 Task: Add Sprouts Hatch Chile & Cheddar Veggie Straws to the cart.
Action: Mouse moved to (19, 73)
Screenshot: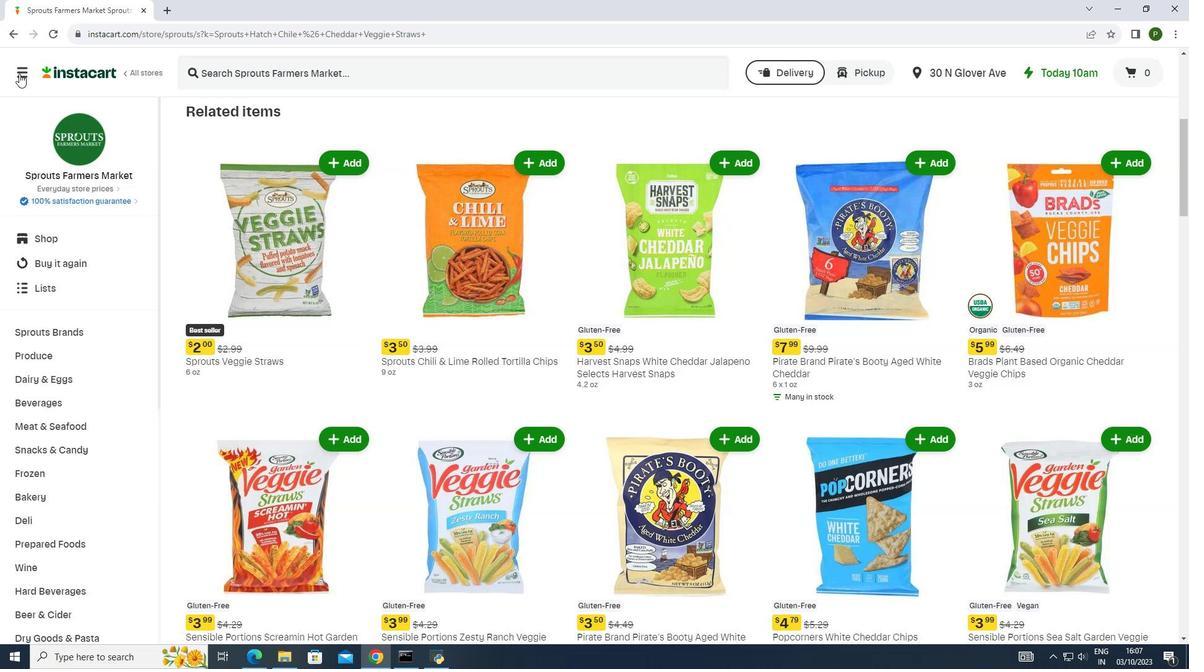 
Action: Mouse pressed left at (19, 73)
Screenshot: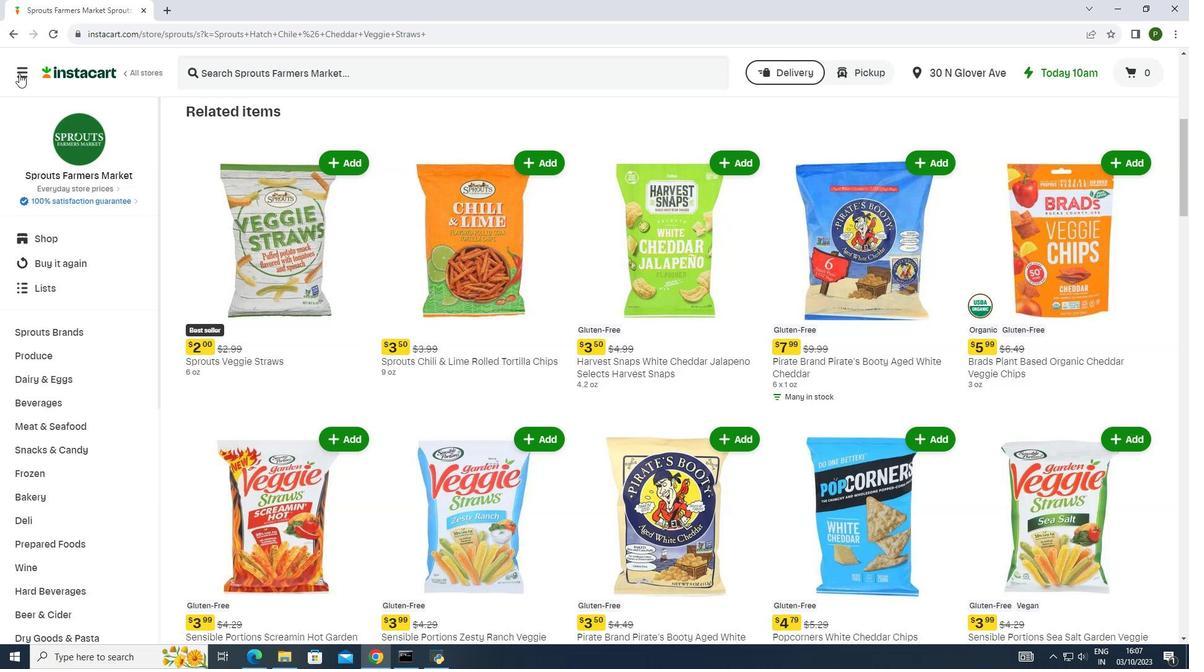
Action: Mouse moved to (54, 320)
Screenshot: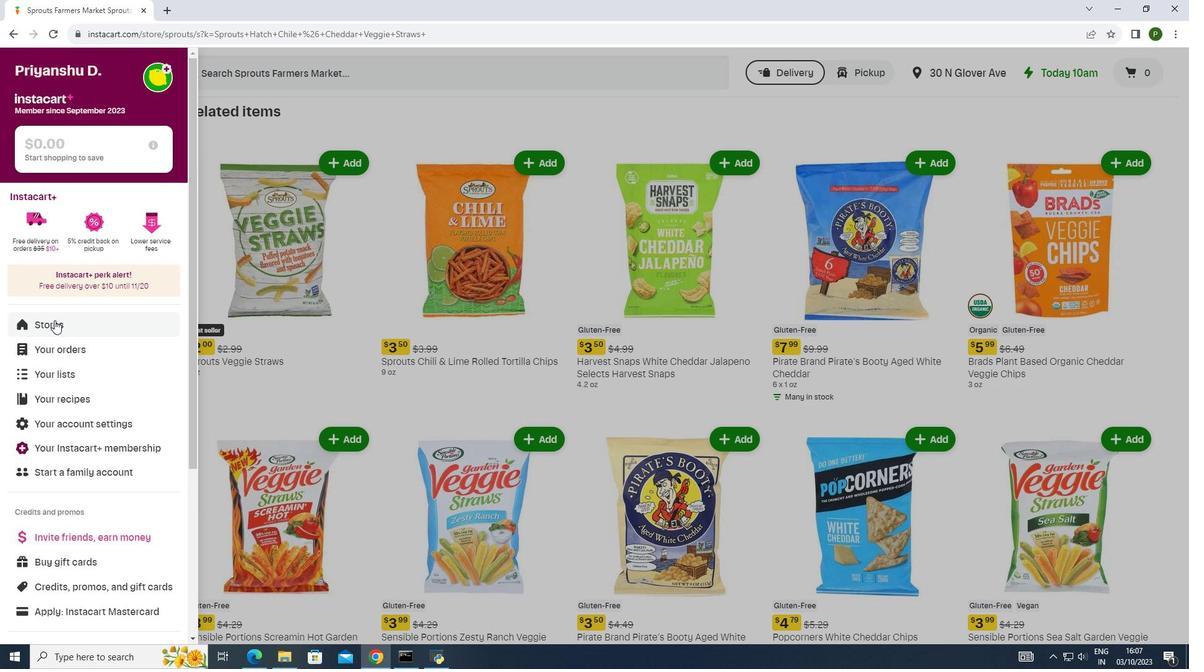 
Action: Mouse pressed left at (54, 320)
Screenshot: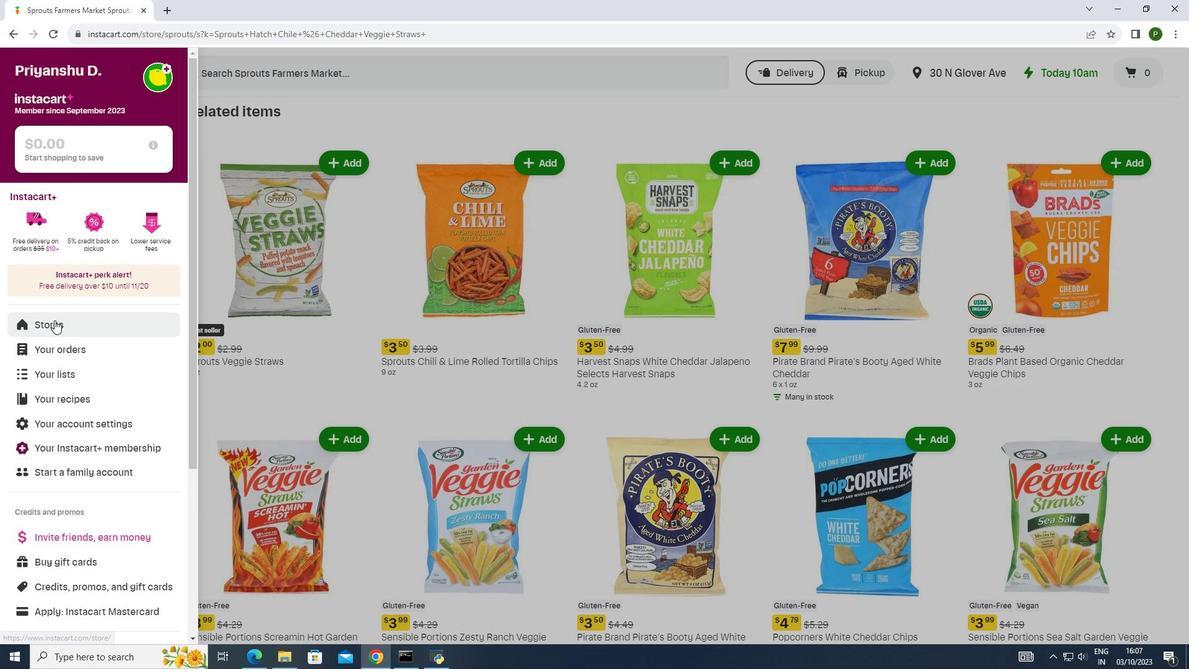 
Action: Mouse moved to (280, 134)
Screenshot: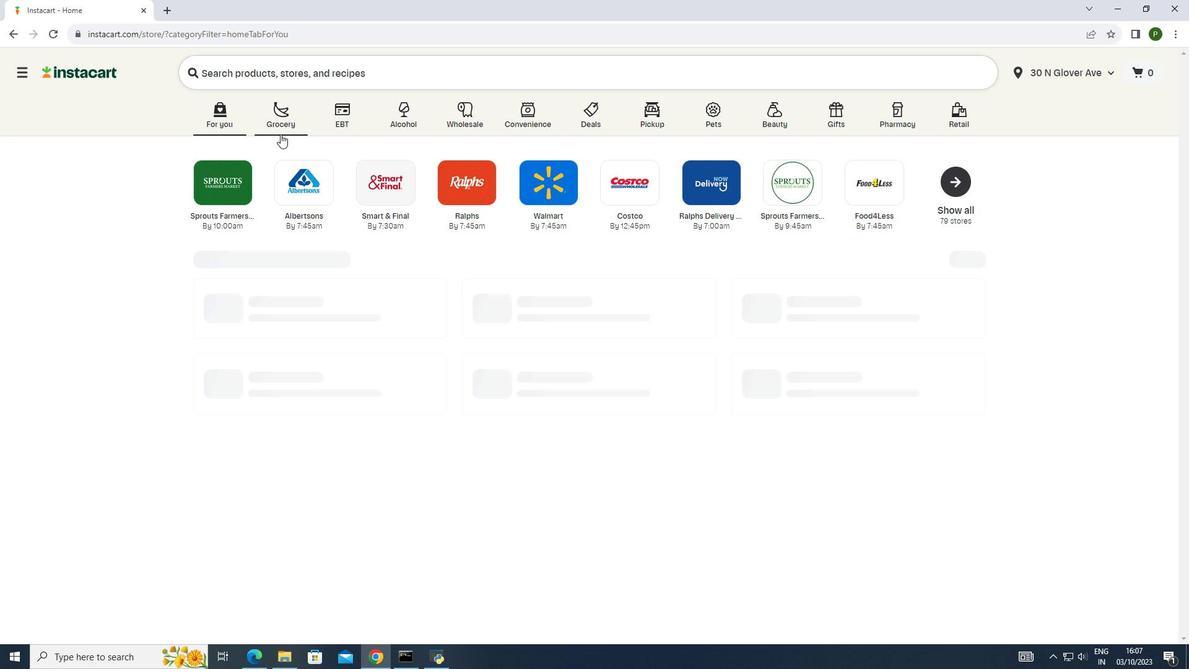 
Action: Mouse pressed left at (280, 134)
Screenshot: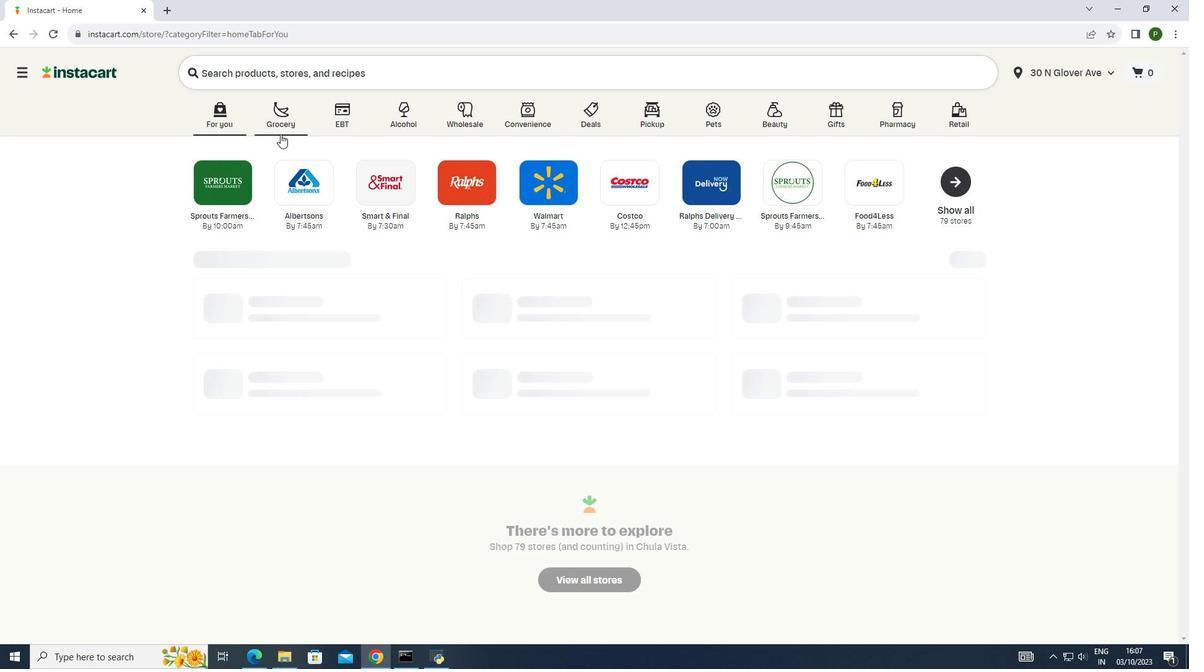 
Action: Mouse moved to (618, 180)
Screenshot: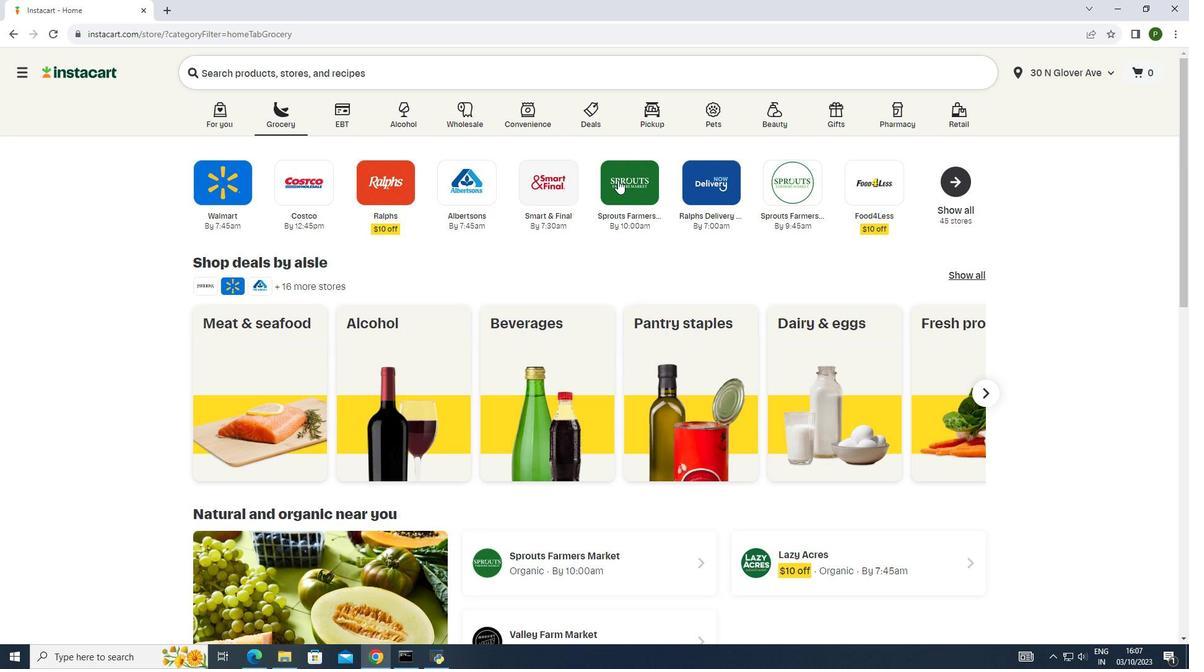 
Action: Mouse pressed left at (618, 180)
Screenshot: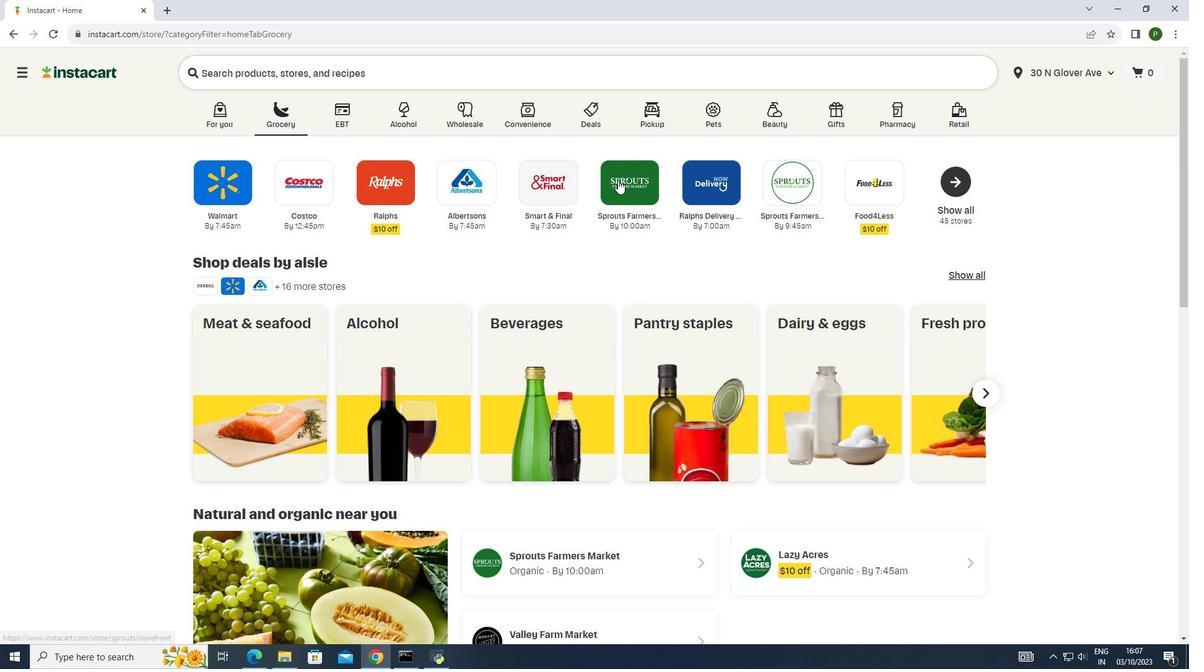 
Action: Mouse moved to (110, 333)
Screenshot: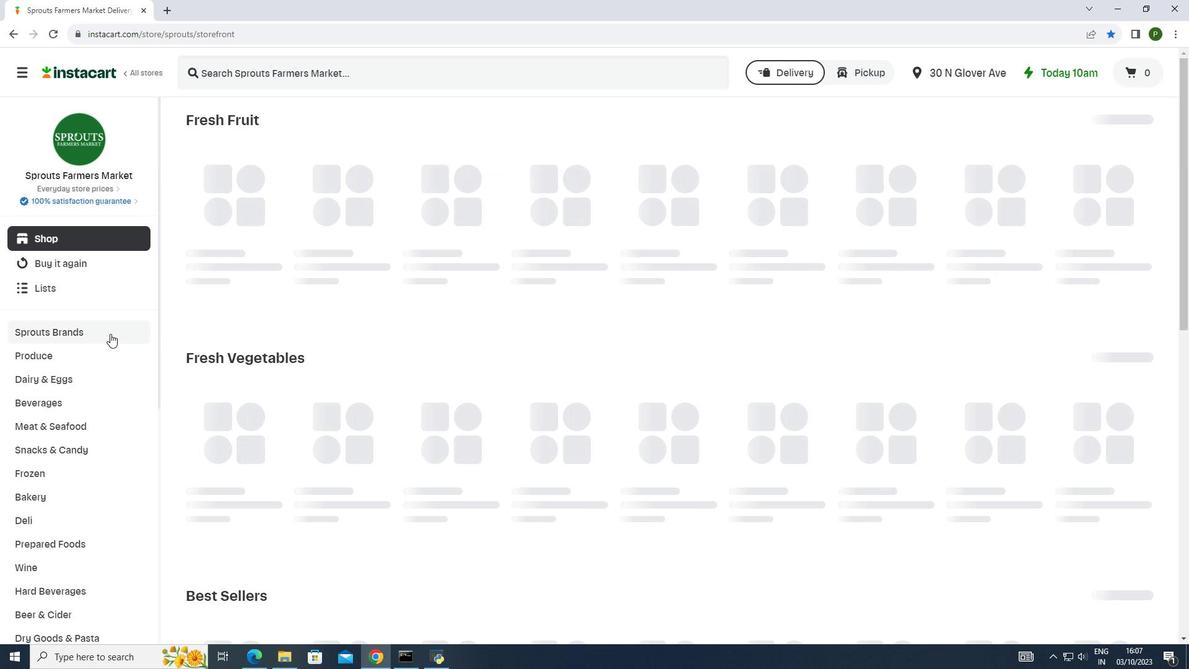 
Action: Mouse pressed left at (110, 333)
Screenshot: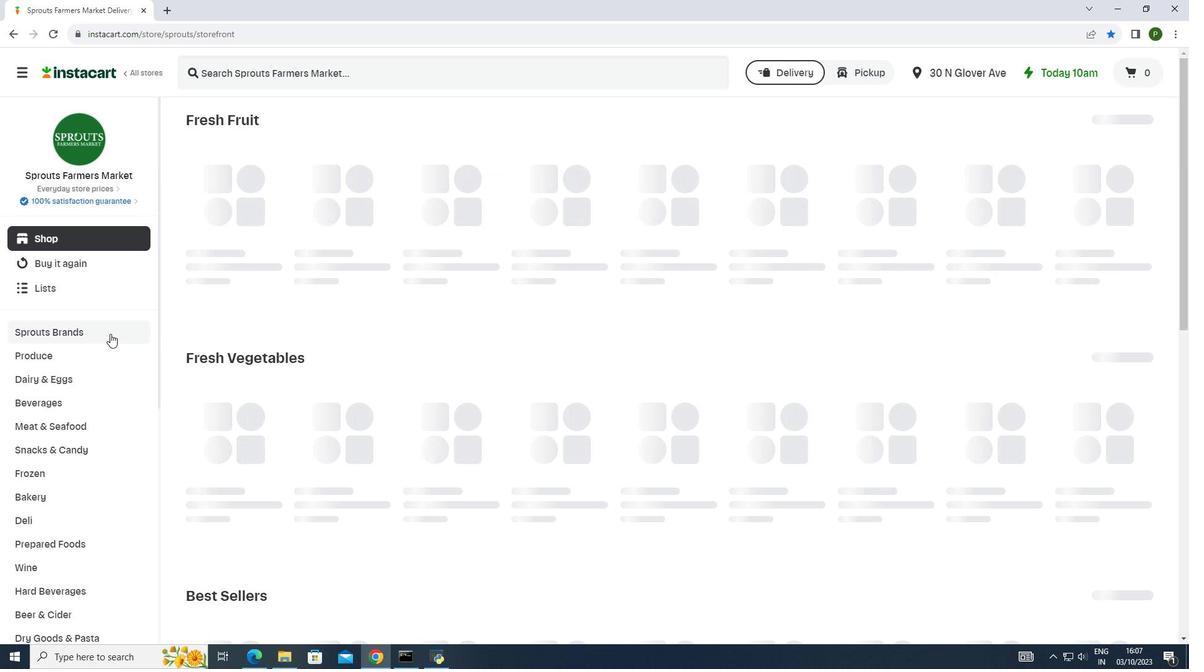 
Action: Mouse moved to (87, 424)
Screenshot: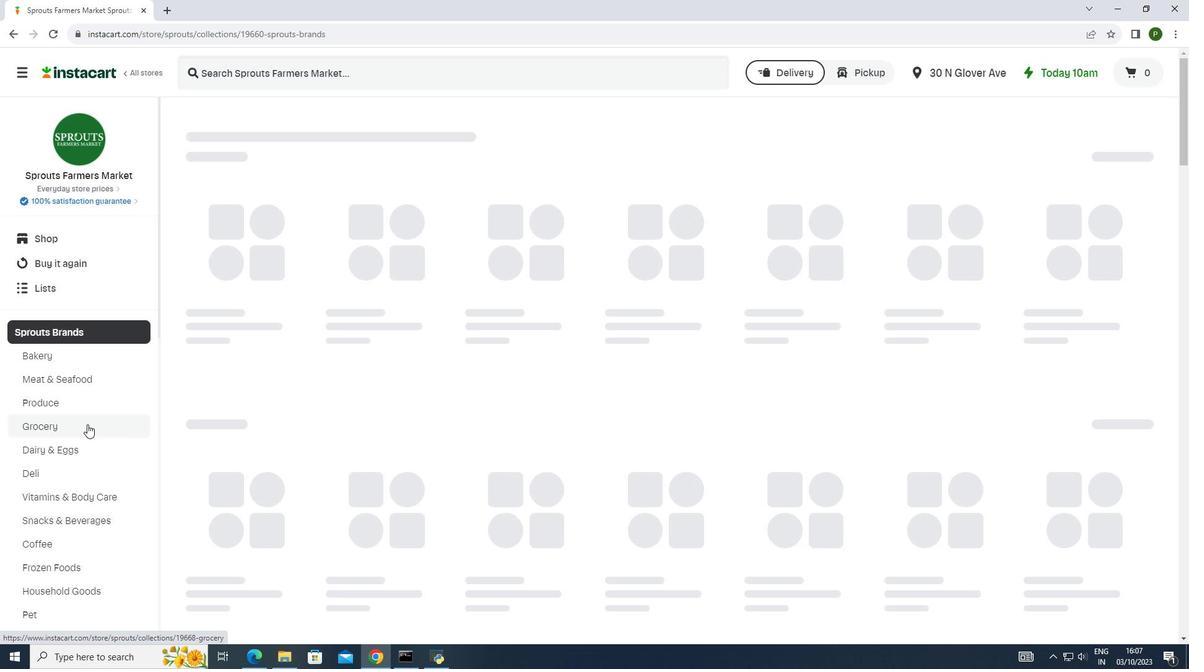 
Action: Mouse pressed left at (87, 424)
Screenshot: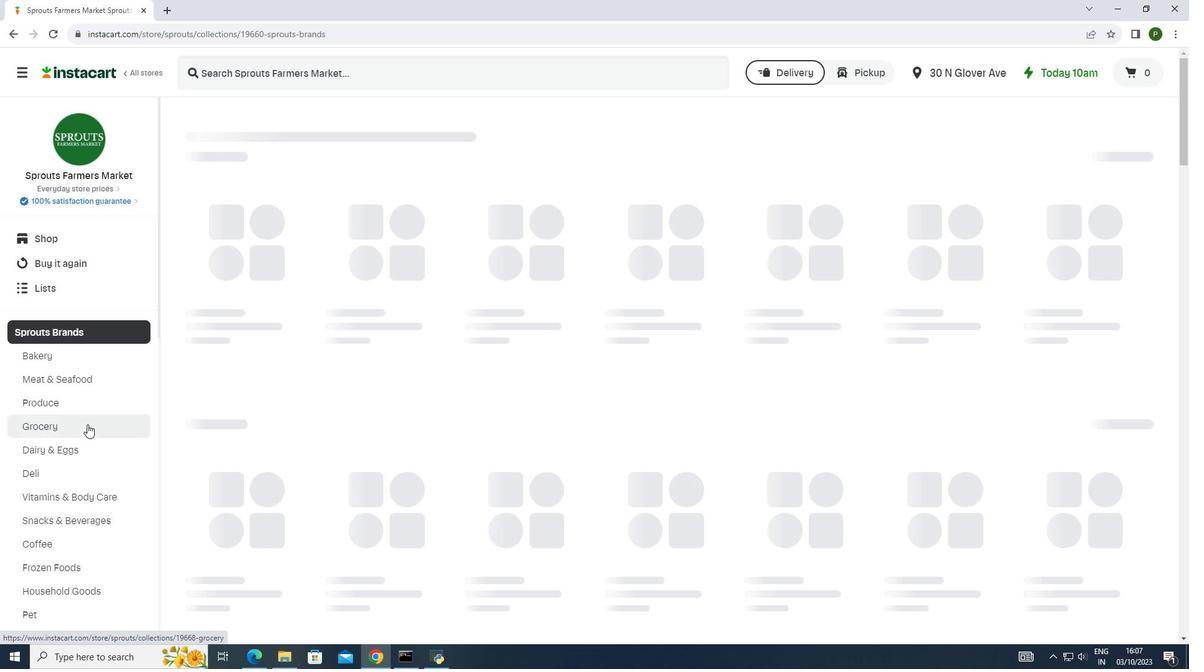 
Action: Mouse moved to (333, 283)
Screenshot: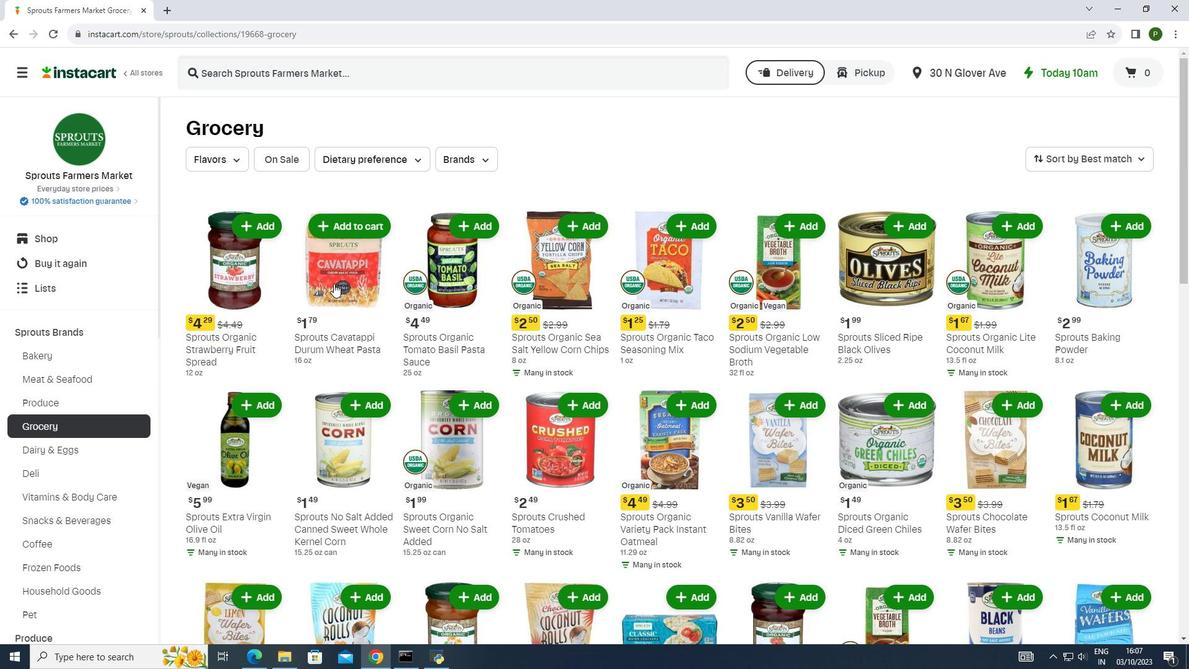 
Action: Mouse scrolled (333, 283) with delta (0, 0)
Screenshot: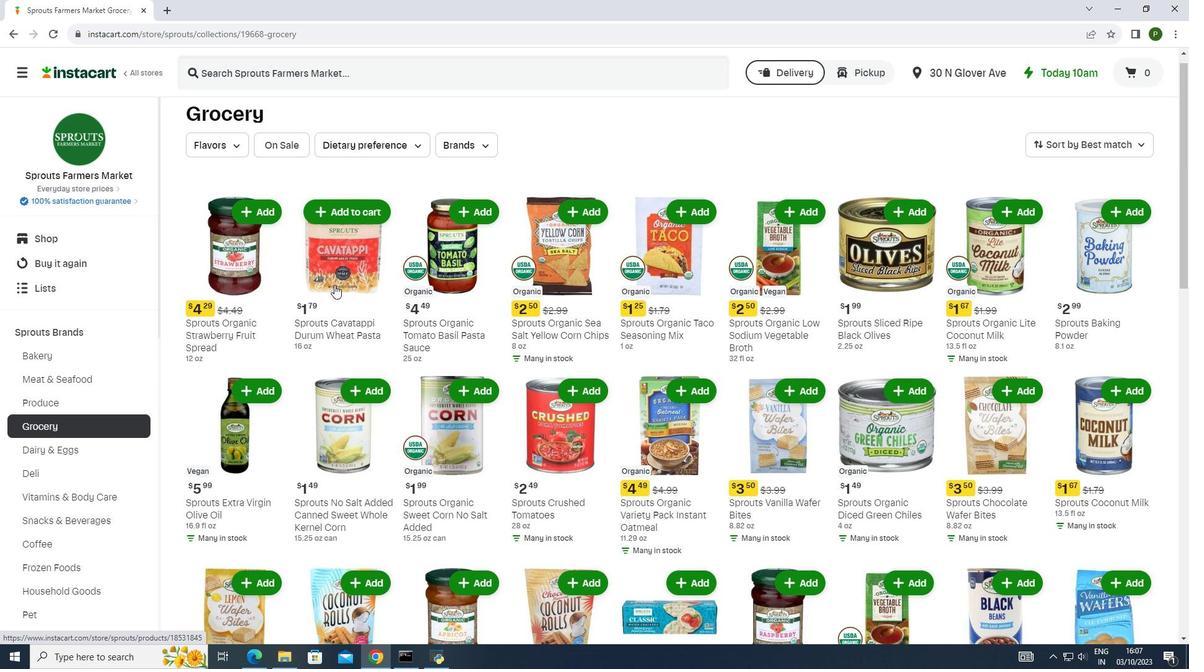 
Action: Mouse moved to (334, 284)
Screenshot: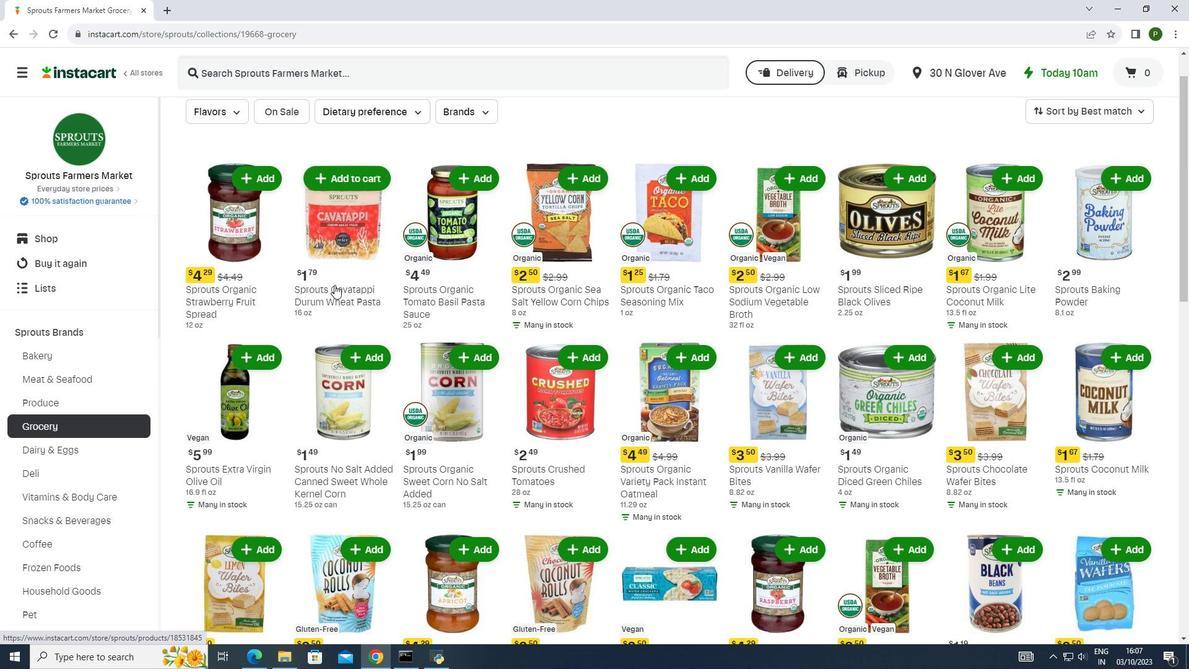 
Action: Mouse scrolled (334, 284) with delta (0, 0)
Screenshot: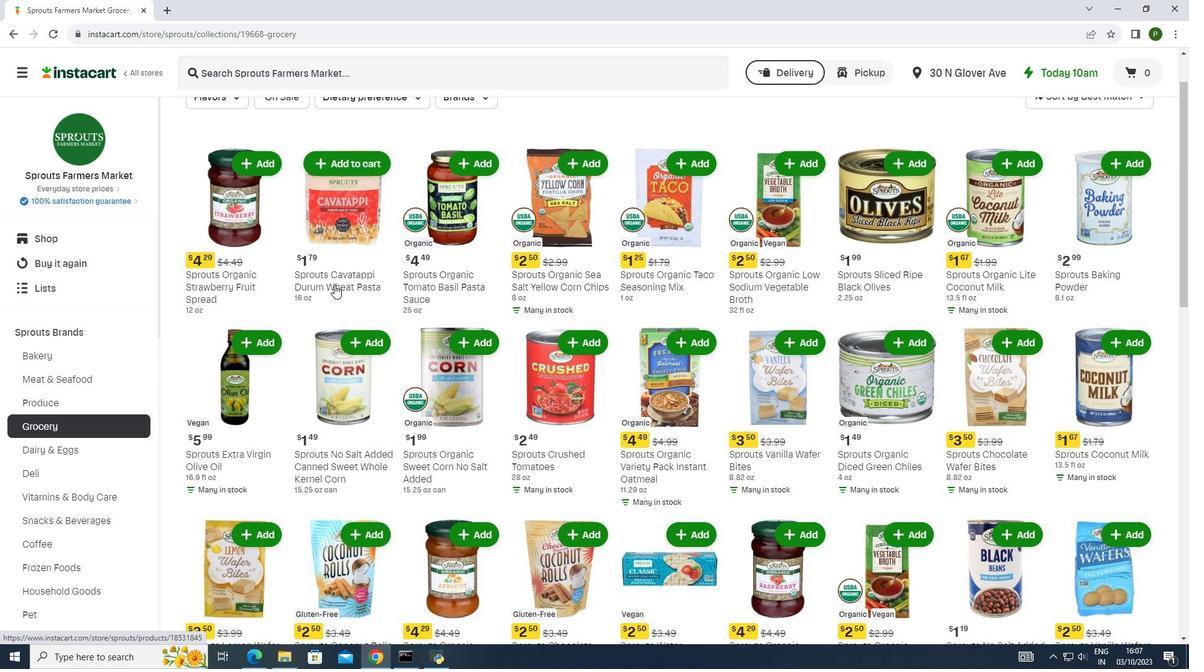 
Action: Mouse scrolled (334, 284) with delta (0, 0)
Screenshot: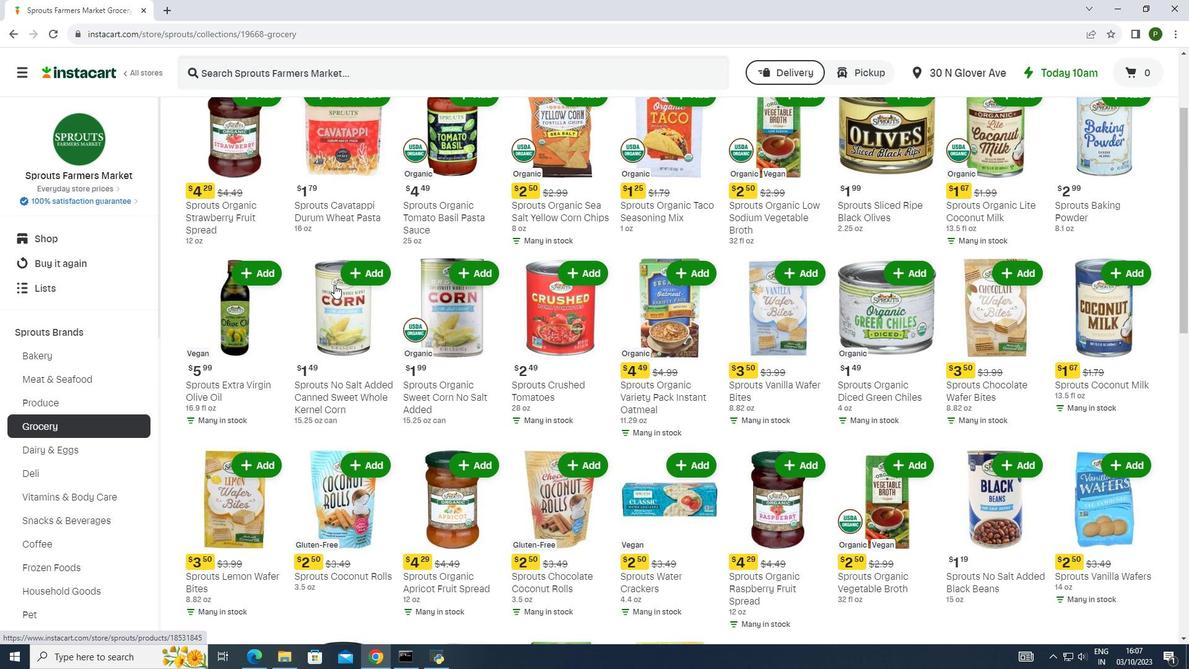 
Action: Mouse scrolled (334, 284) with delta (0, 0)
Screenshot: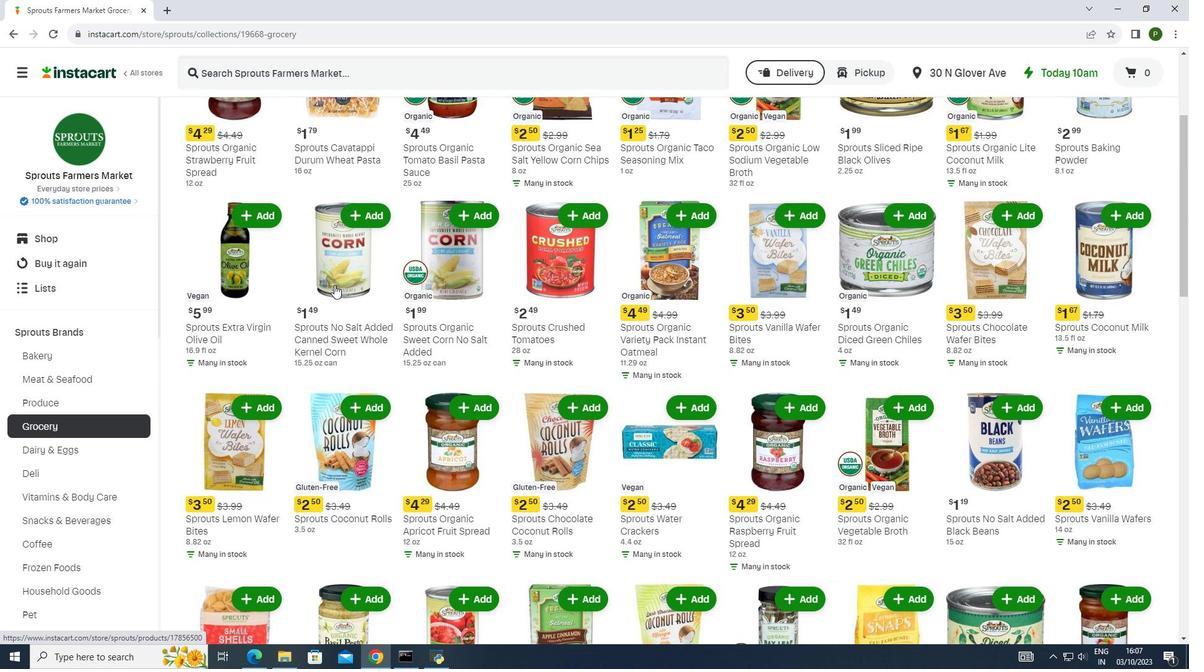 
Action: Mouse moved to (335, 285)
Screenshot: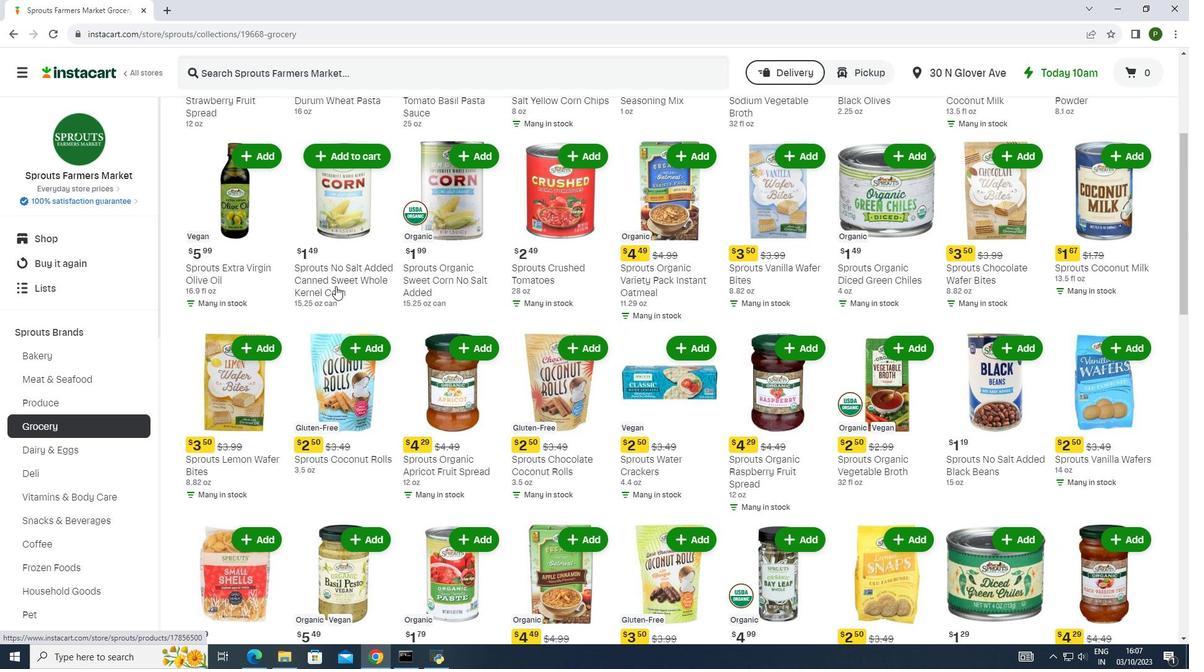 
Action: Mouse scrolled (335, 284) with delta (0, 0)
Screenshot: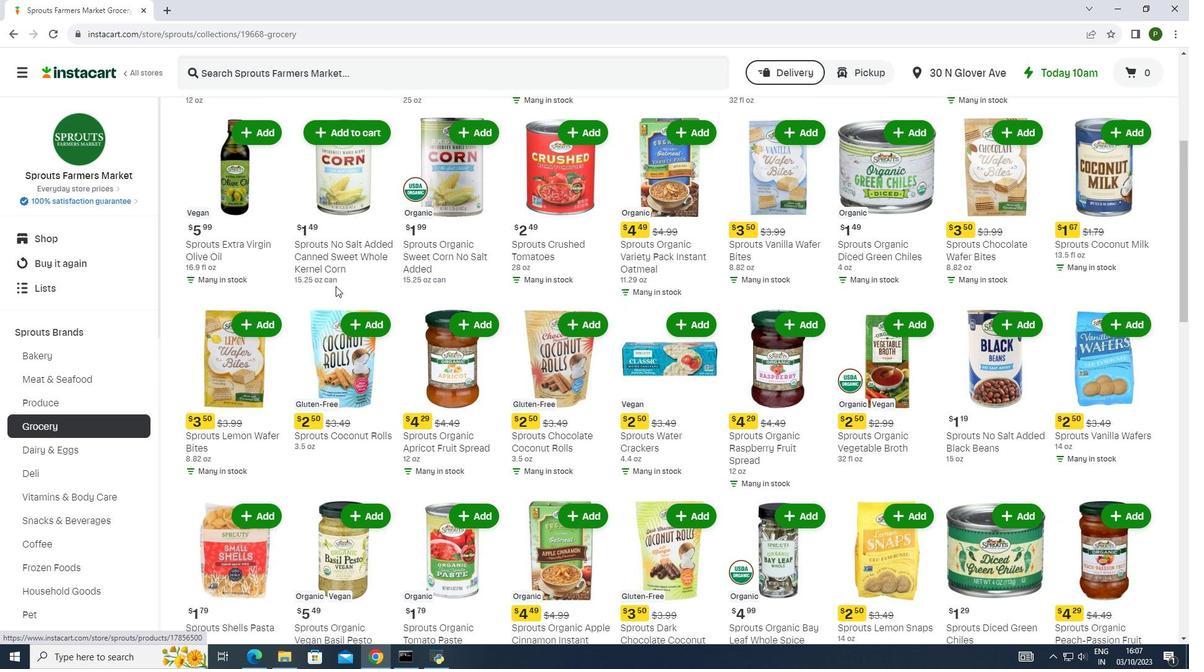 
Action: Mouse moved to (332, 298)
Screenshot: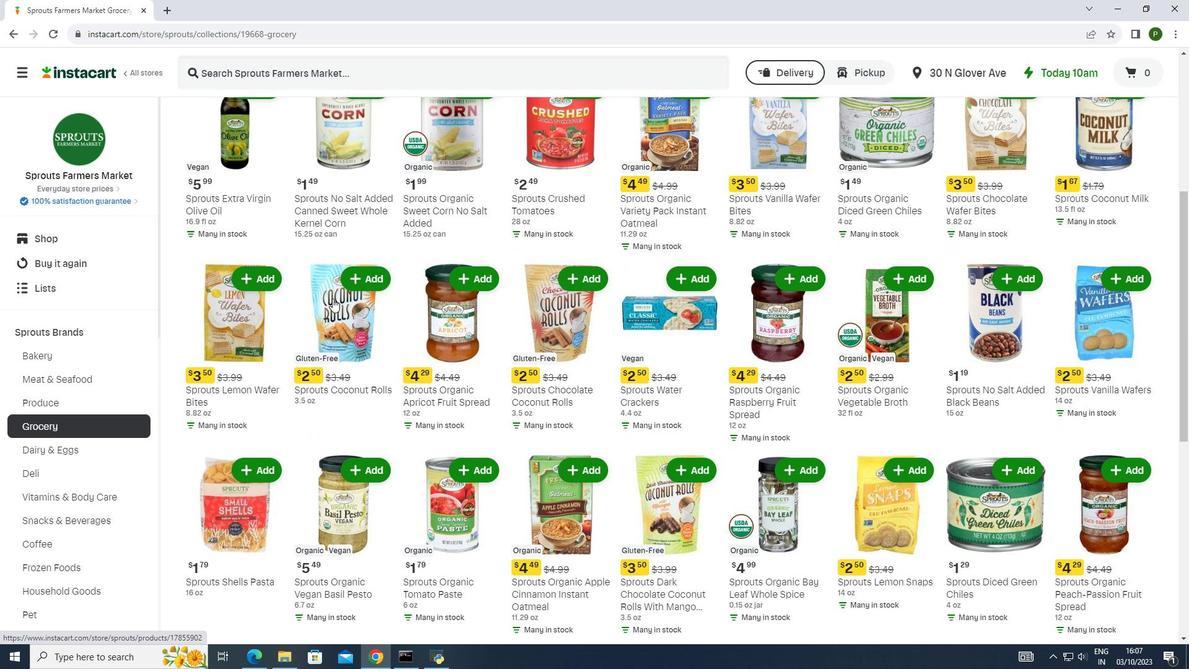 
Action: Mouse scrolled (332, 298) with delta (0, 0)
Screenshot: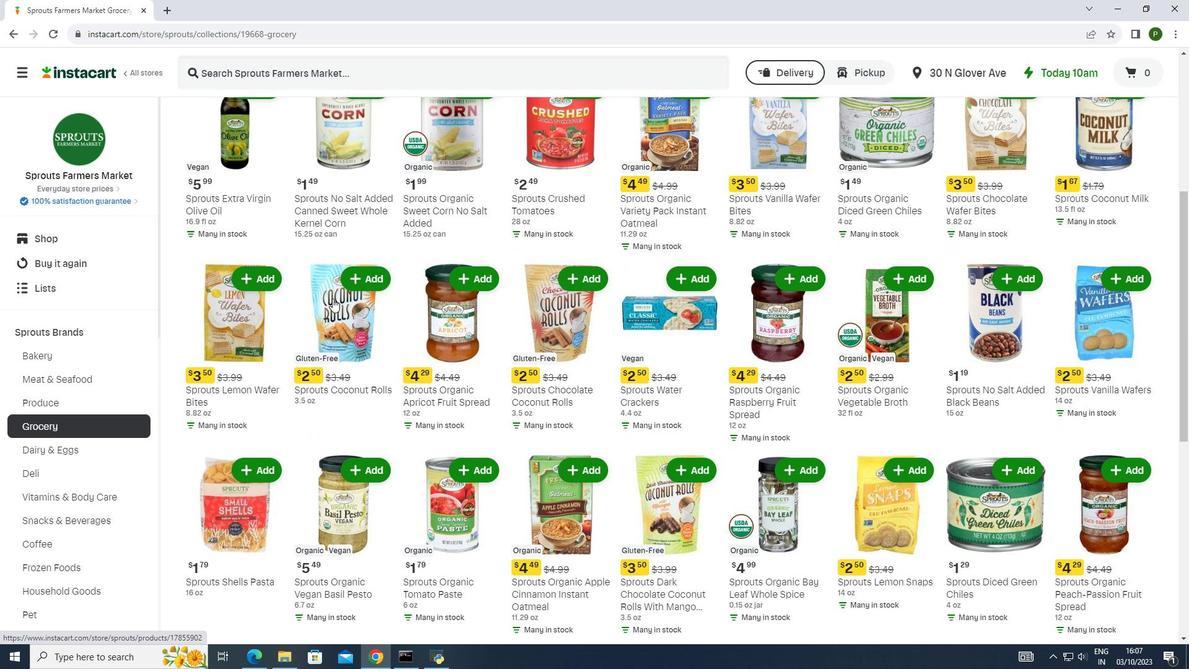 
Action: Mouse moved to (330, 301)
Screenshot: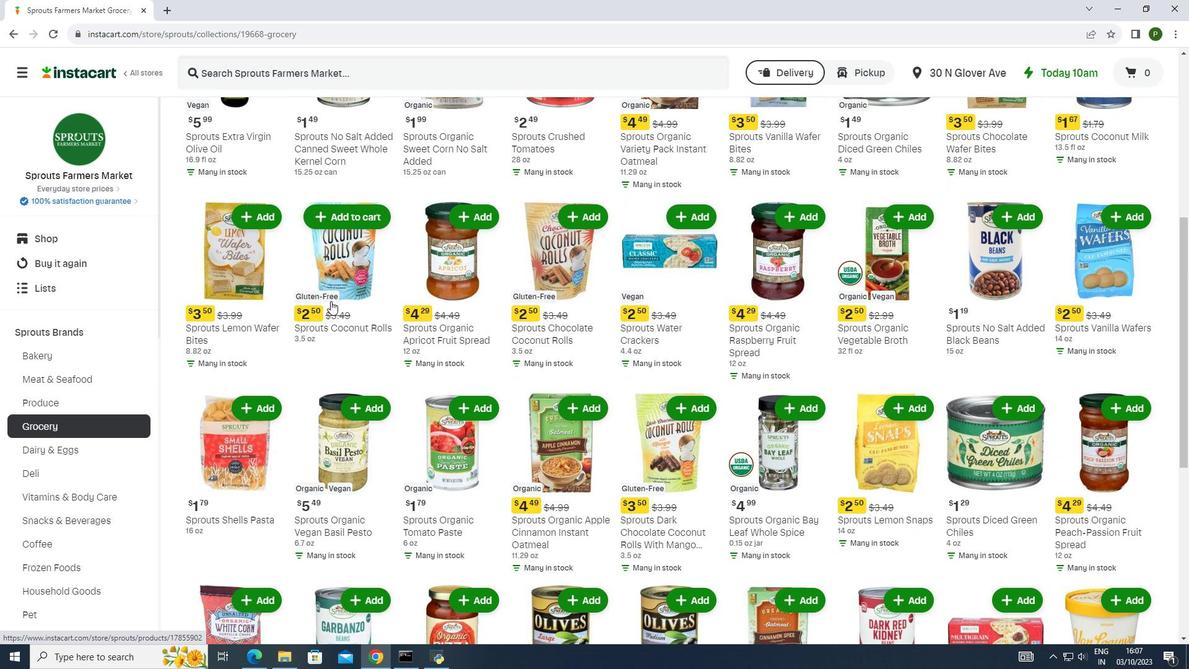 
Action: Mouse scrolled (330, 300) with delta (0, 0)
Screenshot: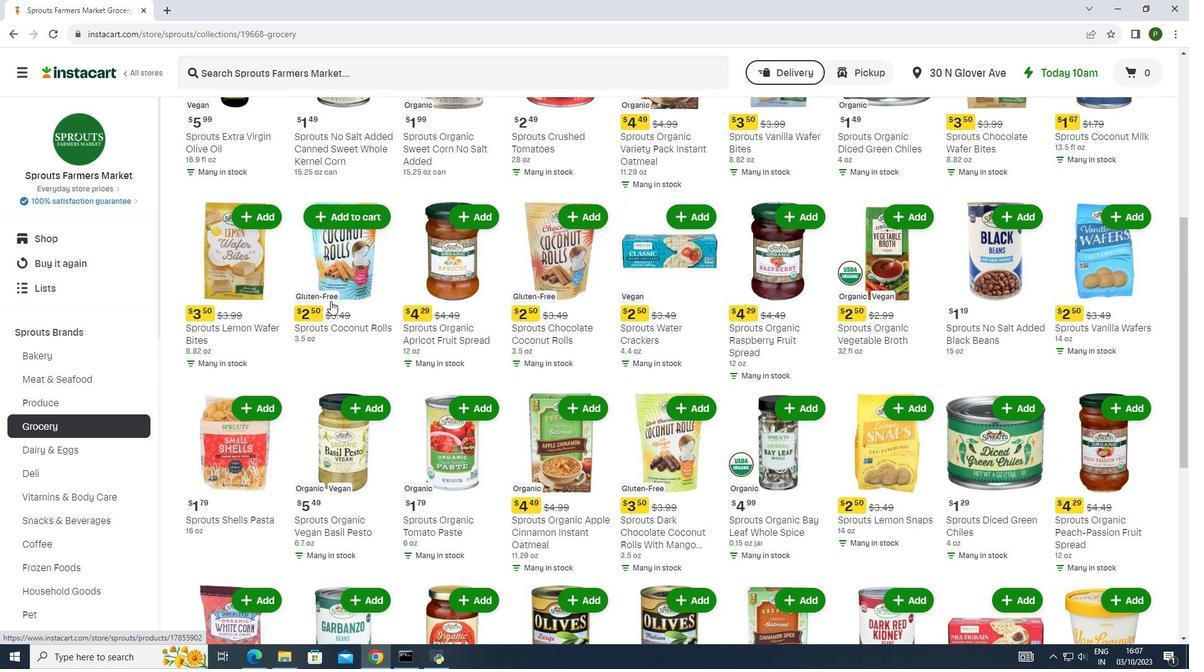 
Action: Mouse moved to (330, 301)
Screenshot: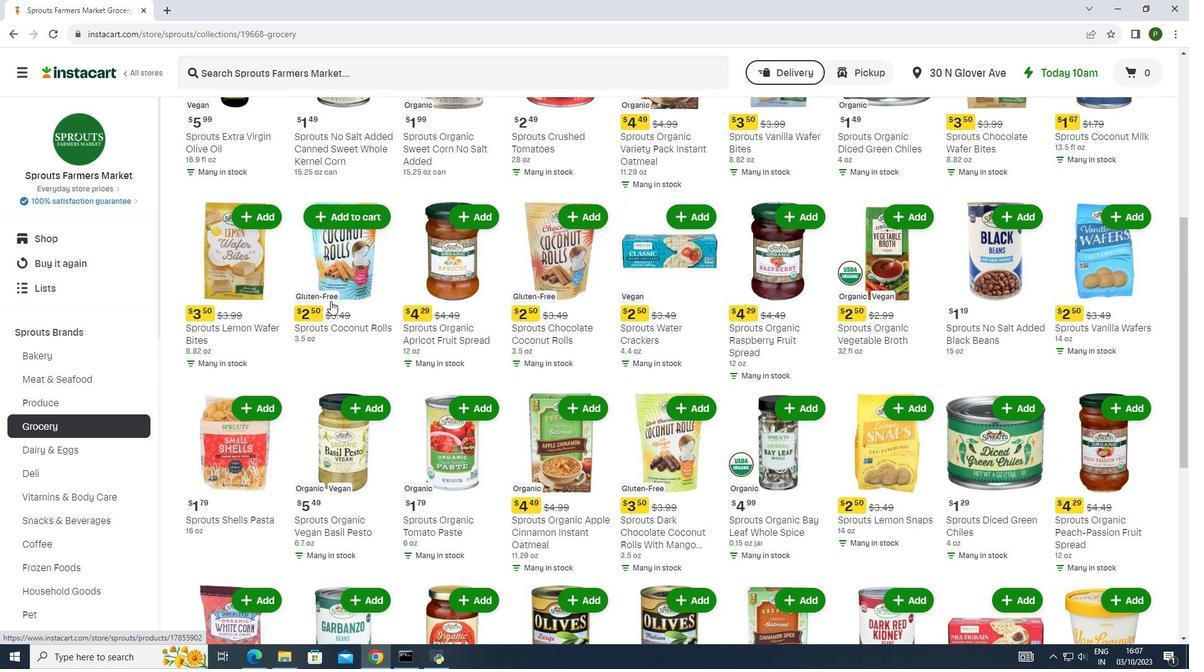 
Action: Mouse scrolled (330, 300) with delta (0, 0)
Screenshot: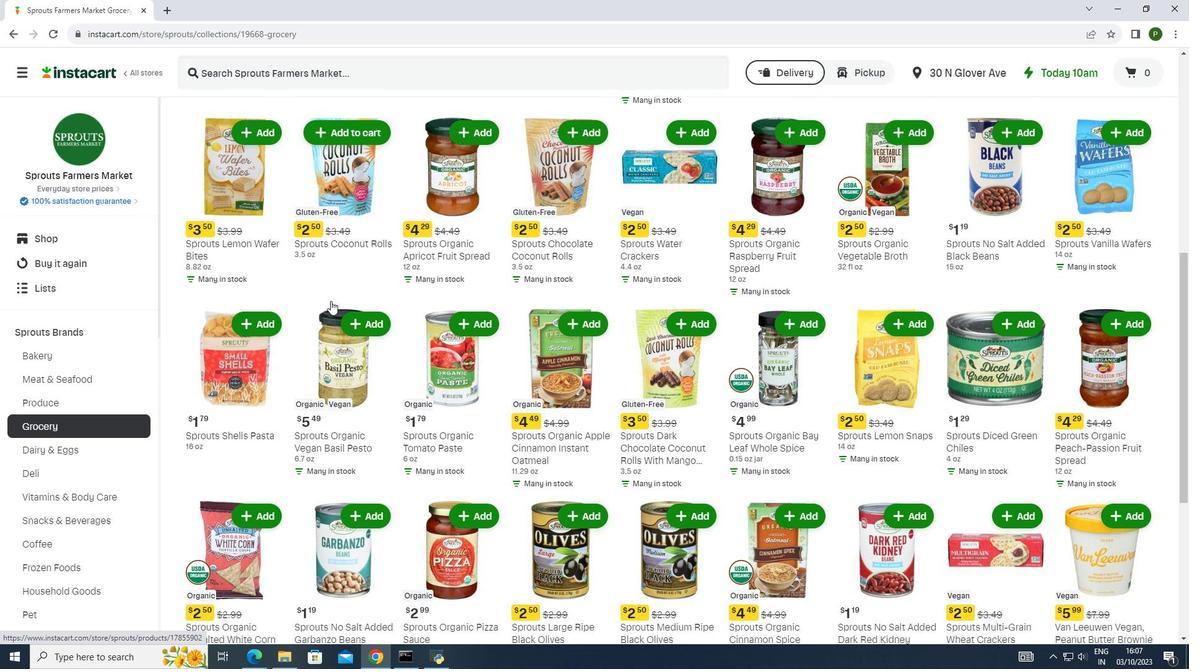 
Action: Mouse scrolled (330, 300) with delta (0, 0)
Screenshot: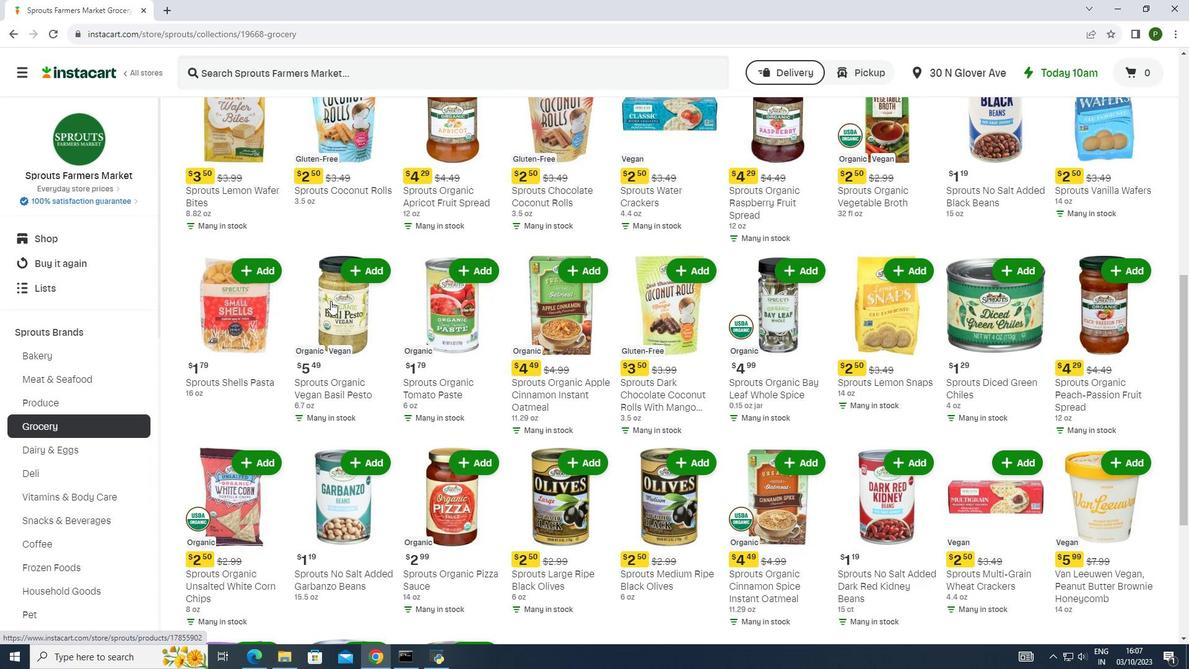 
Action: Mouse scrolled (330, 300) with delta (0, 0)
Screenshot: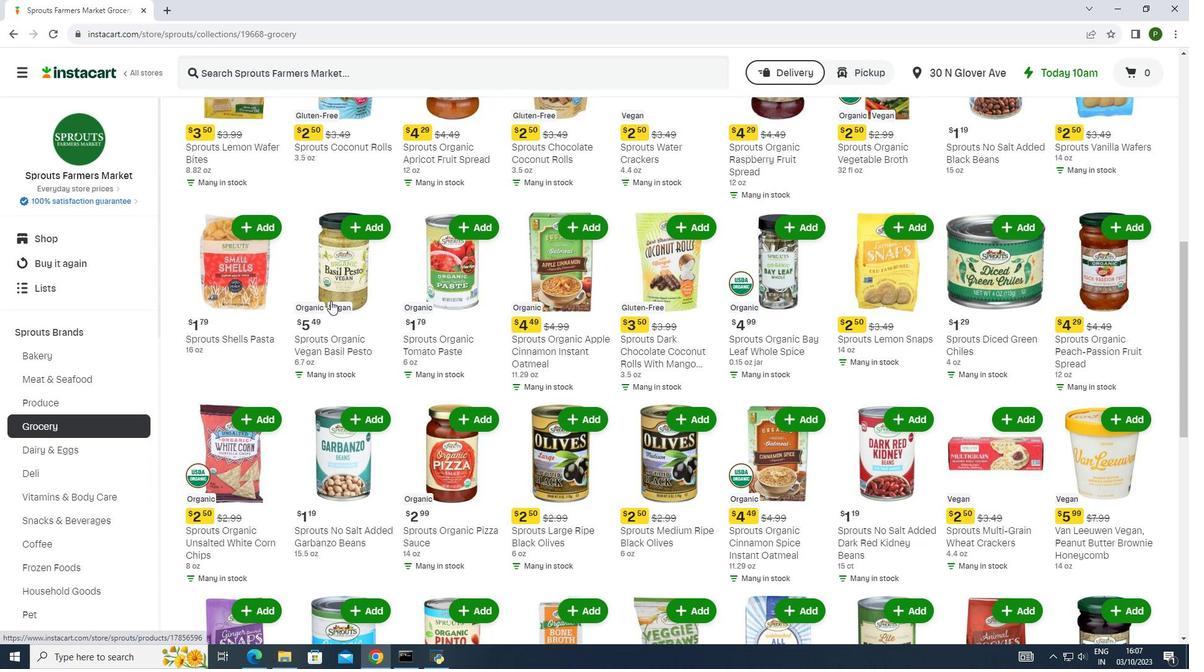 
Action: Mouse scrolled (330, 300) with delta (0, 0)
Screenshot: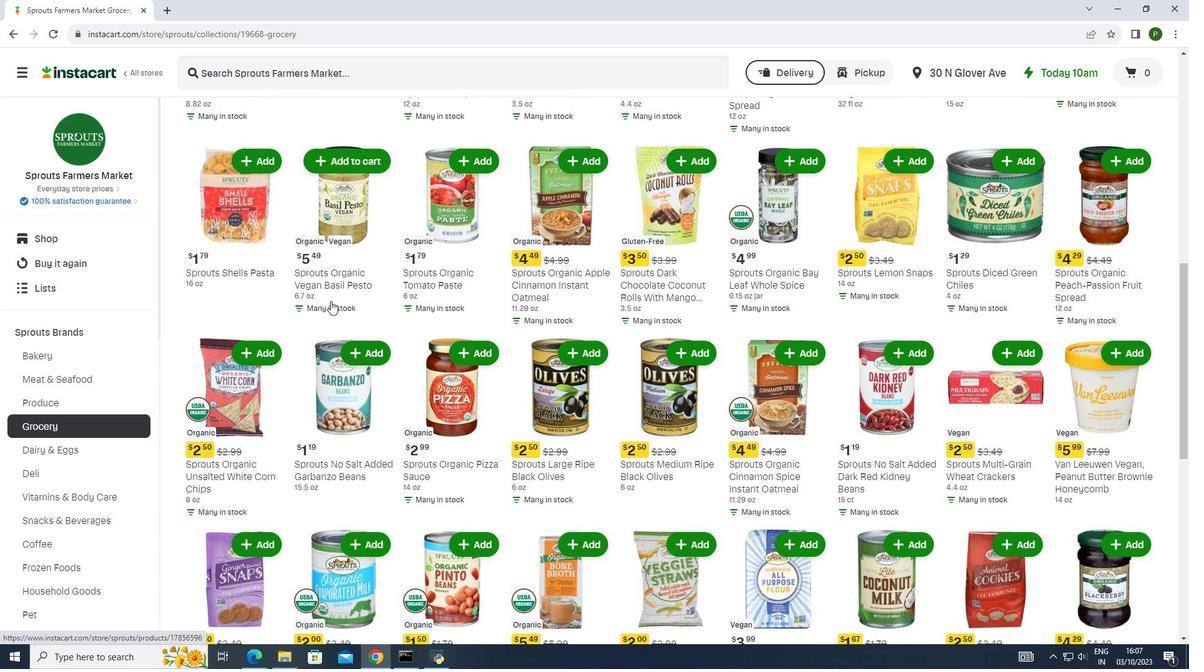 
Action: Mouse scrolled (330, 300) with delta (0, 0)
Screenshot: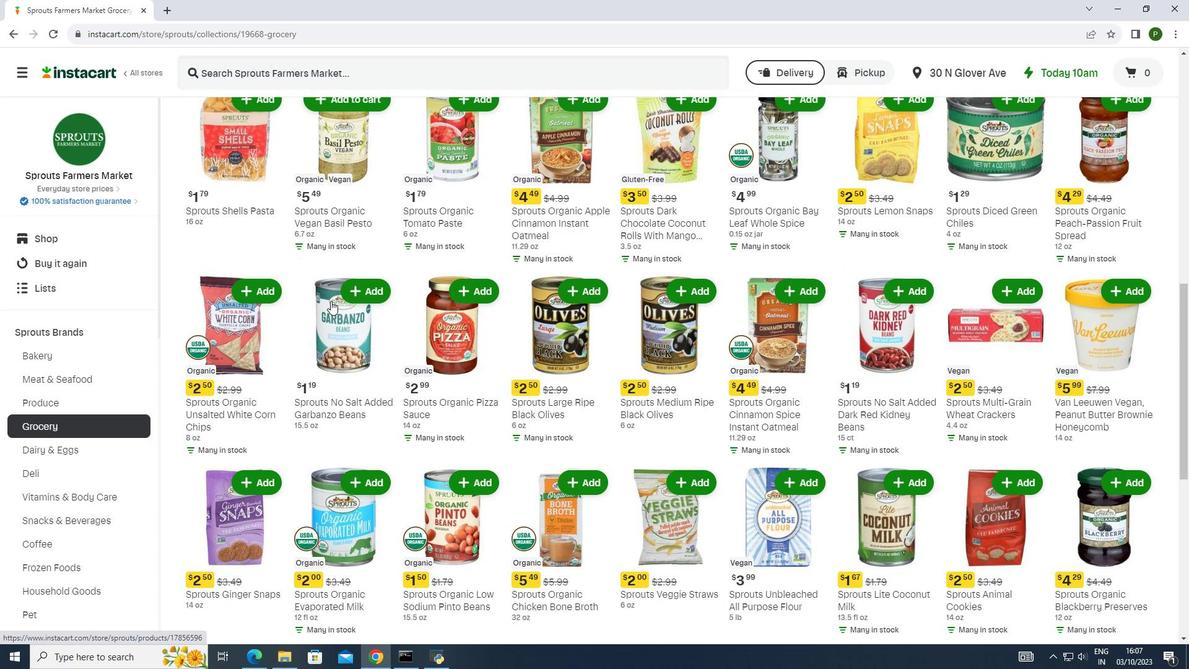 
Action: Mouse scrolled (330, 300) with delta (0, 0)
Screenshot: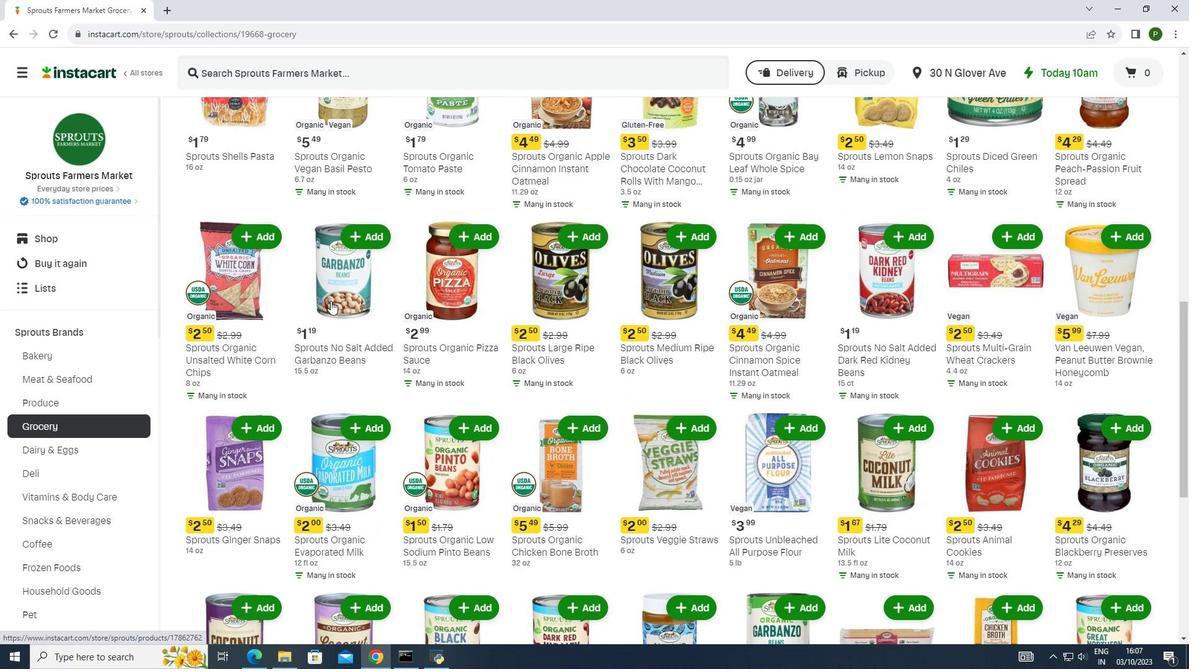 
Action: Mouse moved to (330, 305)
Screenshot: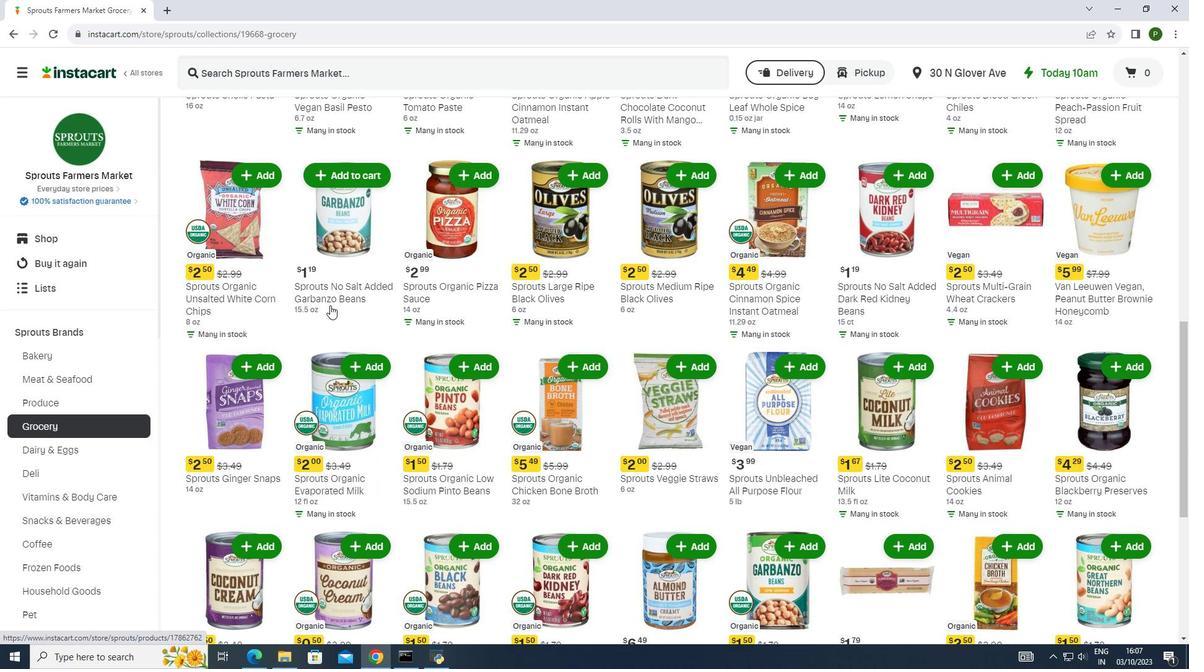 
Action: Mouse scrolled (330, 304) with delta (0, 0)
Screenshot: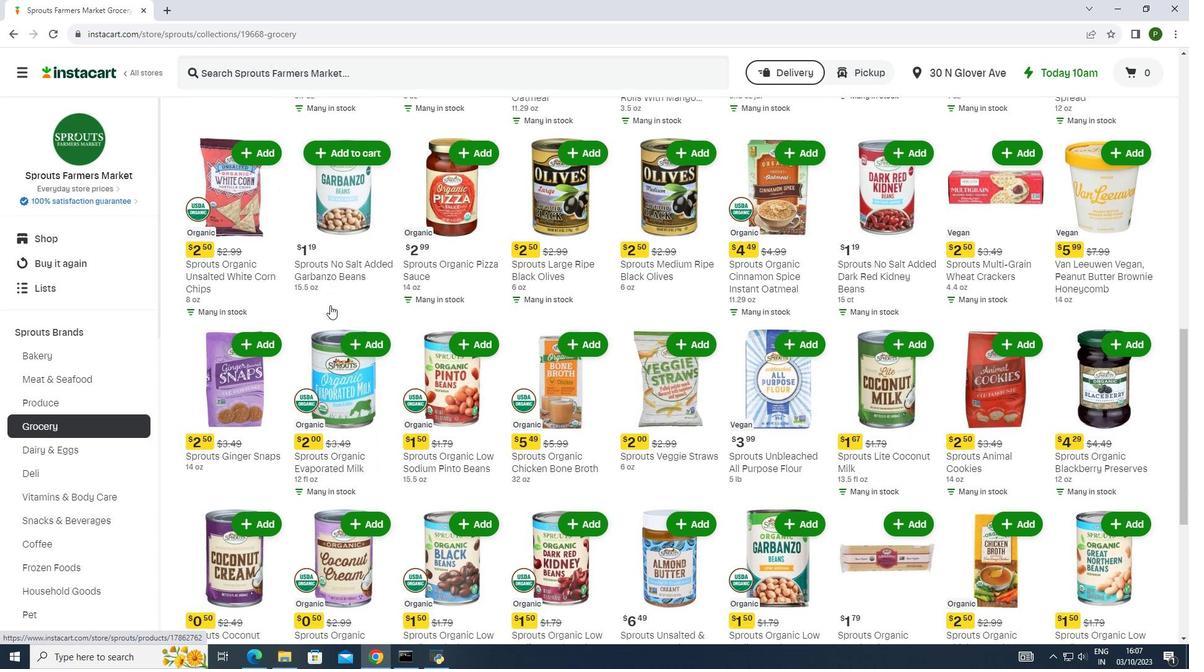 
Action: Mouse scrolled (330, 304) with delta (0, 0)
Screenshot: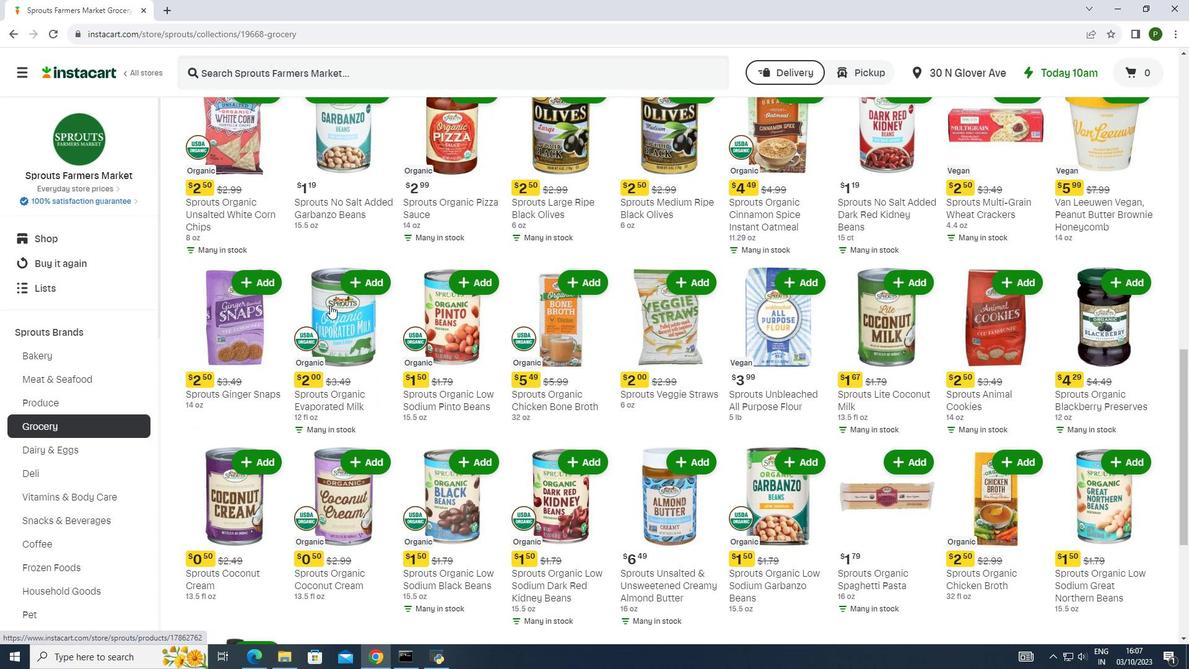 
Action: Mouse scrolled (330, 304) with delta (0, 0)
Screenshot: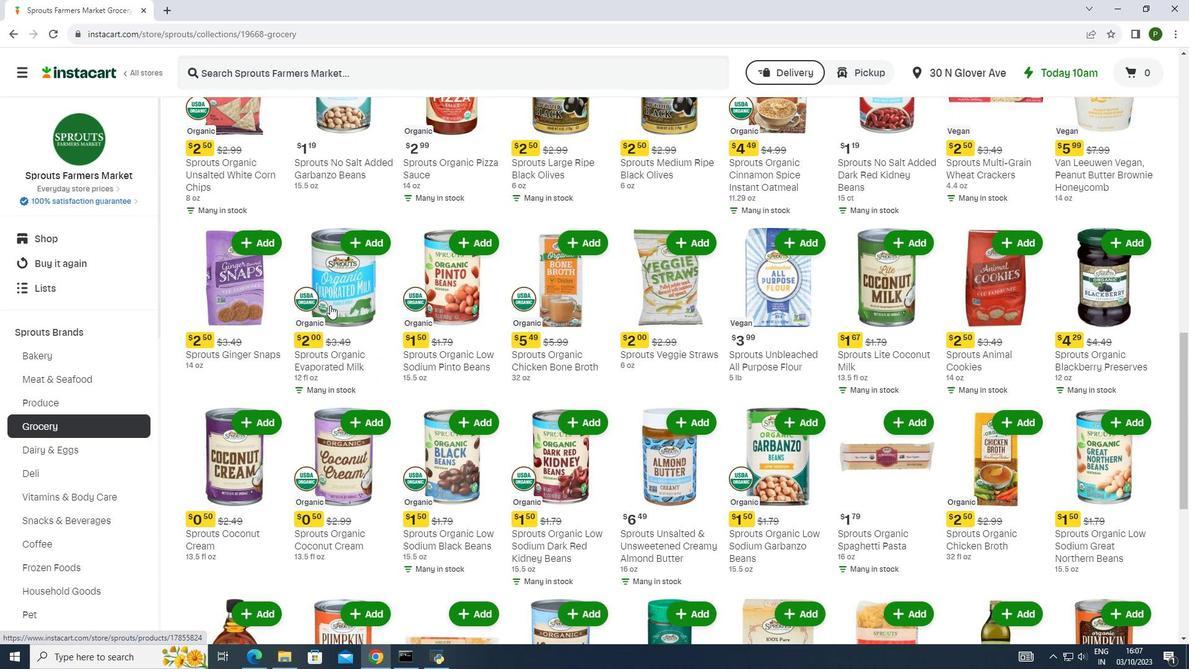 
Action: Mouse scrolled (330, 304) with delta (0, 0)
Screenshot: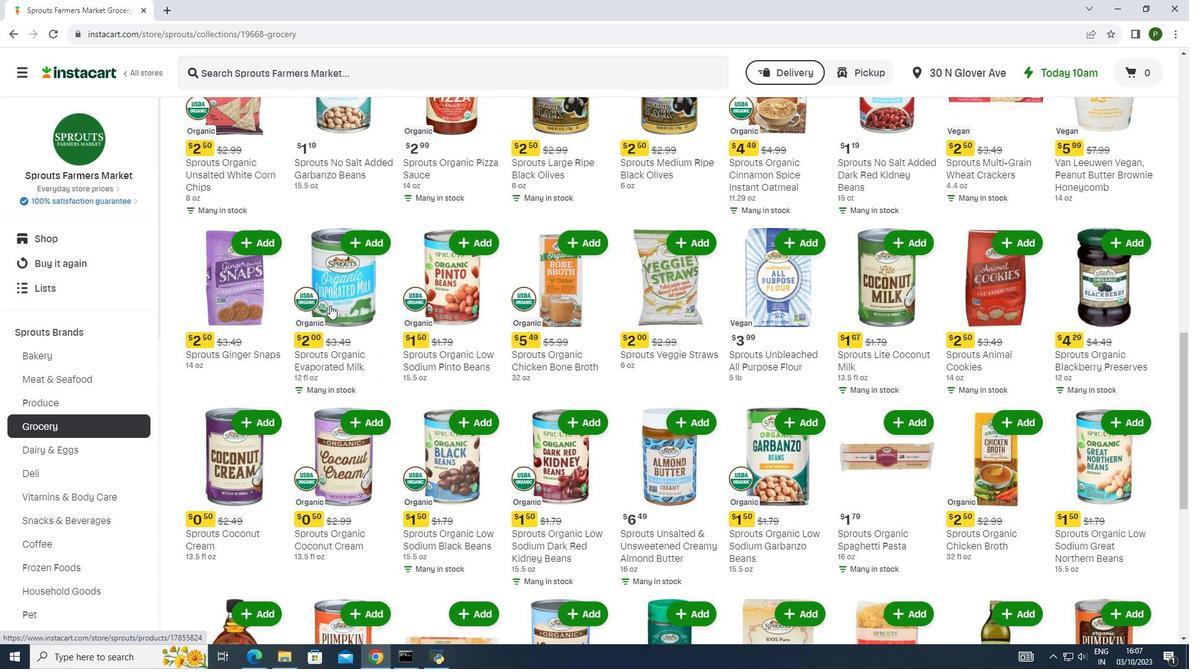 
Action: Mouse scrolled (330, 304) with delta (0, 0)
Screenshot: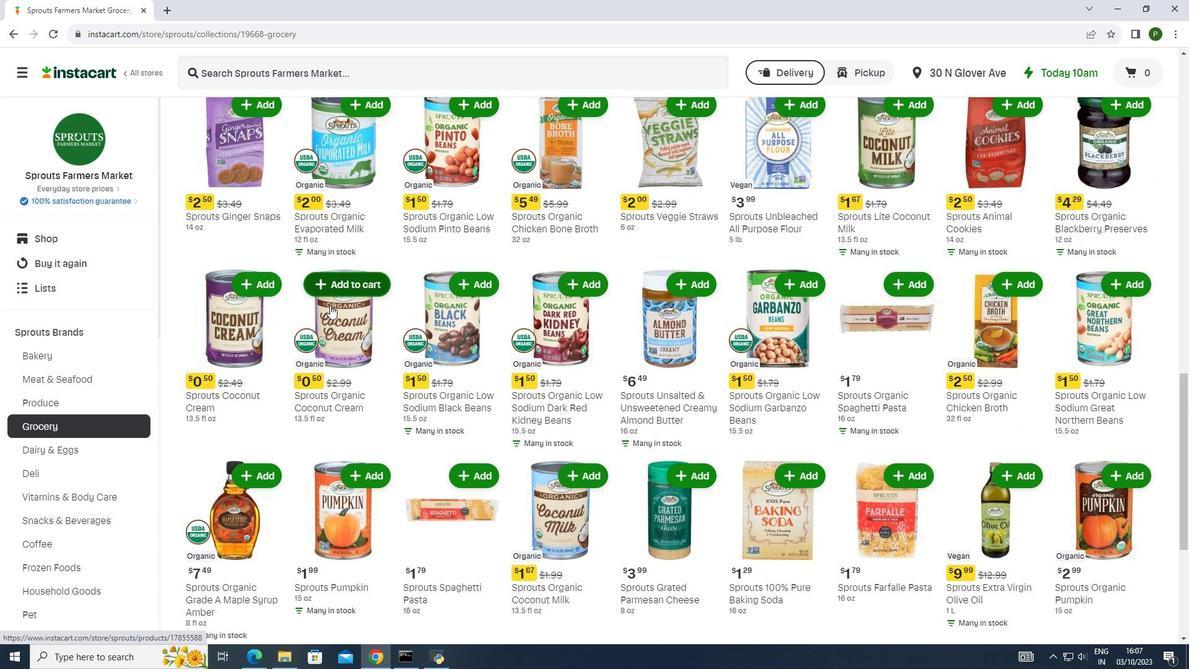 
Action: Mouse scrolled (330, 304) with delta (0, 0)
Screenshot: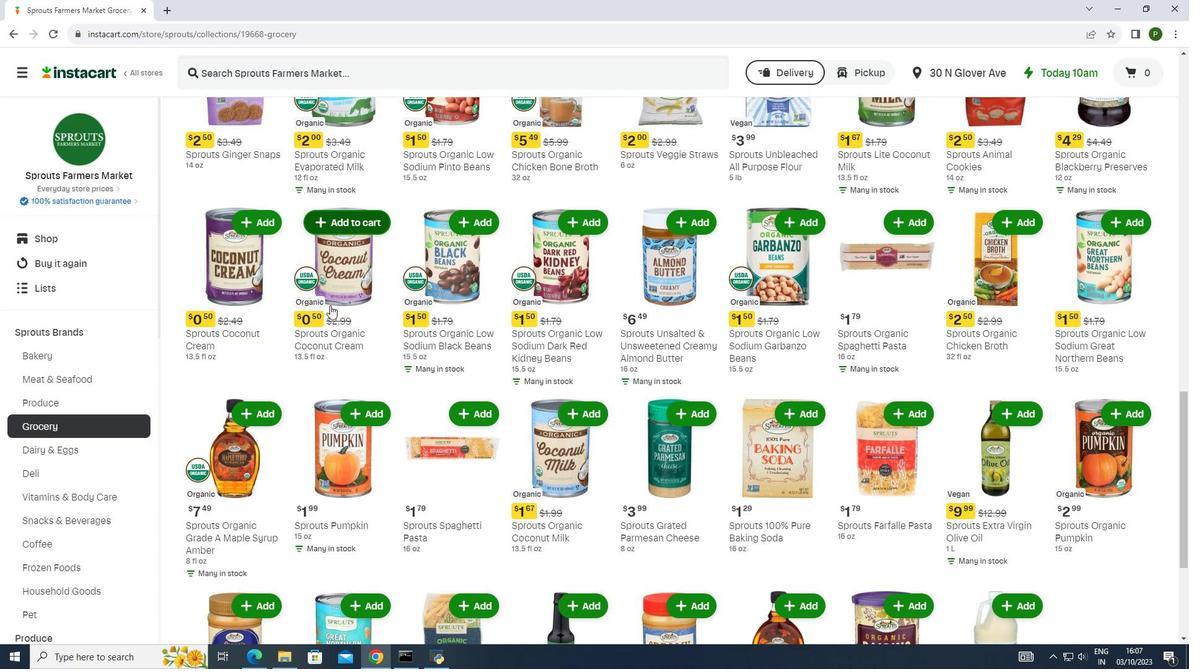 
Action: Mouse scrolled (330, 304) with delta (0, 0)
Screenshot: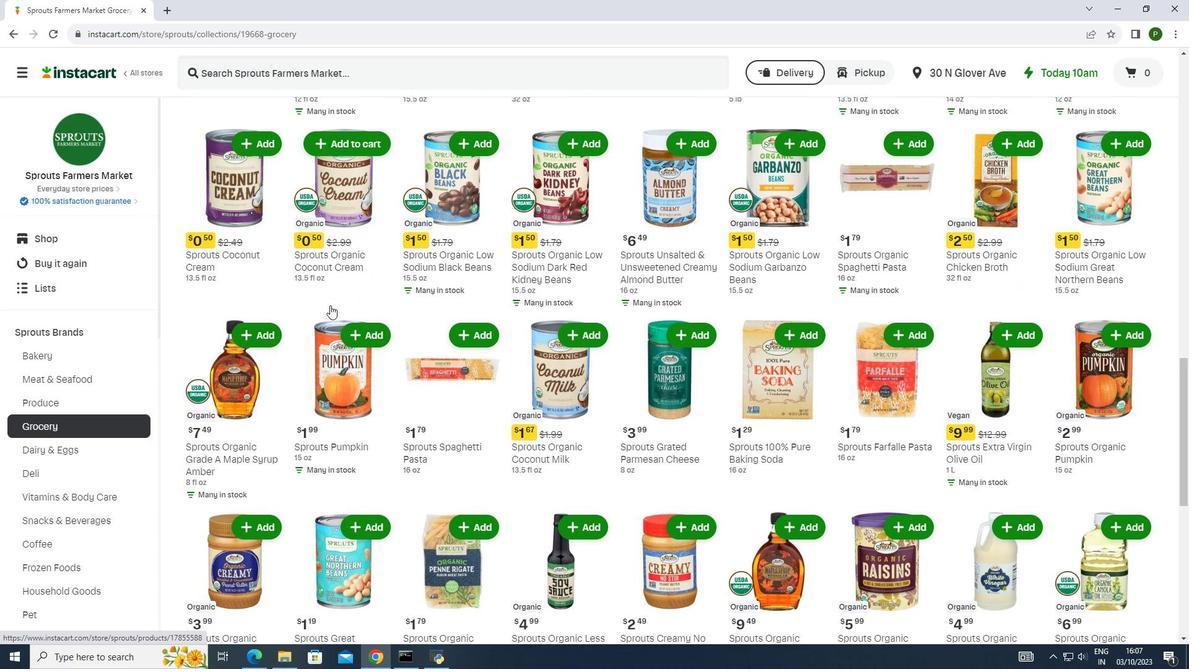 
Action: Mouse scrolled (330, 304) with delta (0, 0)
Screenshot: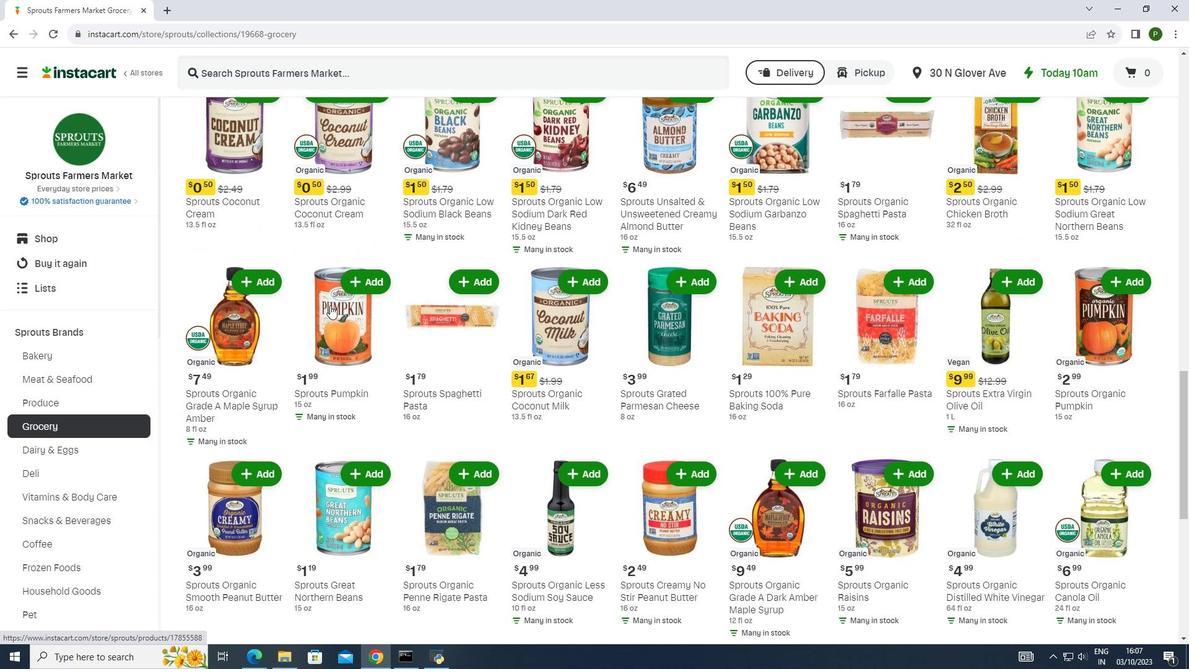 
Action: Mouse scrolled (330, 304) with delta (0, 0)
Screenshot: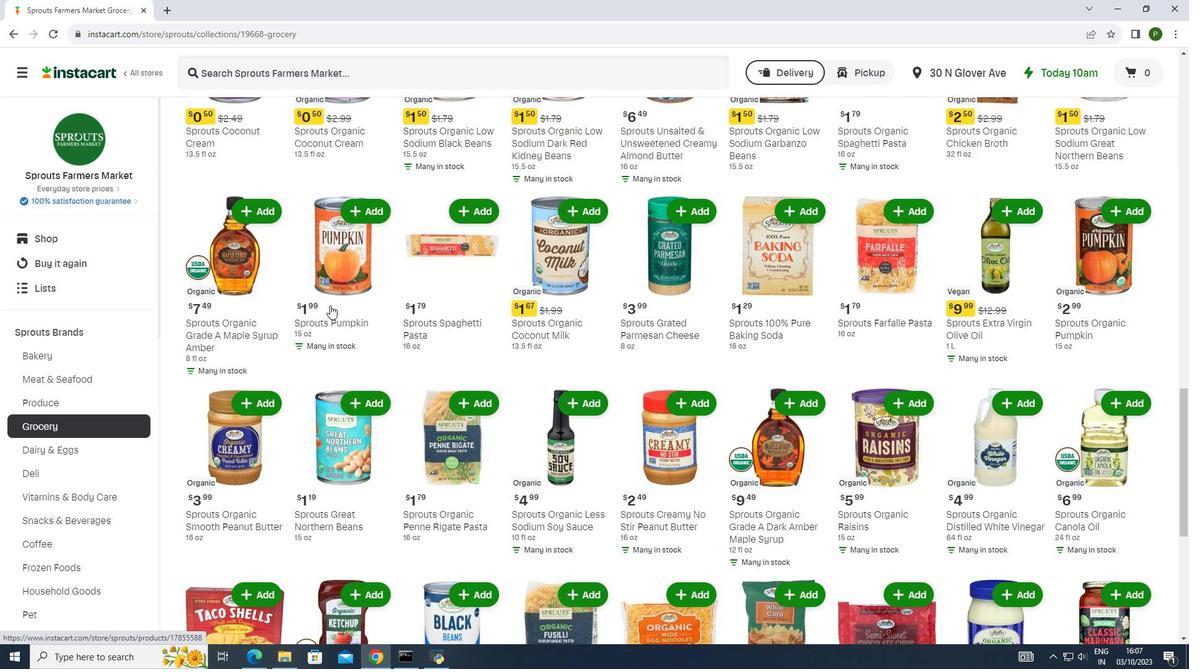 
Action: Mouse scrolled (330, 304) with delta (0, 0)
Screenshot: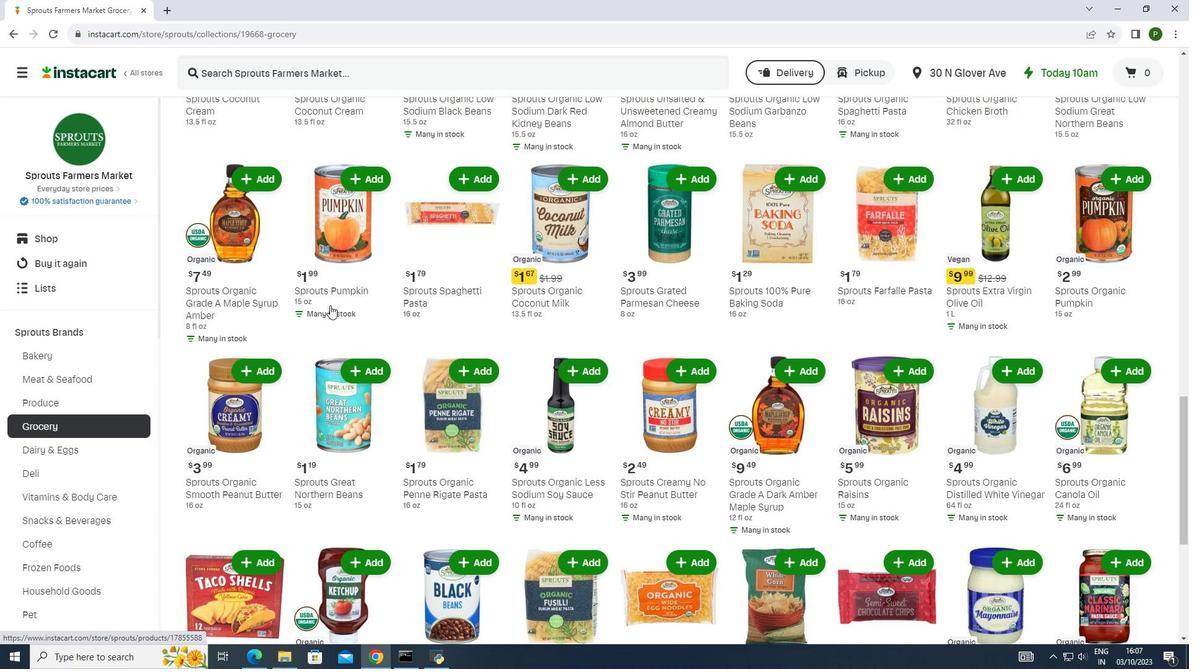 
Action: Mouse scrolled (330, 304) with delta (0, 0)
Screenshot: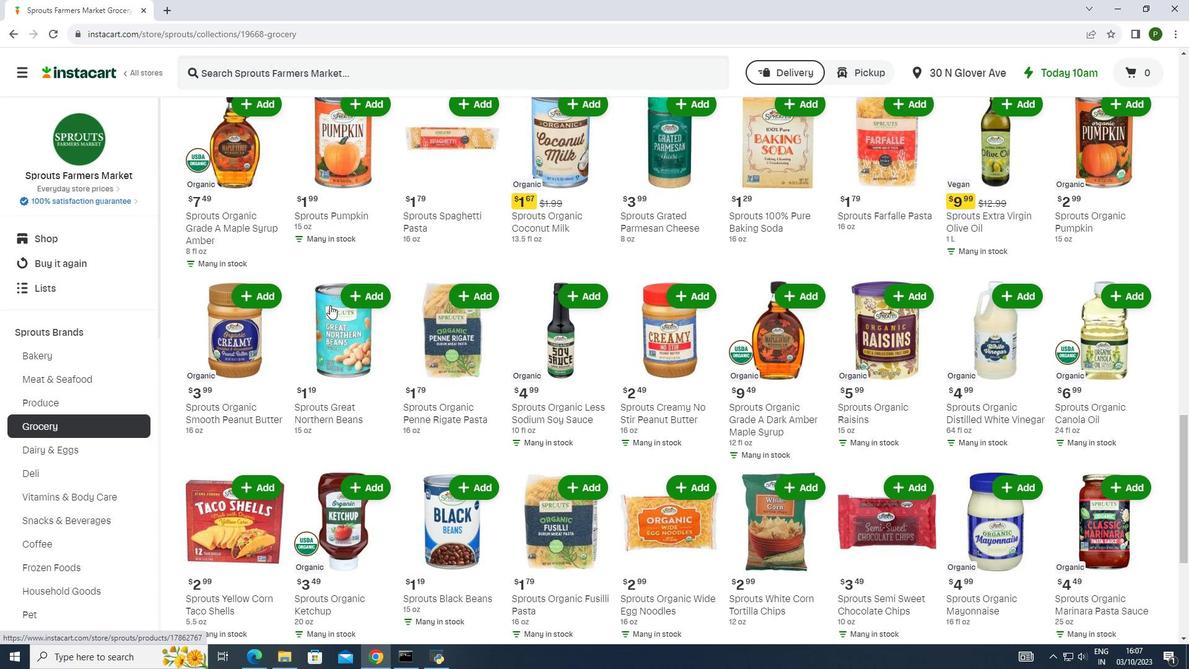 
Action: Mouse scrolled (330, 304) with delta (0, 0)
Screenshot: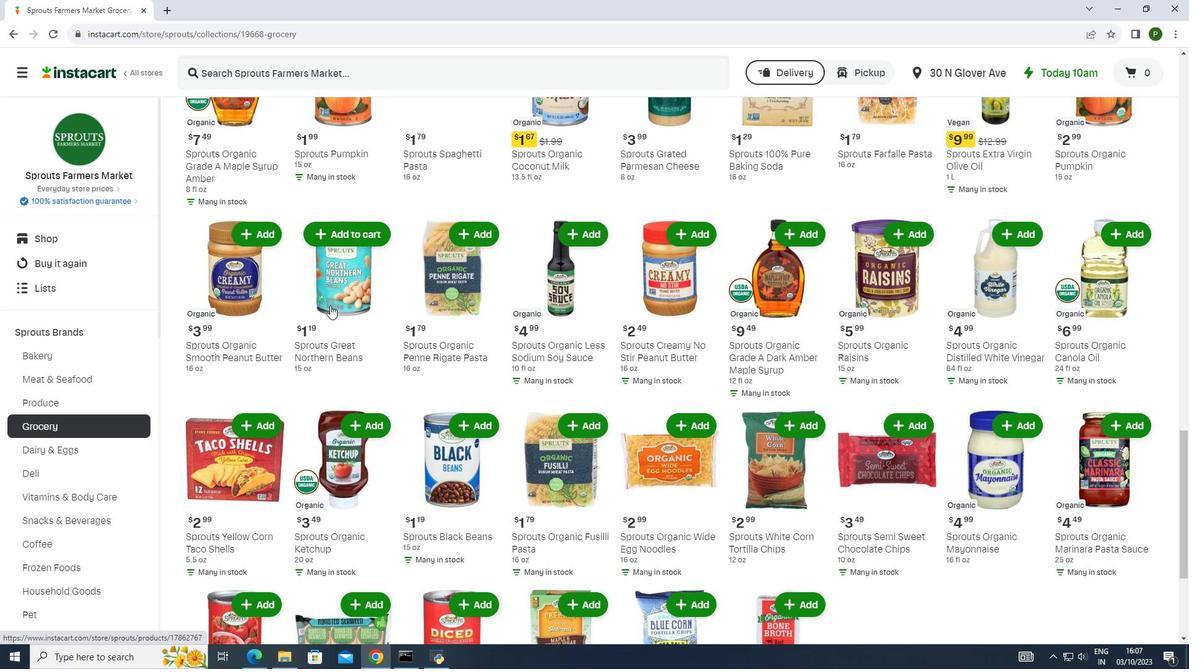
Action: Mouse scrolled (330, 304) with delta (0, 0)
Screenshot: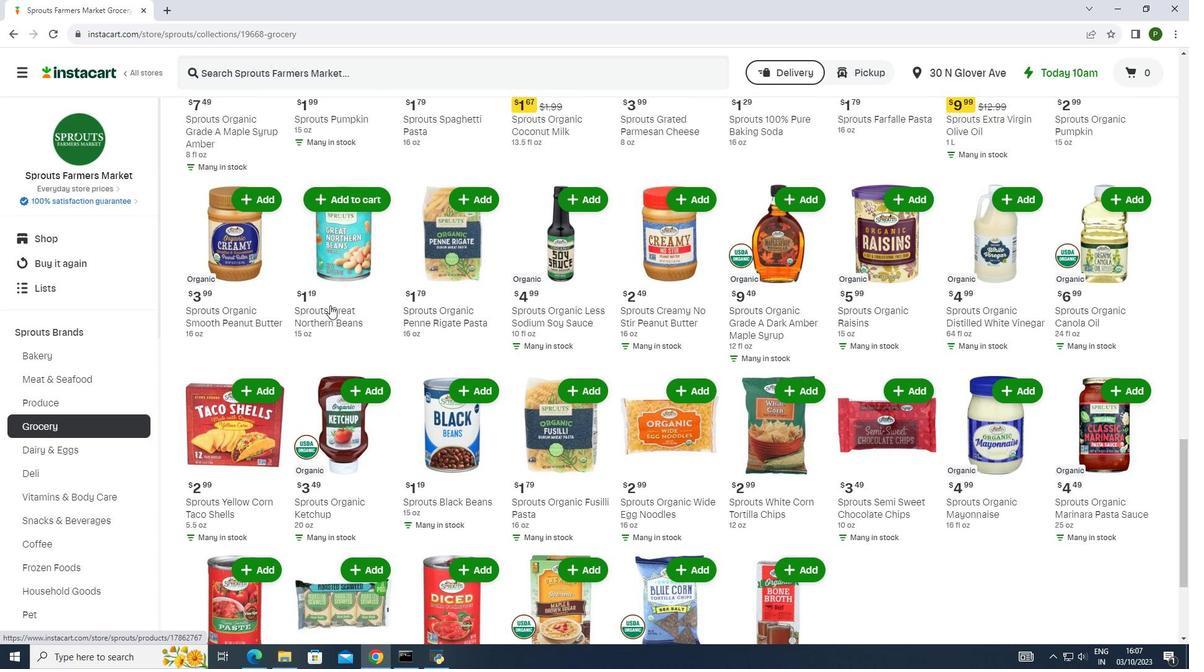 
Action: Mouse scrolled (330, 304) with delta (0, 0)
Screenshot: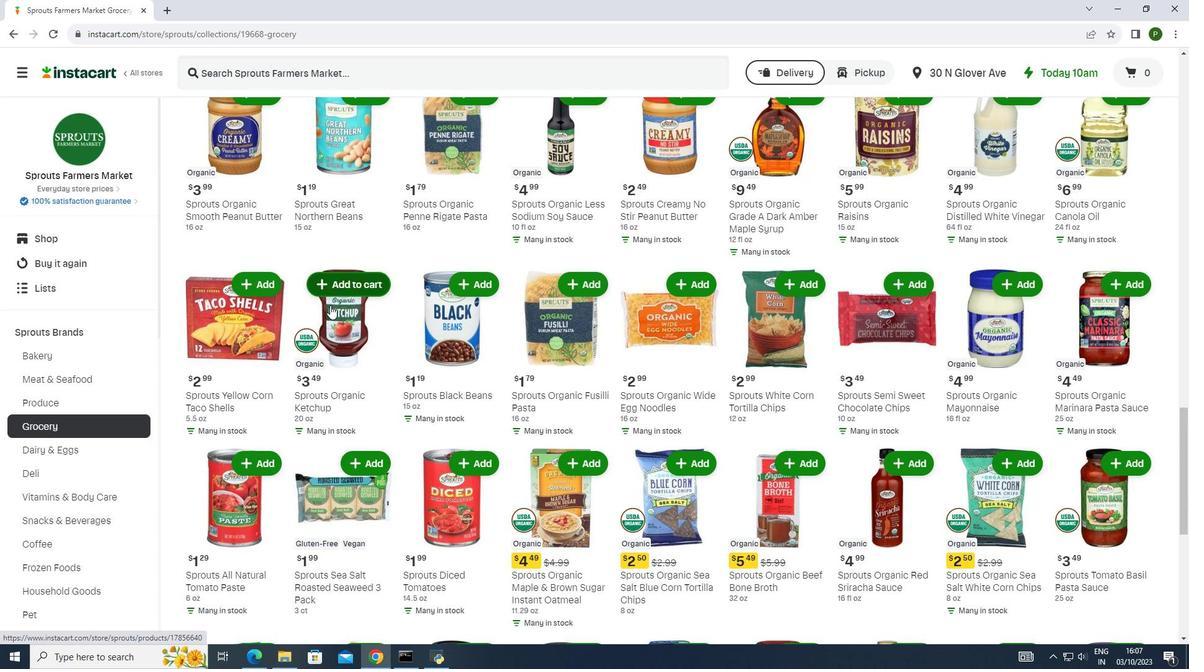 
Action: Mouse scrolled (330, 304) with delta (0, 0)
Screenshot: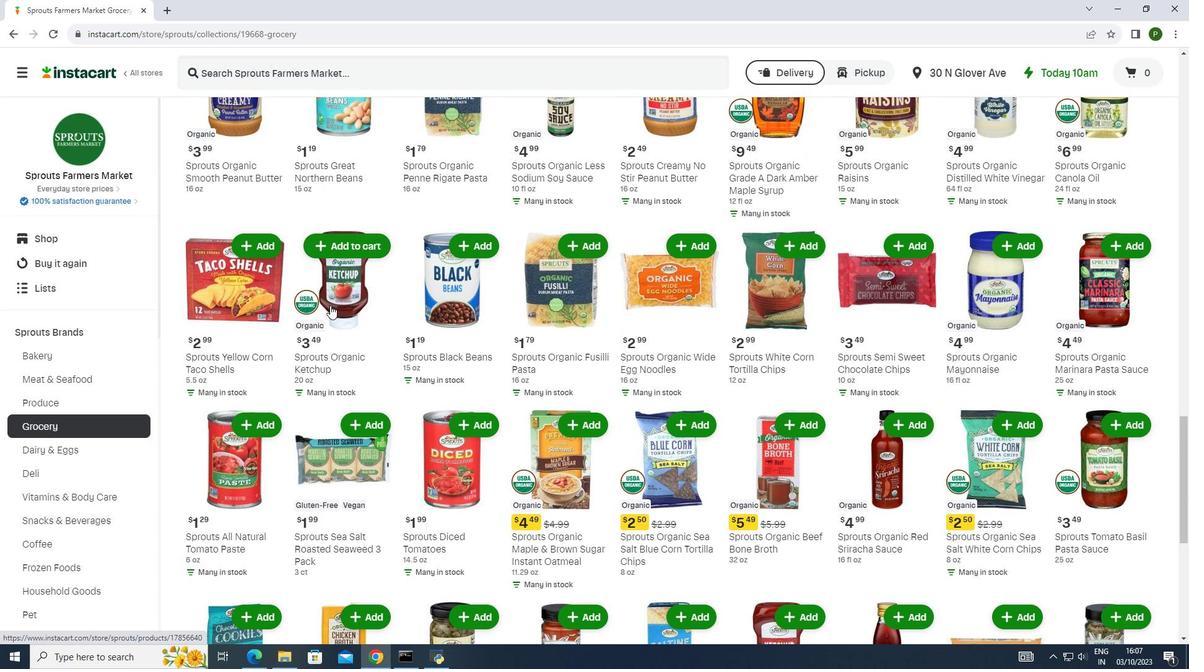 
Action: Mouse scrolled (330, 304) with delta (0, 0)
Screenshot: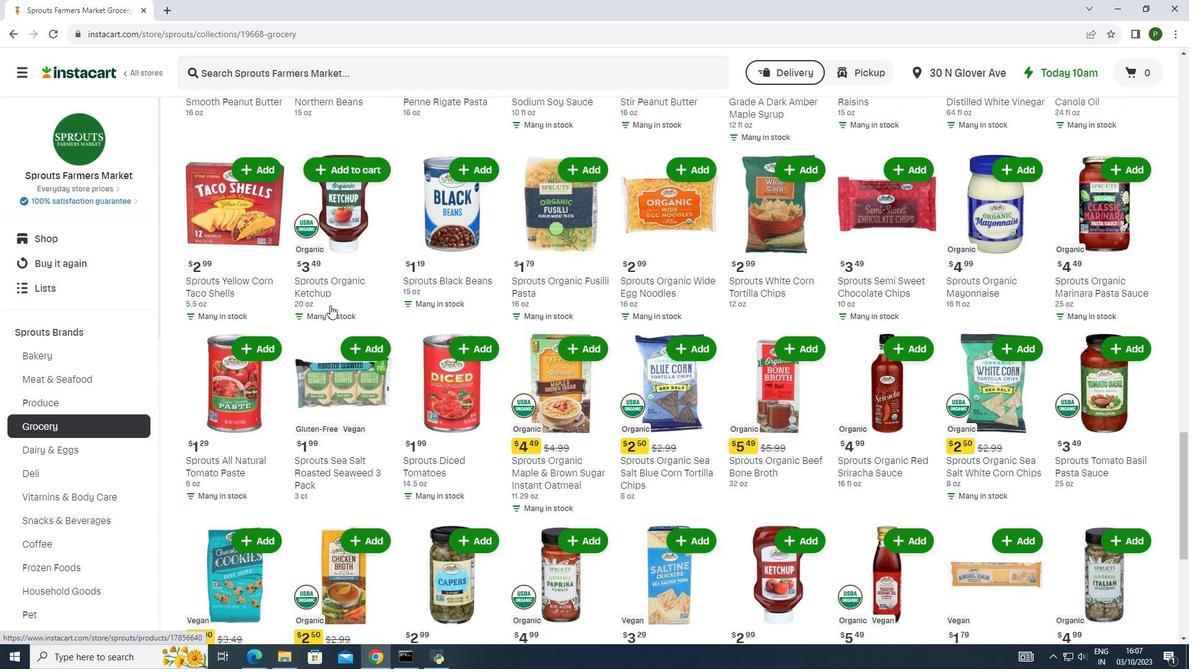 
Action: Mouse scrolled (330, 304) with delta (0, 0)
Screenshot: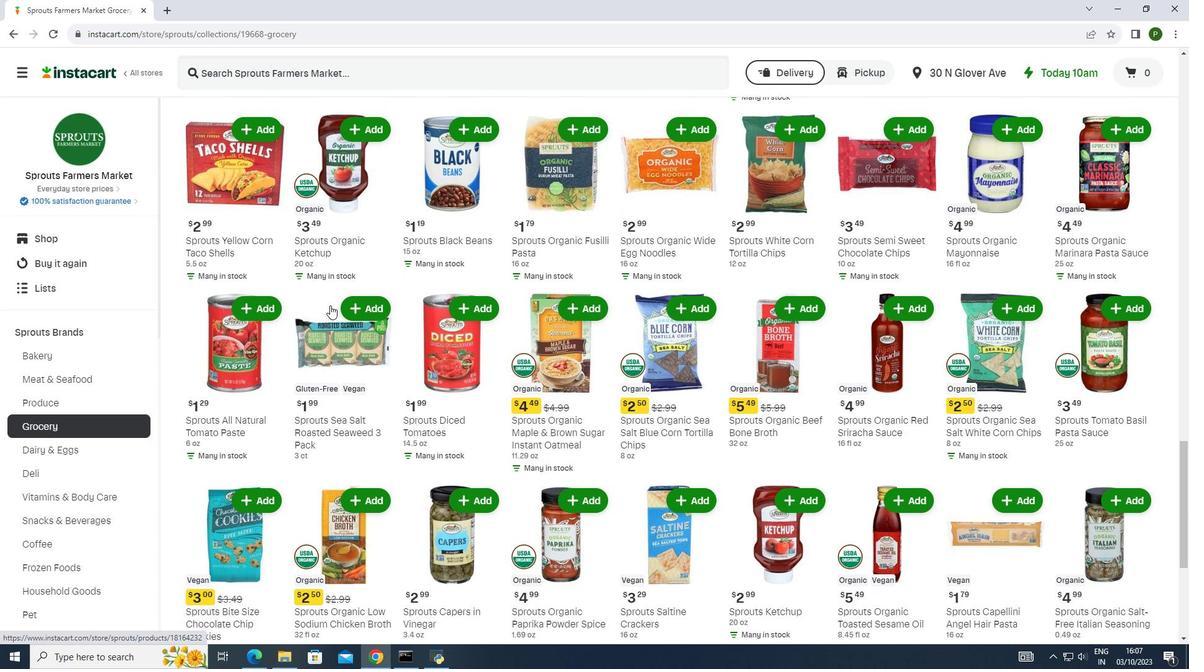
Action: Mouse scrolled (330, 304) with delta (0, 0)
Screenshot: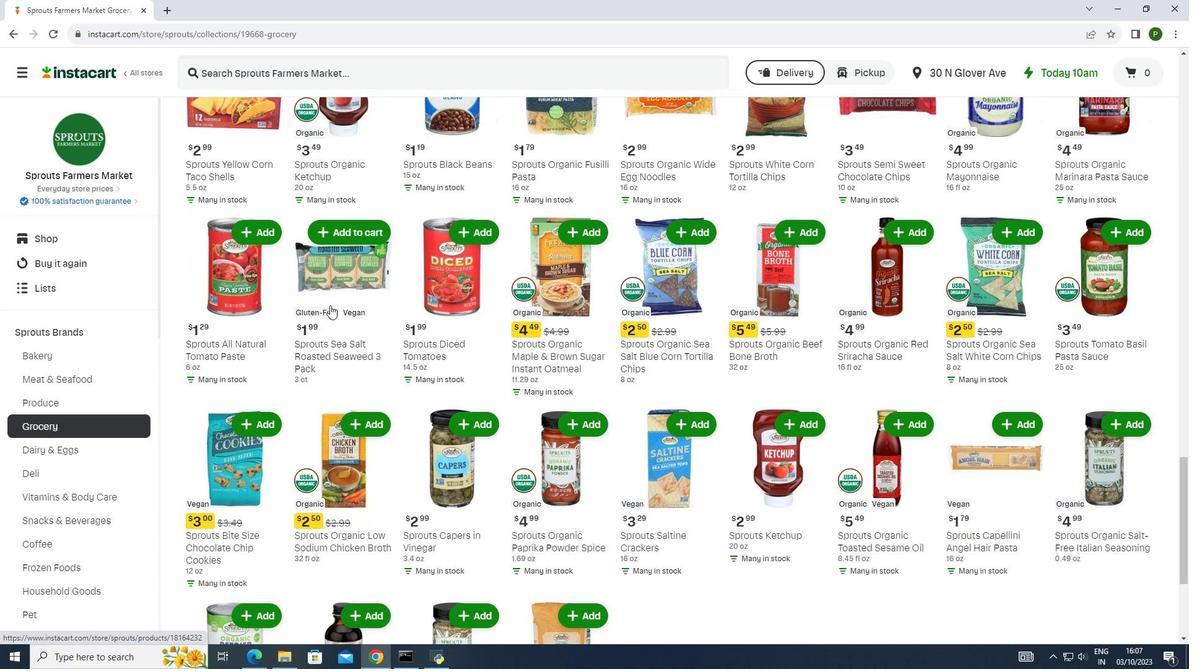 
Action: Mouse scrolled (330, 304) with delta (0, 0)
Screenshot: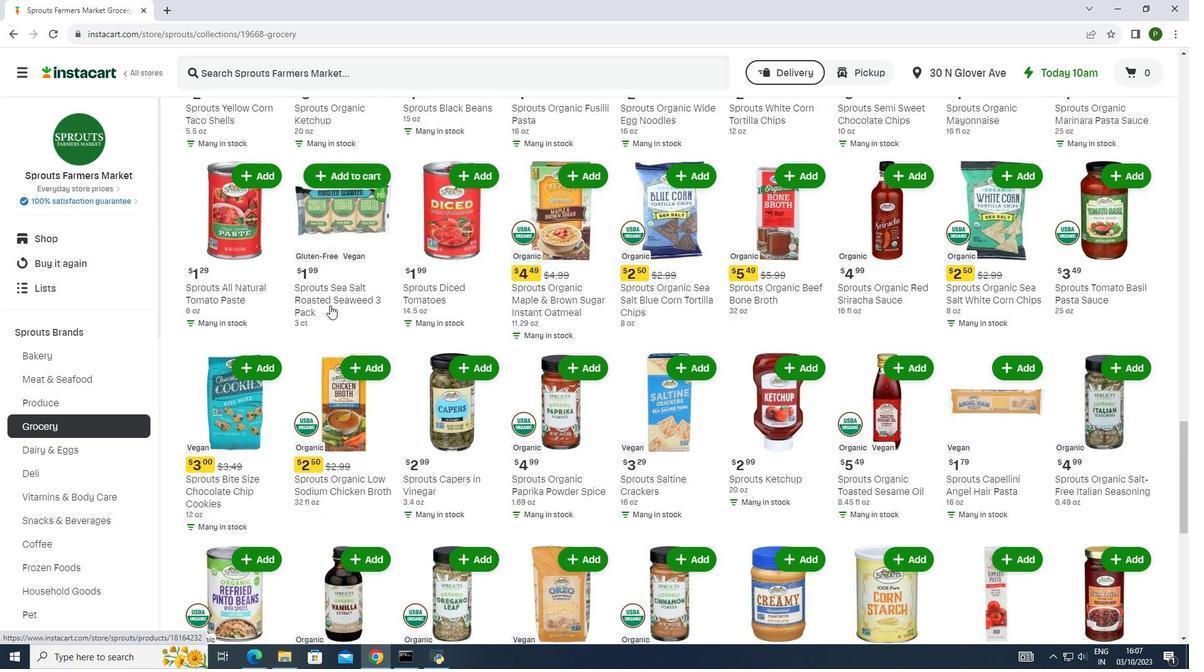 
Action: Mouse scrolled (330, 304) with delta (0, 0)
Screenshot: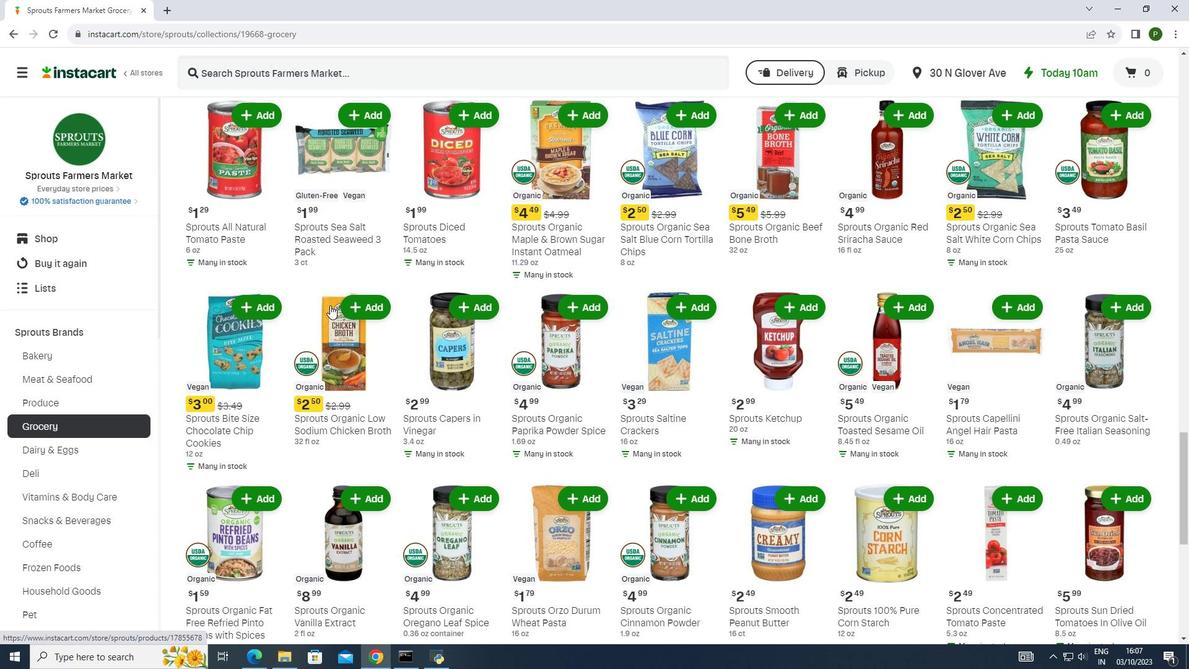 
Action: Mouse scrolled (330, 304) with delta (0, 0)
Screenshot: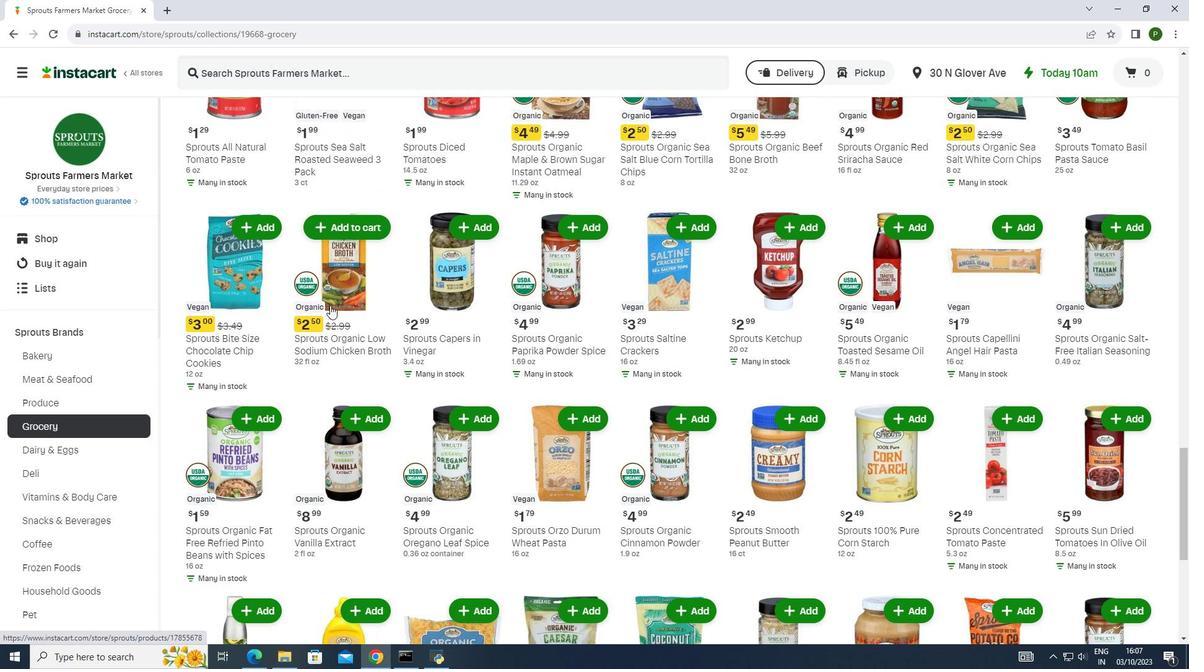 
Action: Mouse scrolled (330, 304) with delta (0, 0)
Screenshot: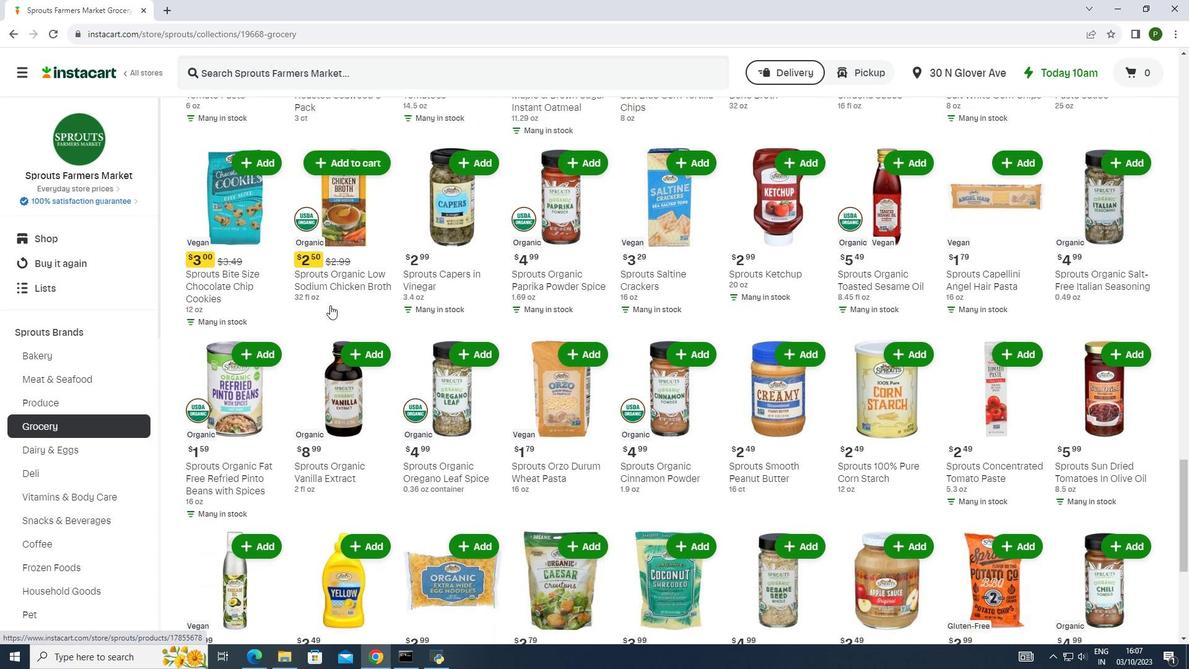 
Action: Mouse scrolled (330, 304) with delta (0, 0)
Screenshot: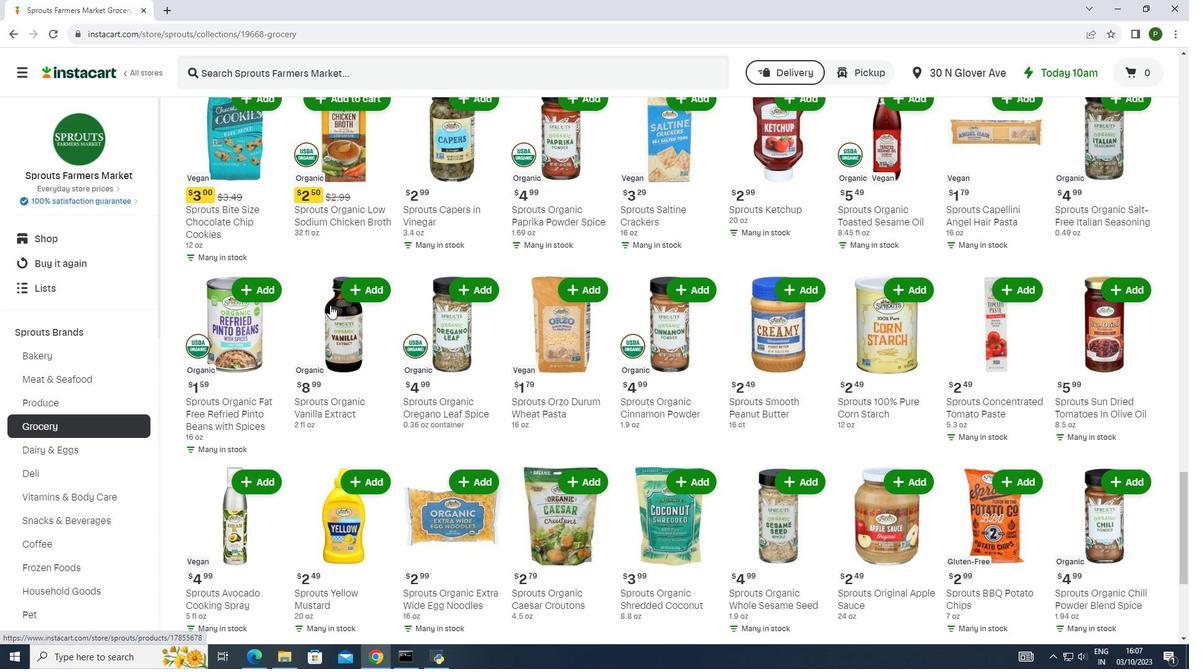 
Action: Mouse scrolled (330, 304) with delta (0, 0)
Screenshot: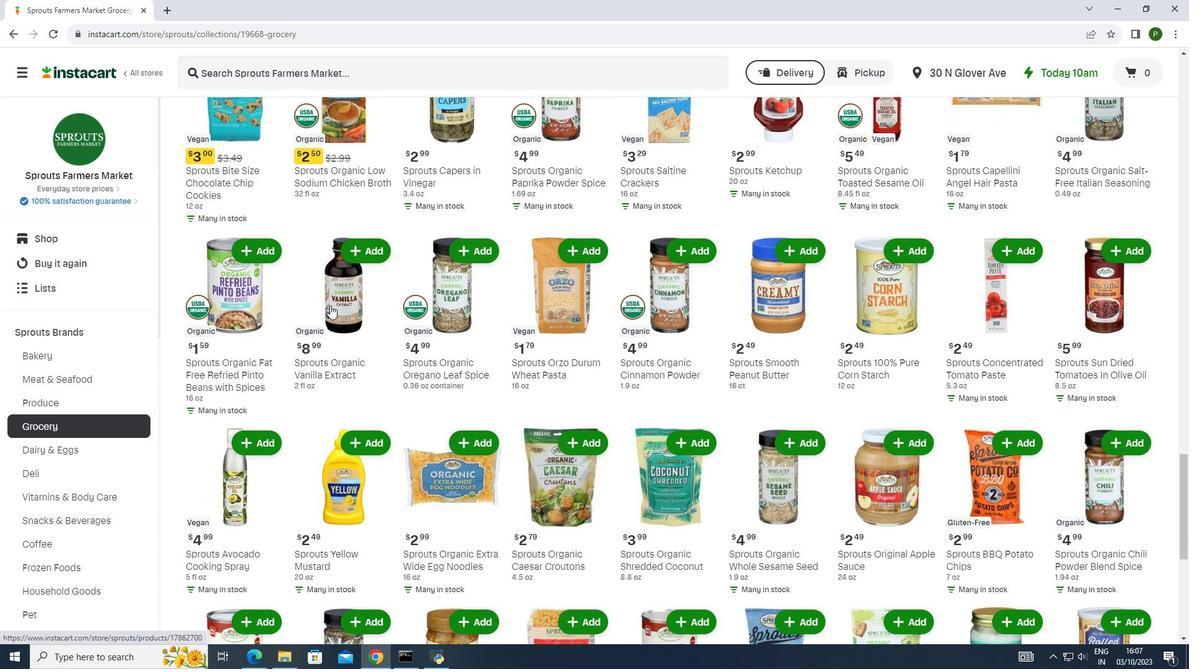 
Action: Mouse scrolled (330, 304) with delta (0, 0)
Screenshot: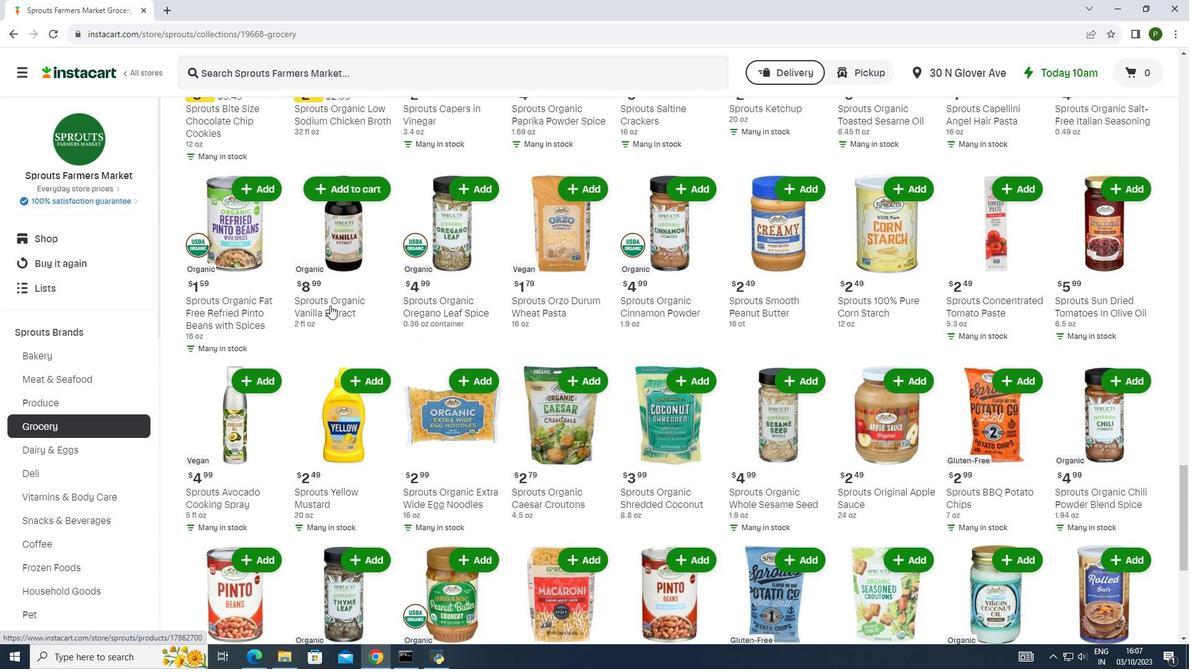 
Action: Mouse scrolled (330, 304) with delta (0, 0)
Screenshot: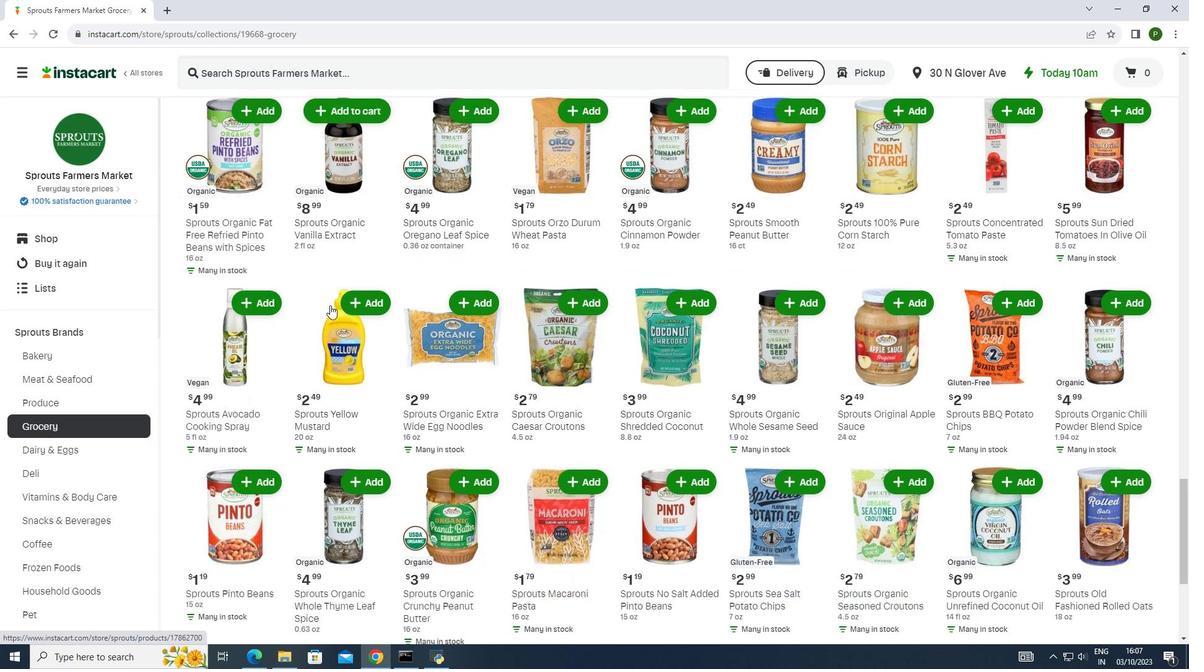 
Action: Mouse scrolled (330, 304) with delta (0, 0)
Screenshot: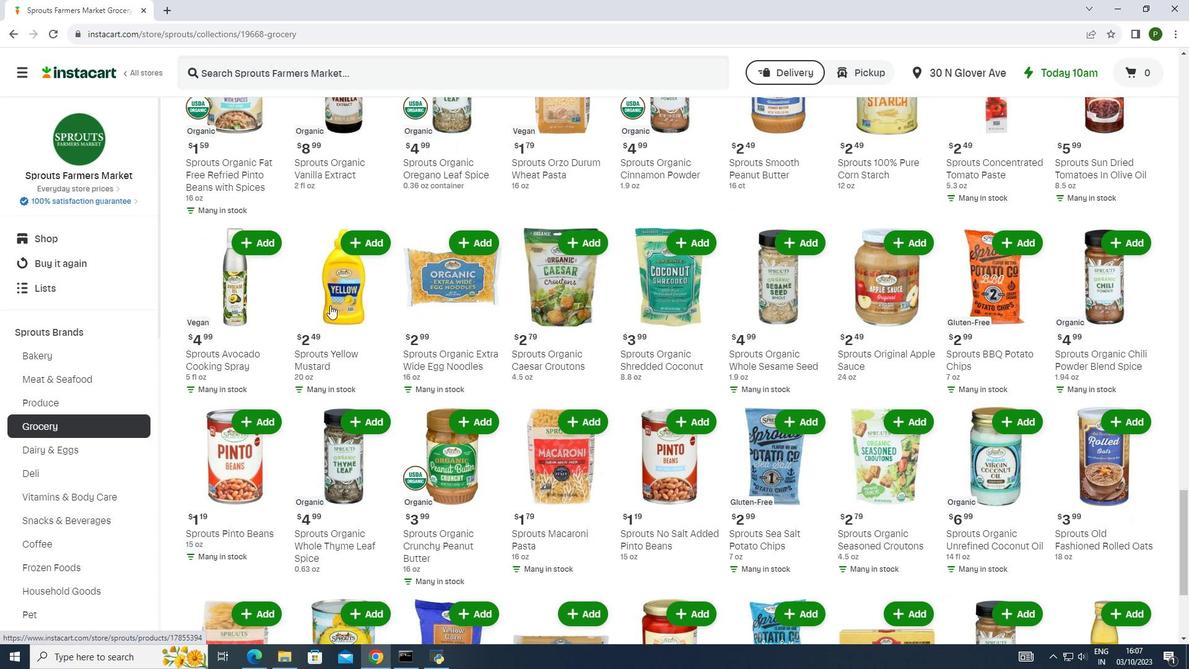 
Action: Mouse scrolled (330, 304) with delta (0, 0)
Screenshot: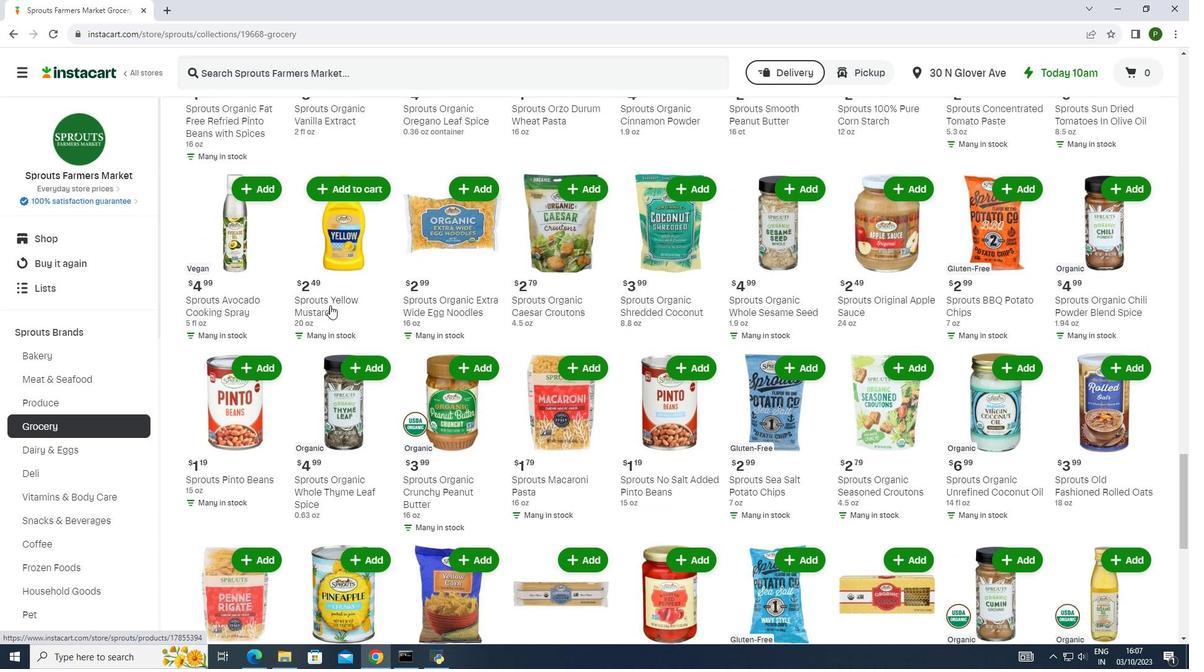 
Action: Mouse scrolled (330, 304) with delta (0, 0)
Screenshot: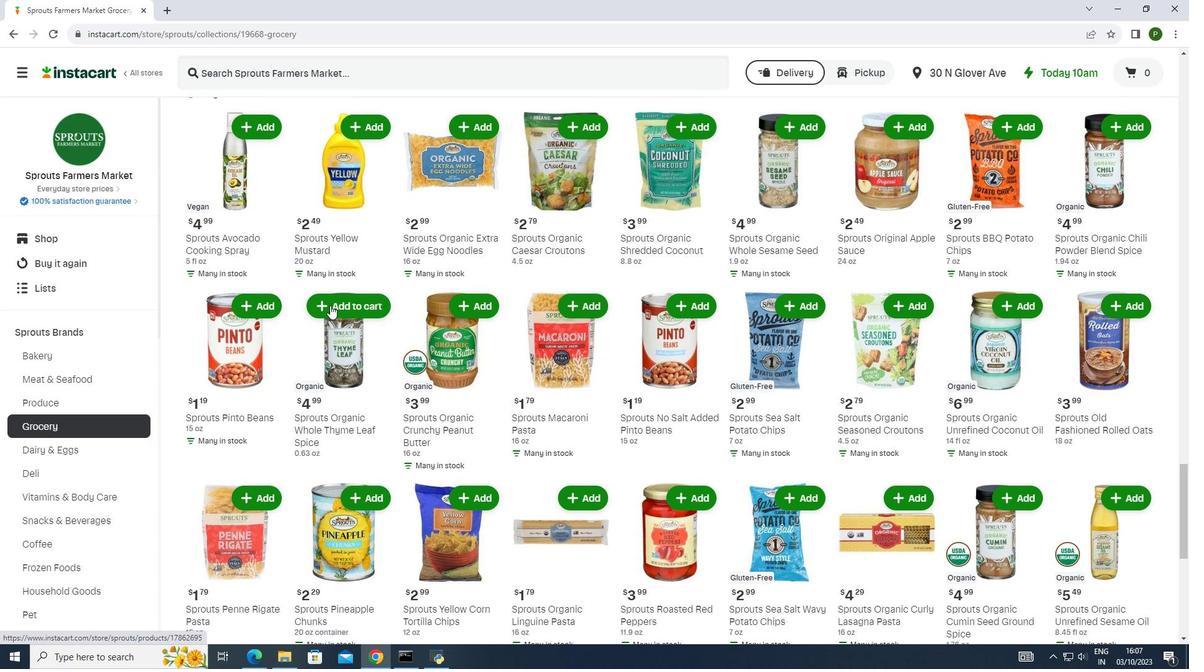 
Action: Mouse scrolled (330, 304) with delta (0, 0)
Screenshot: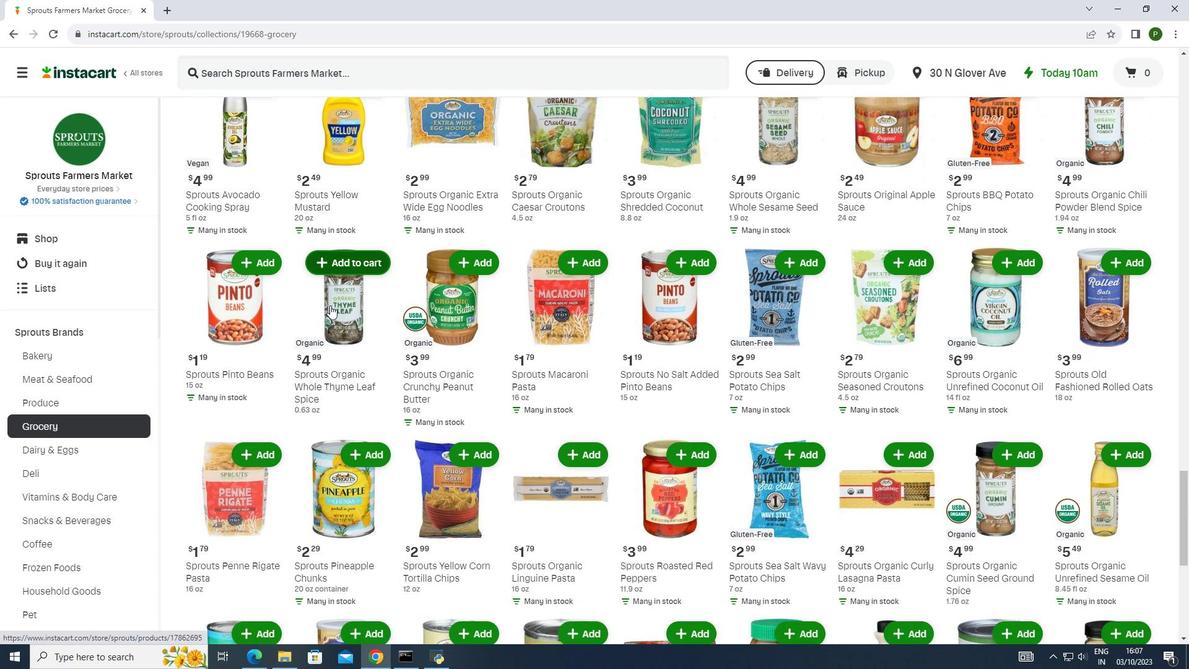 
Action: Mouse scrolled (330, 304) with delta (0, 0)
Screenshot: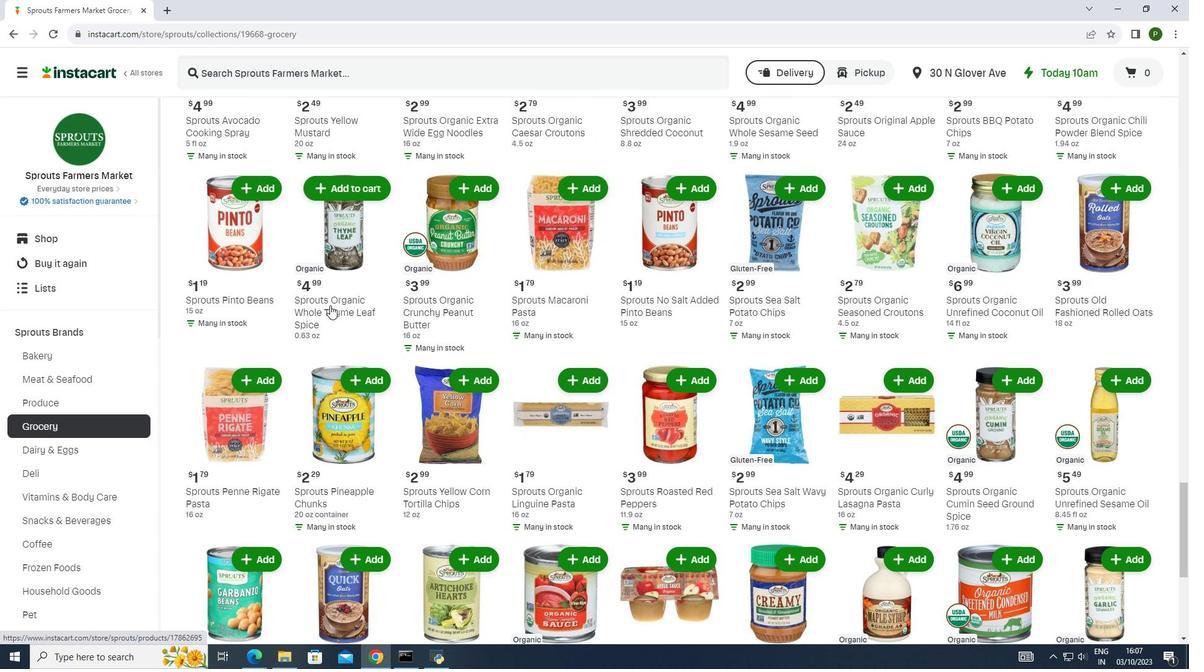 
Action: Mouse scrolled (330, 304) with delta (0, 0)
Screenshot: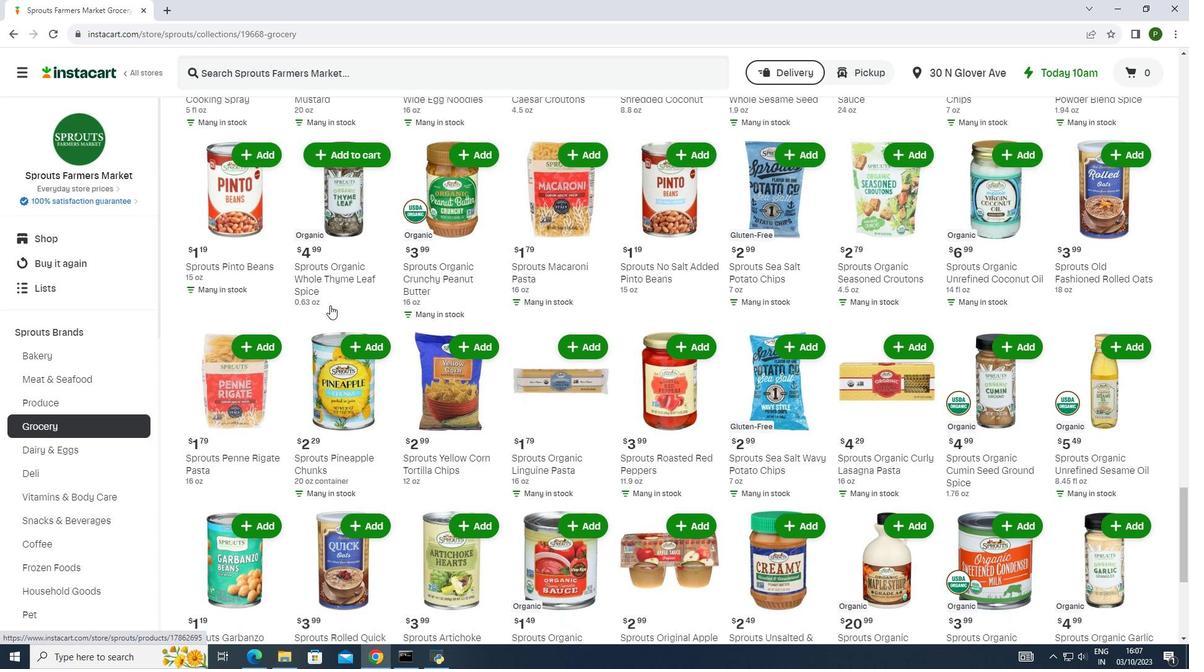 
Action: Mouse scrolled (330, 304) with delta (0, 0)
Screenshot: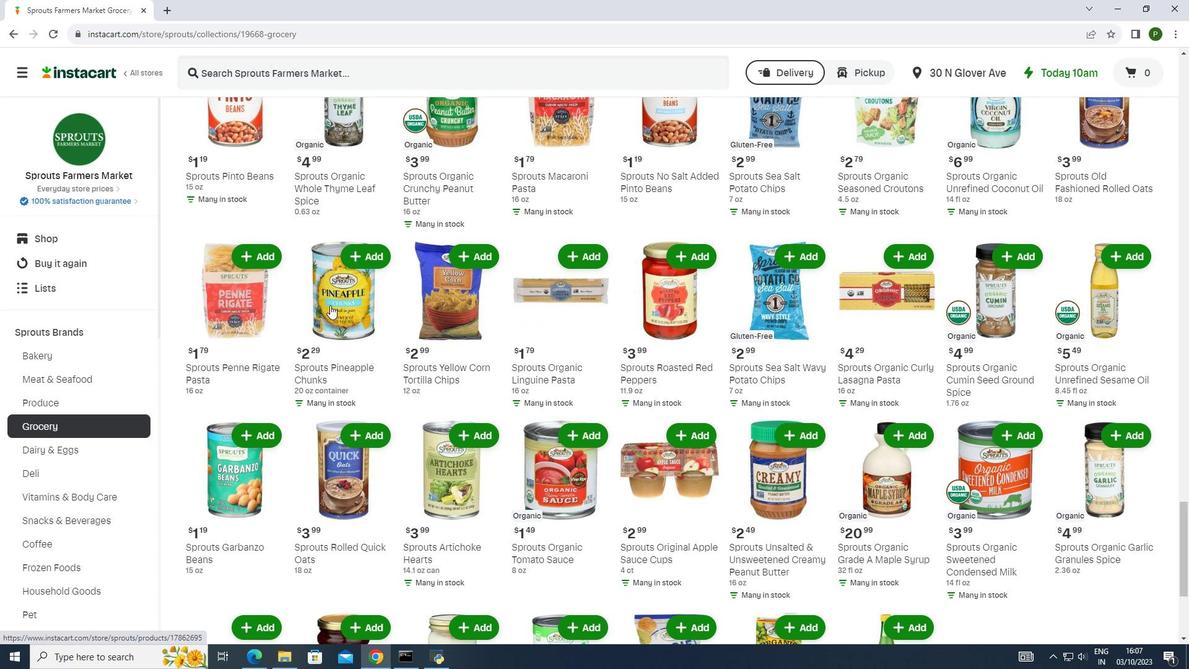 
Action: Mouse scrolled (330, 304) with delta (0, 0)
Screenshot: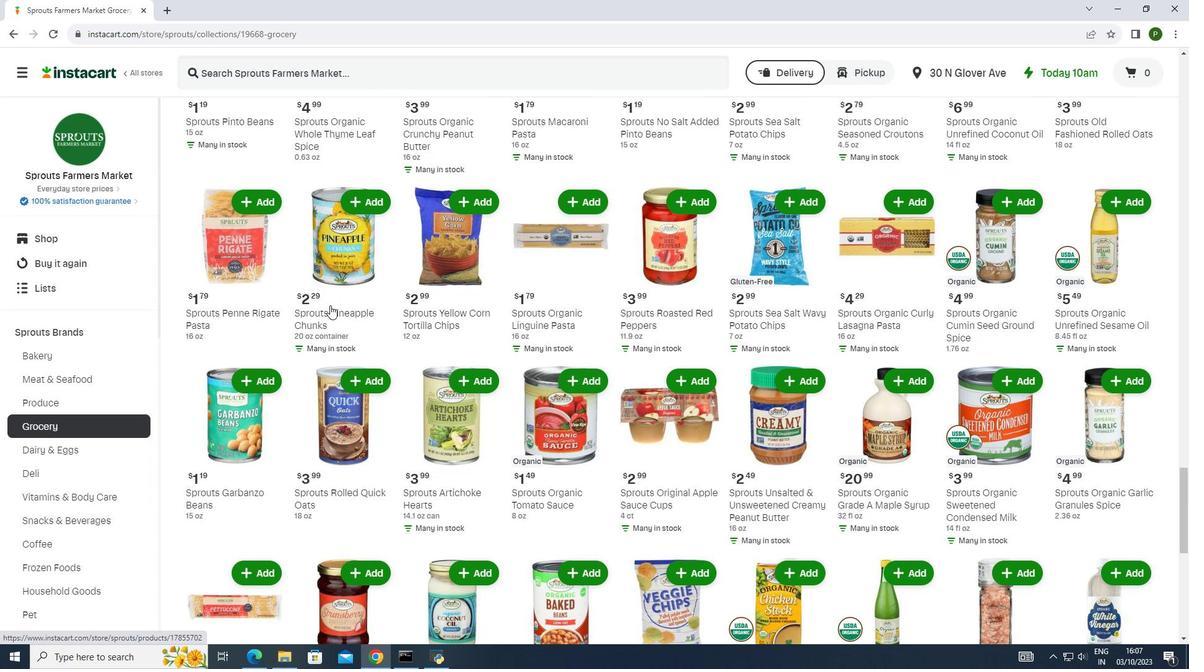 
Action: Mouse scrolled (330, 304) with delta (0, 0)
Screenshot: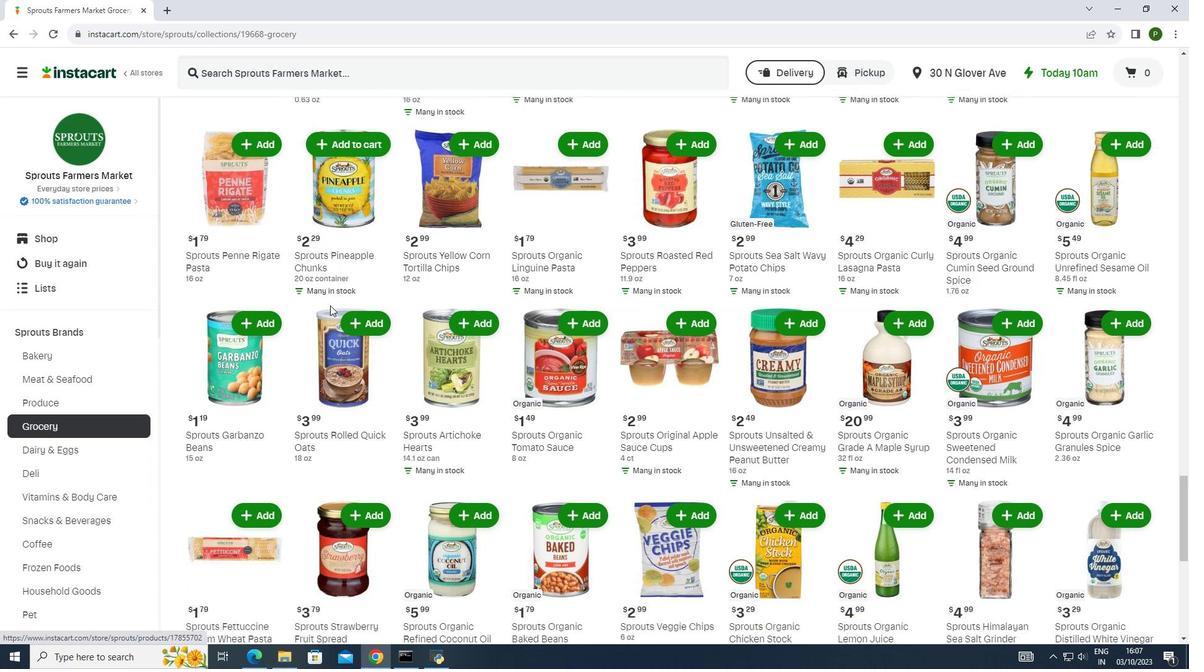 
Action: Mouse scrolled (330, 304) with delta (0, 0)
Screenshot: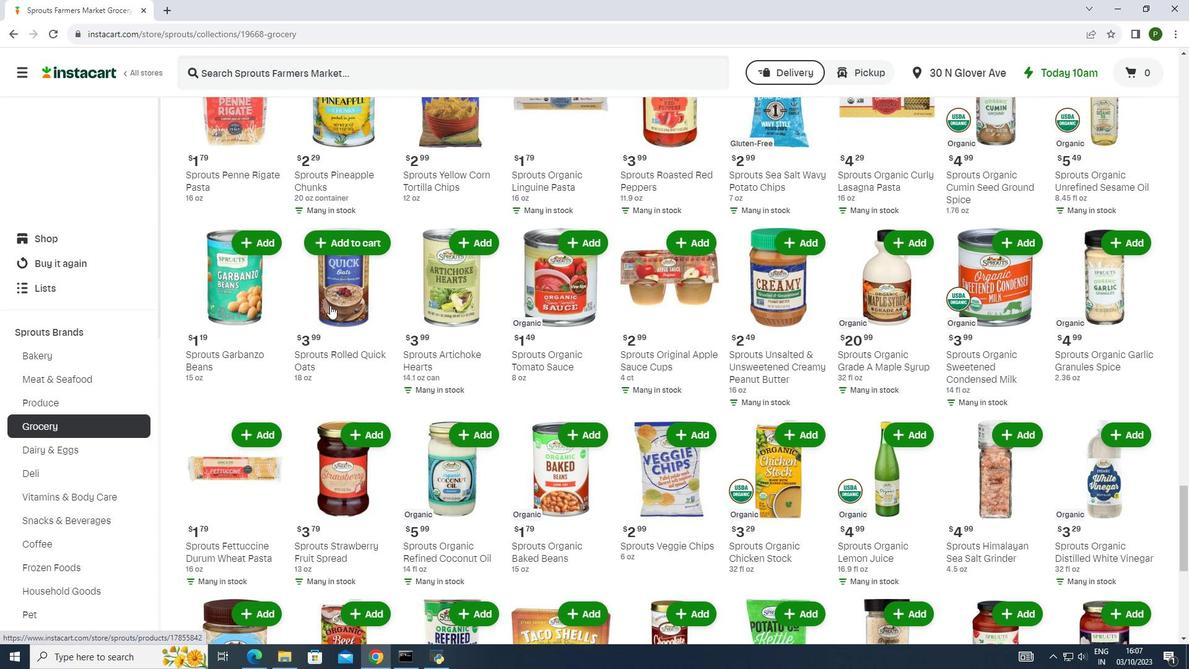 
Action: Mouse scrolled (330, 304) with delta (0, 0)
Screenshot: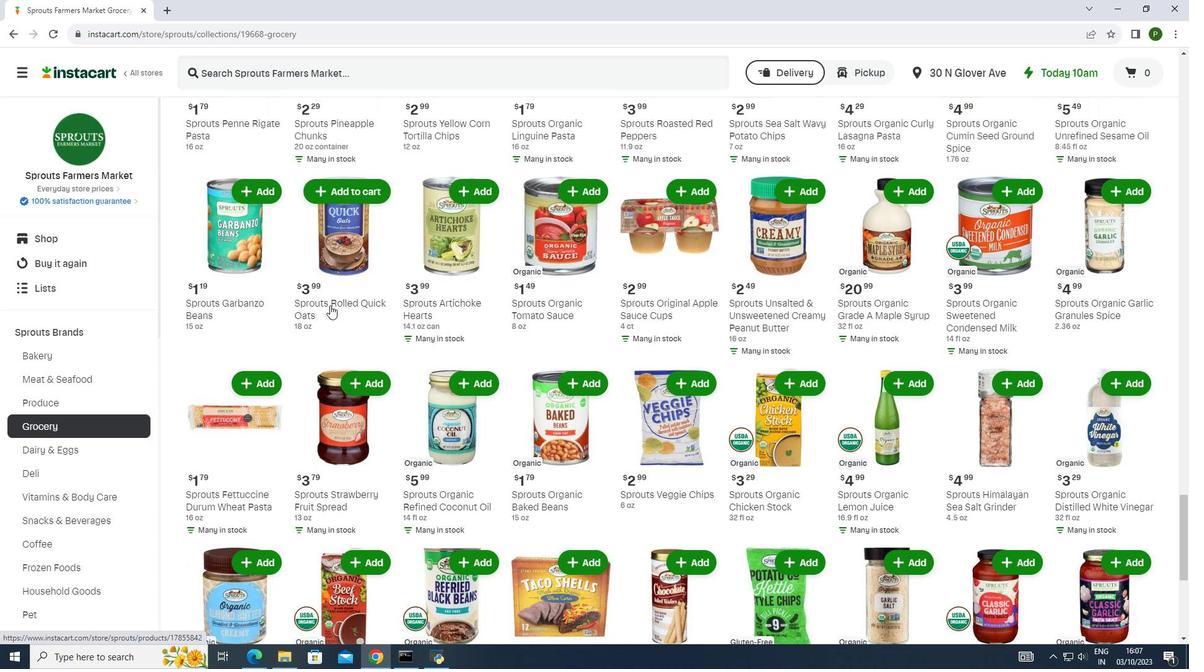 
Action: Mouse scrolled (330, 304) with delta (0, 0)
Screenshot: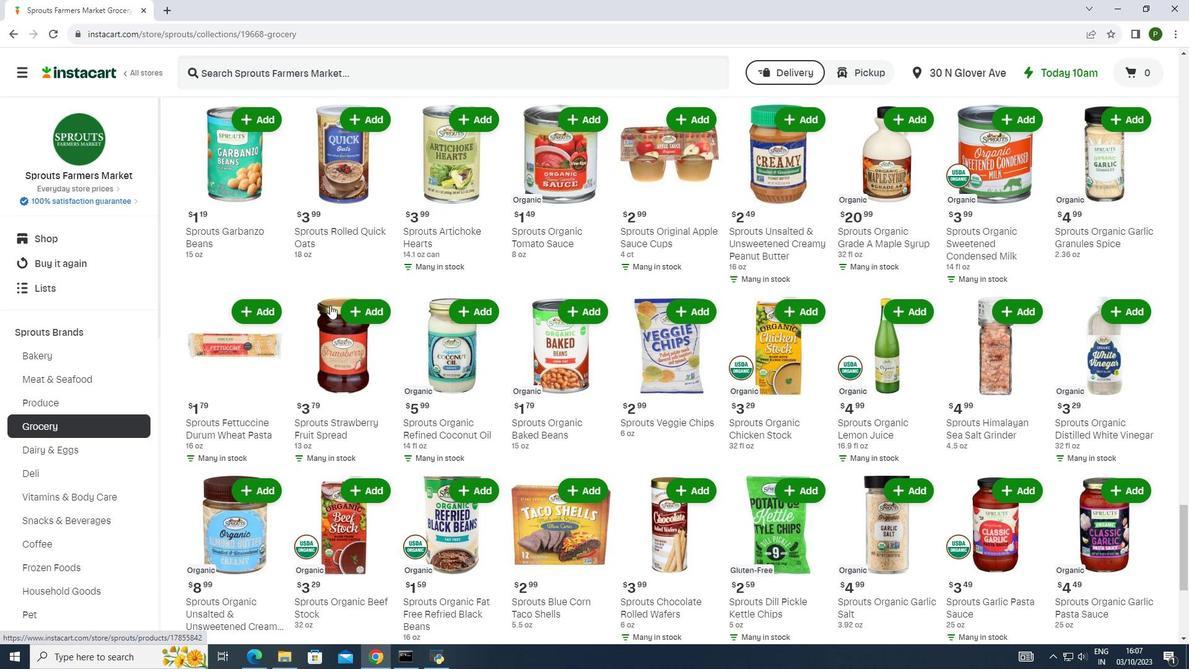 
Action: Mouse scrolled (330, 304) with delta (0, 0)
Screenshot: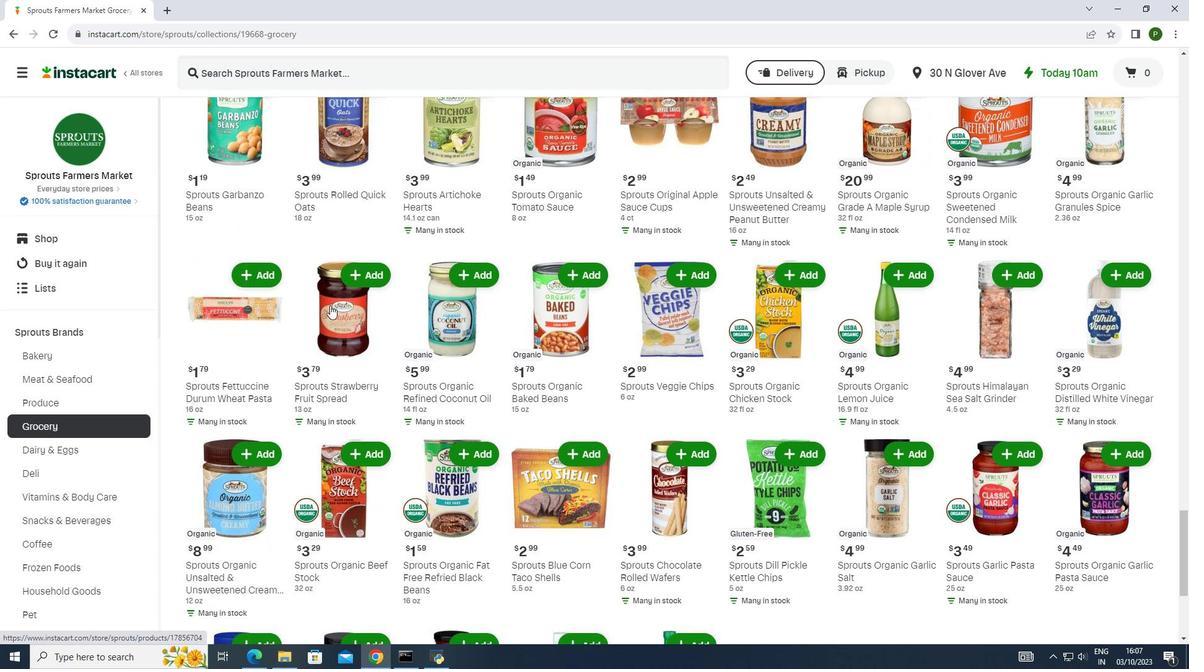 
Action: Mouse scrolled (330, 304) with delta (0, 0)
Screenshot: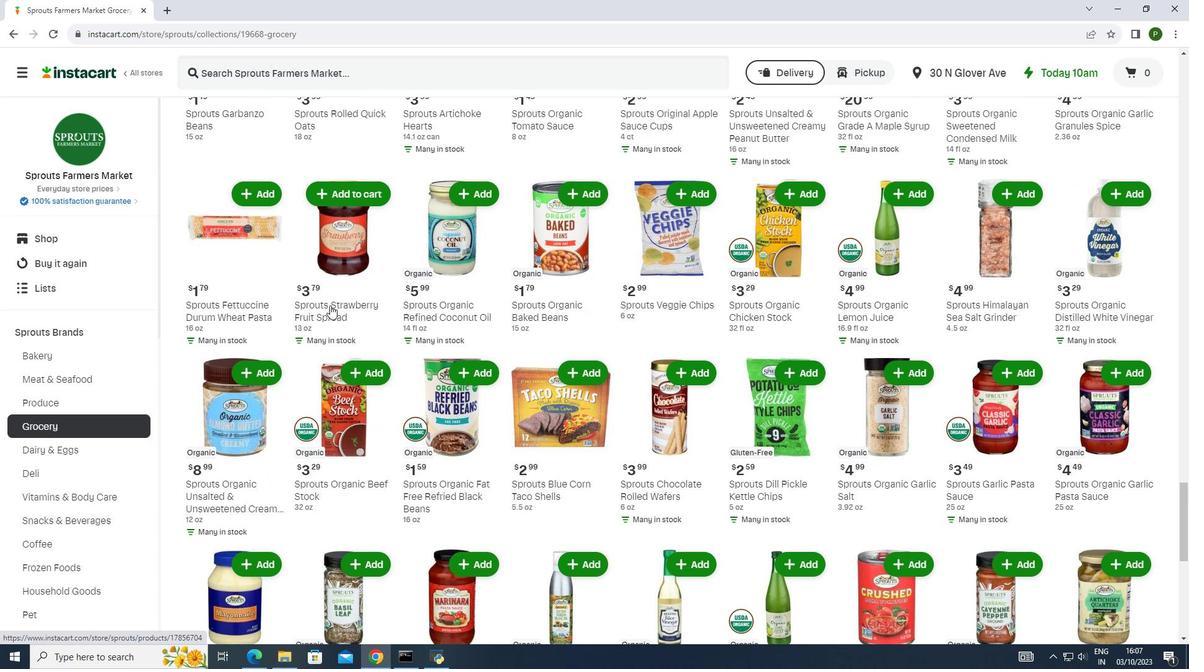 
Action: Mouse scrolled (330, 304) with delta (0, 0)
Screenshot: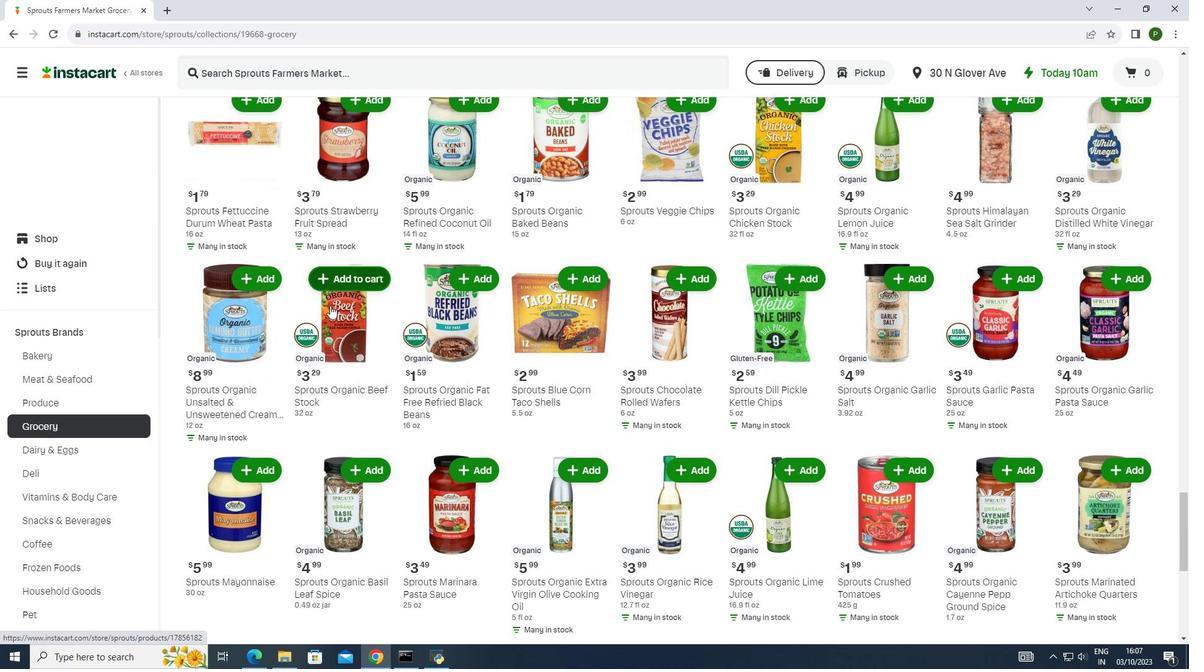 
Action: Mouse scrolled (330, 304) with delta (0, 0)
Screenshot: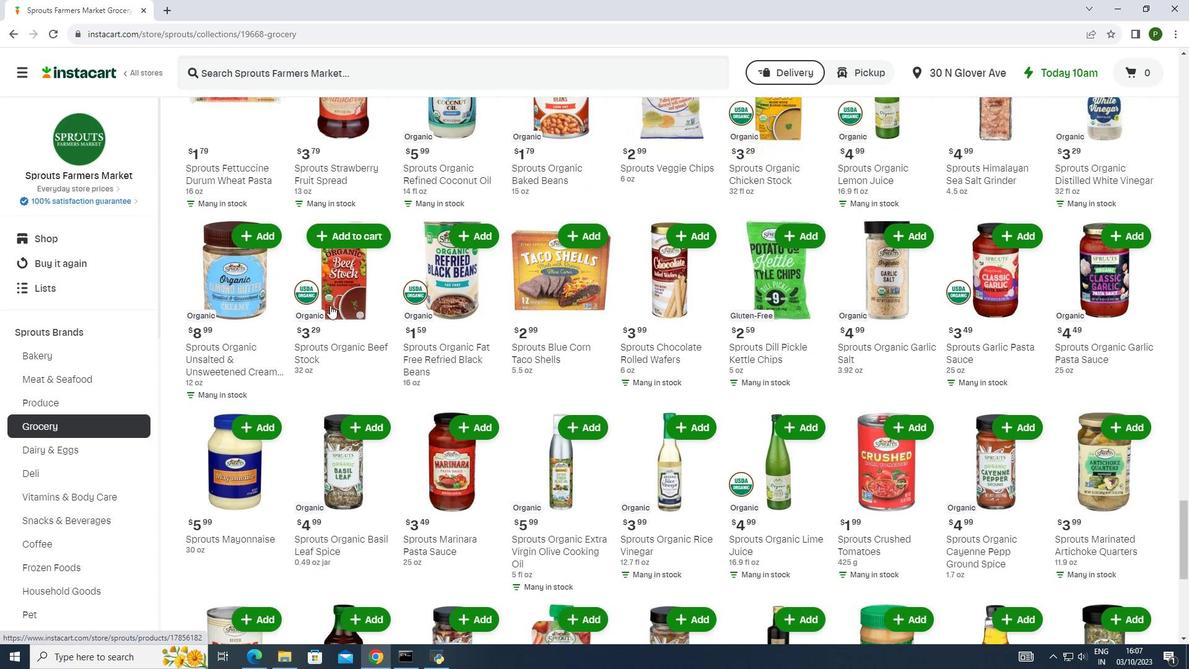 
Action: Mouse scrolled (330, 304) with delta (0, 0)
Screenshot: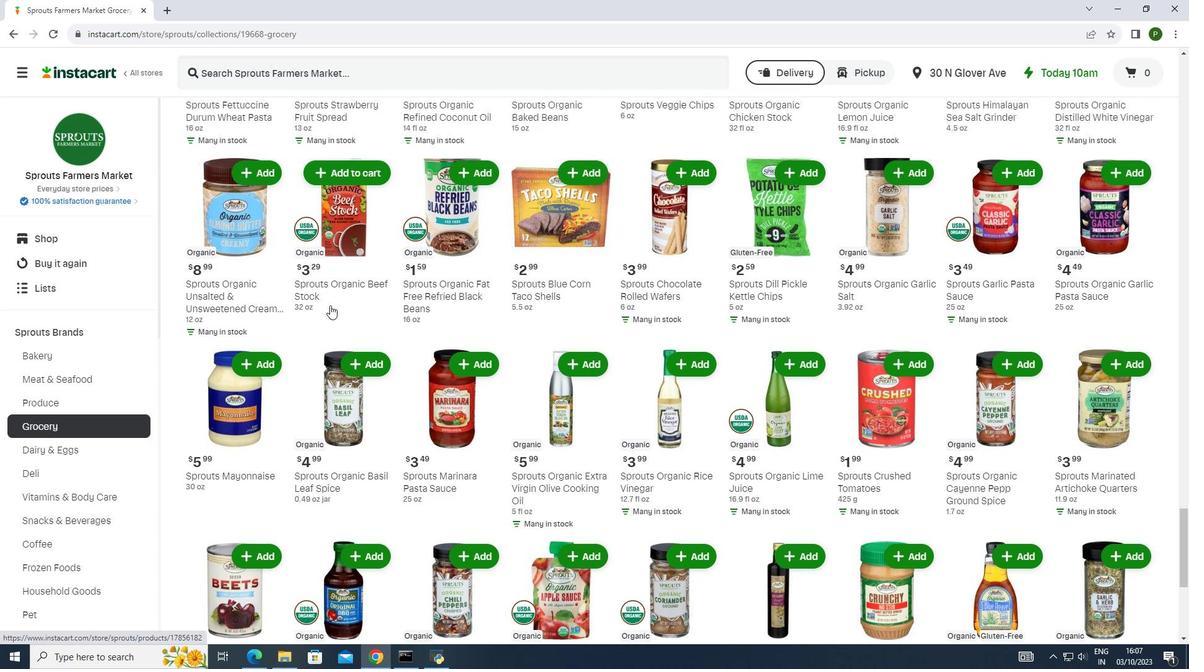 
Action: Mouse scrolled (330, 304) with delta (0, 0)
Screenshot: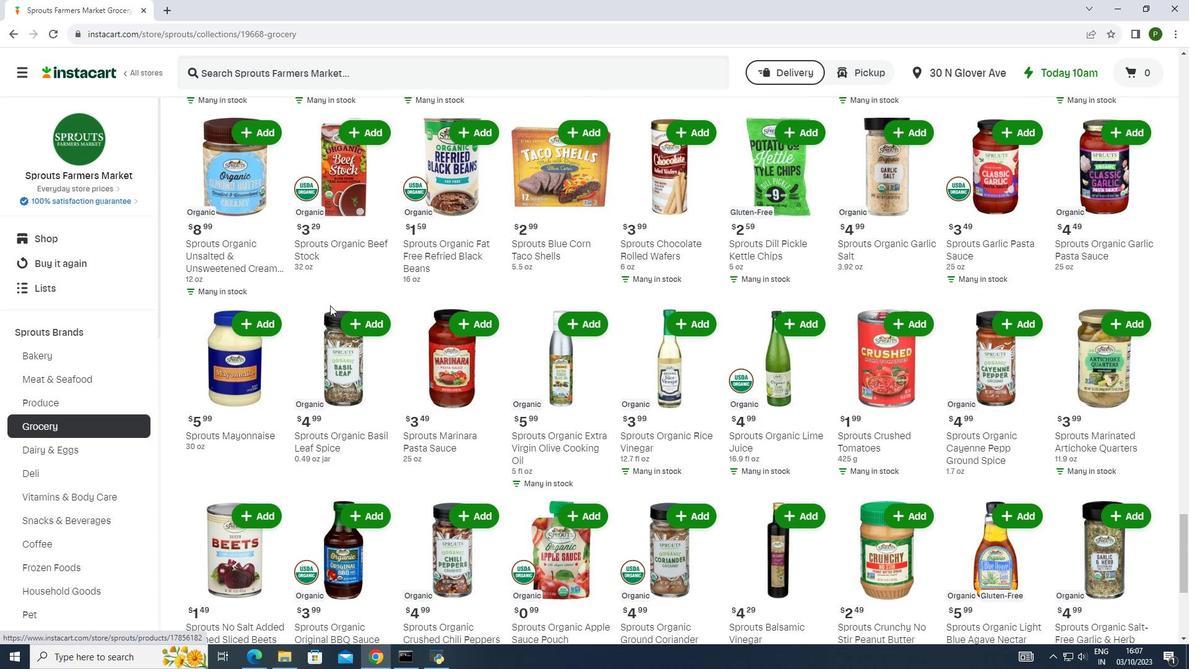 
Action: Mouse scrolled (330, 304) with delta (0, 0)
Screenshot: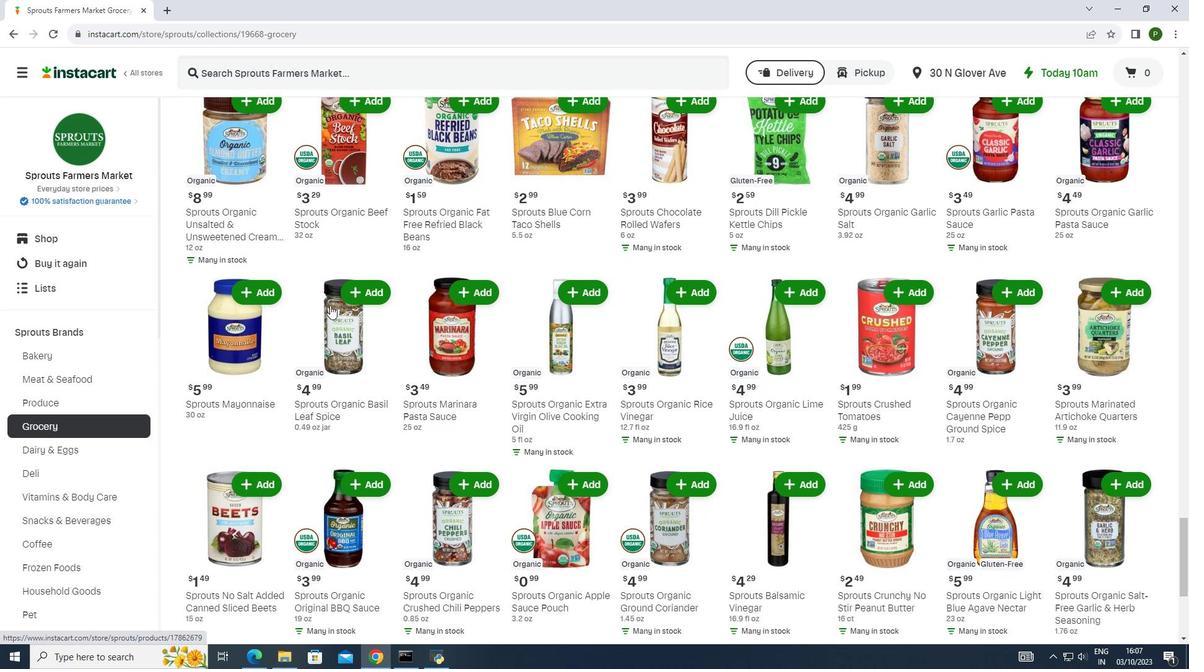 
Action: Mouse scrolled (330, 304) with delta (0, 0)
Screenshot: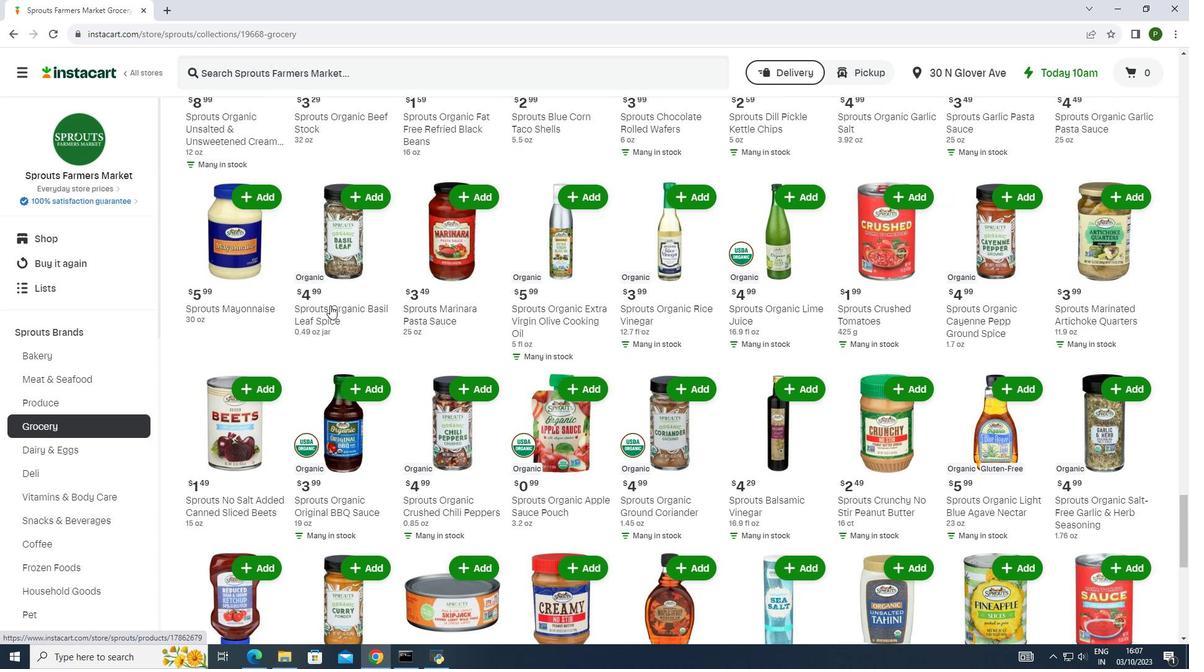 
Action: Mouse scrolled (330, 304) with delta (0, 0)
Screenshot: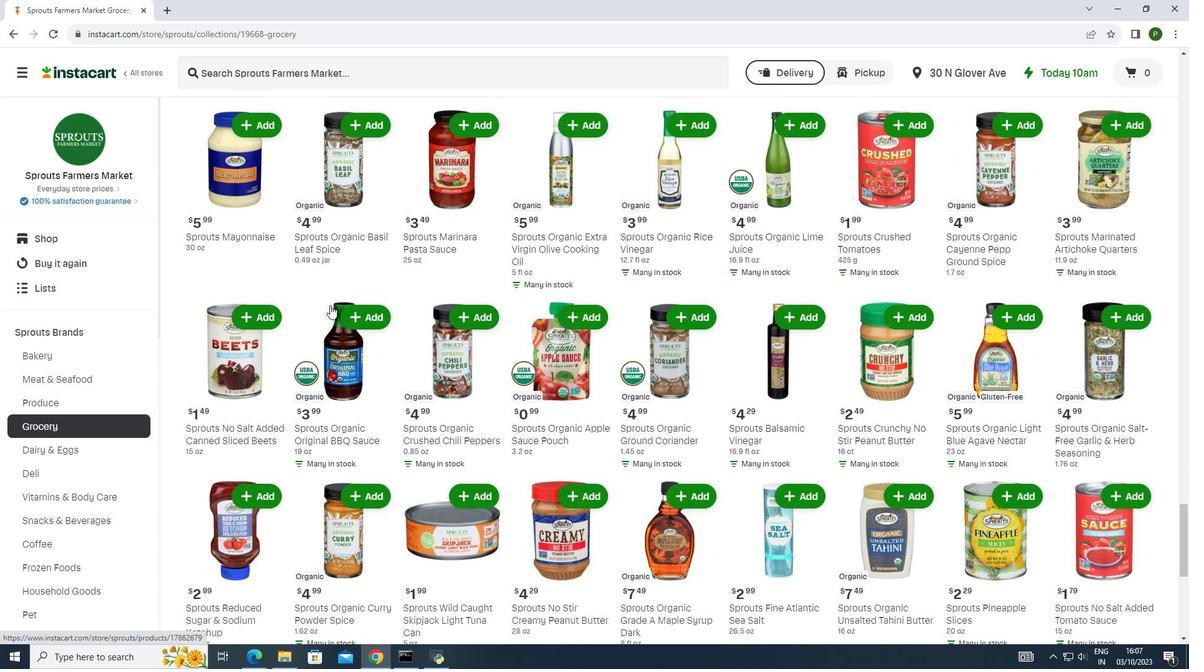 
Action: Mouse scrolled (330, 304) with delta (0, 0)
Screenshot: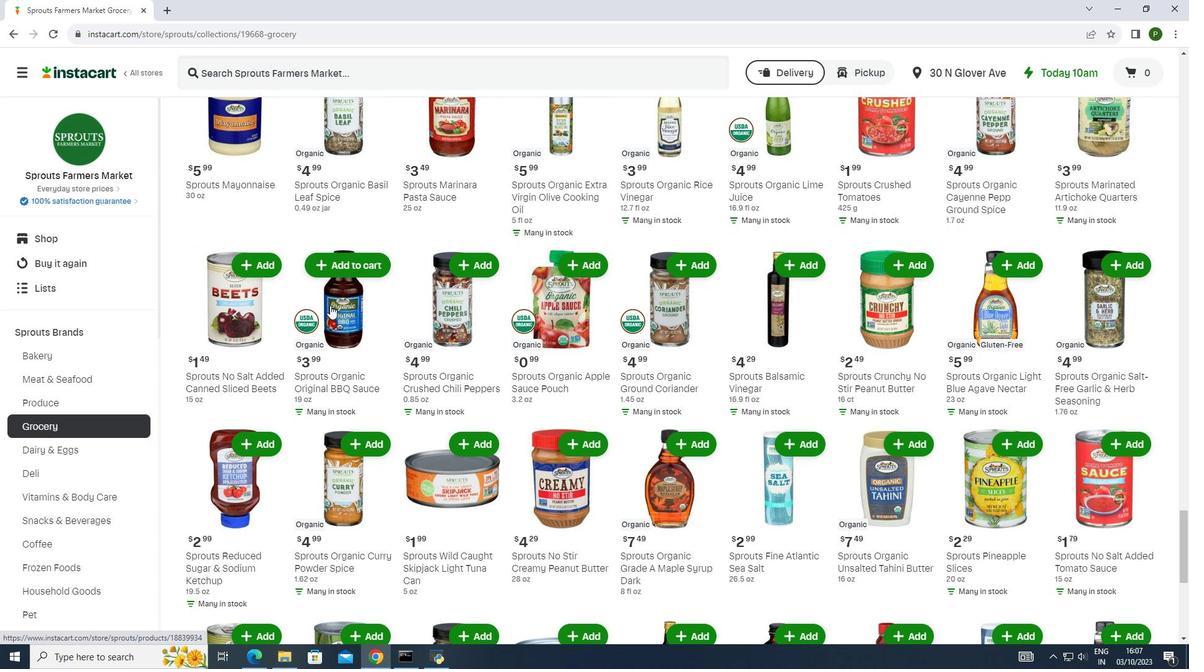 
Action: Mouse scrolled (330, 304) with delta (0, 0)
Screenshot: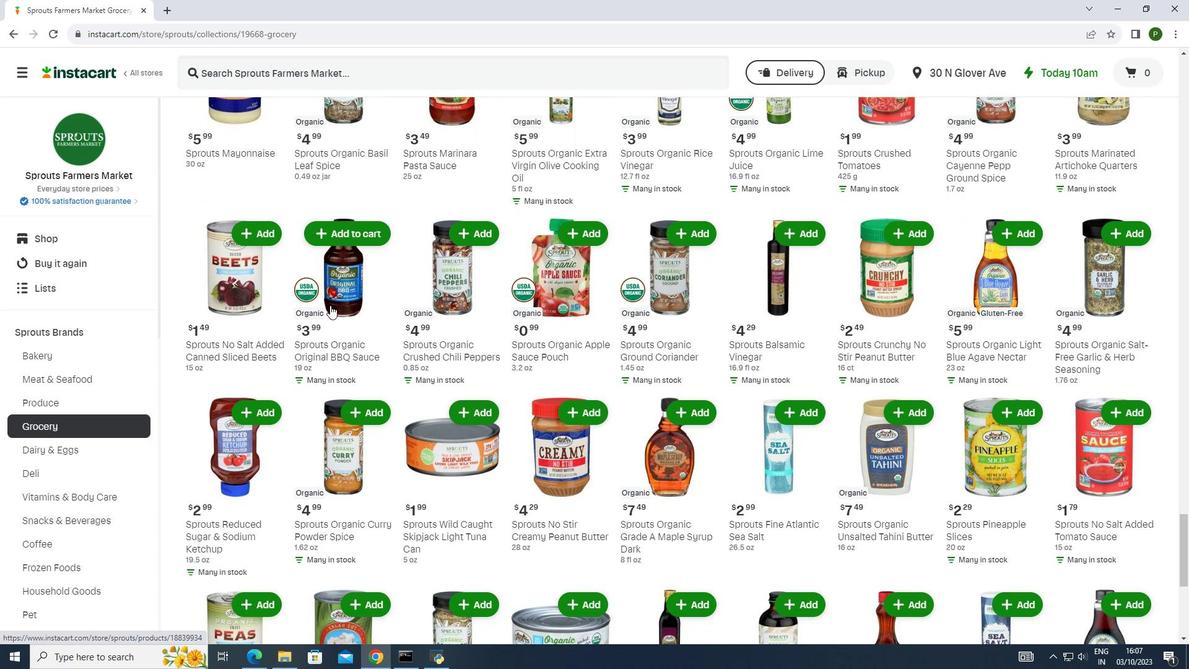 
Action: Mouse scrolled (330, 304) with delta (0, 0)
Screenshot: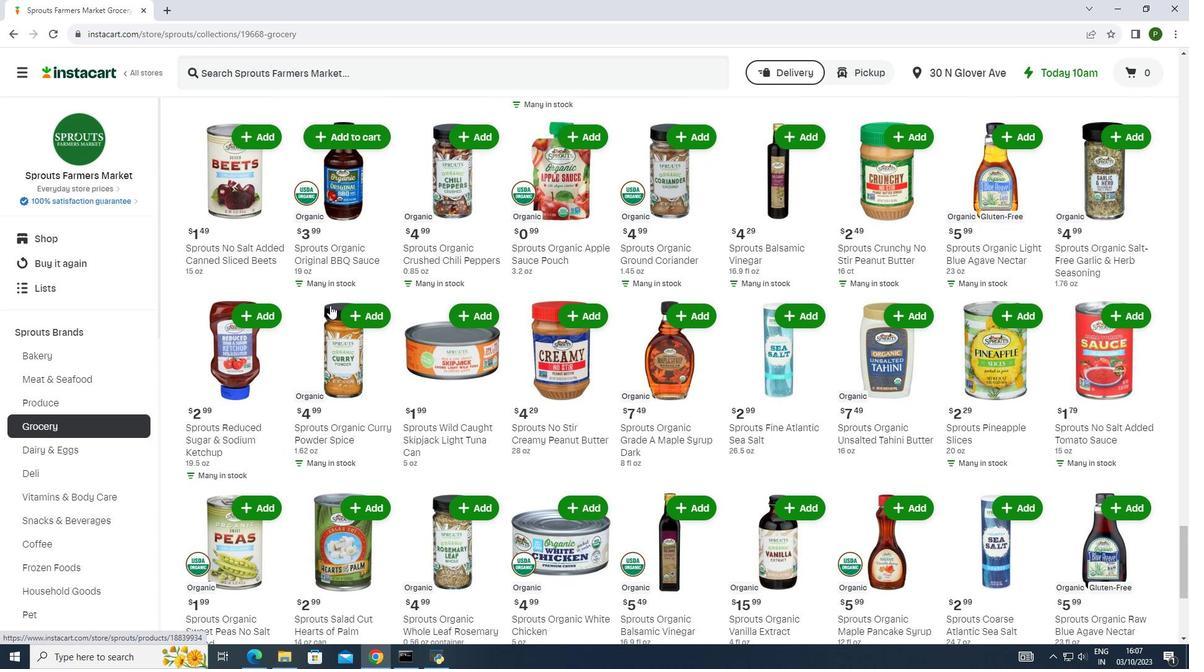 
Action: Mouse scrolled (330, 304) with delta (0, 0)
Screenshot: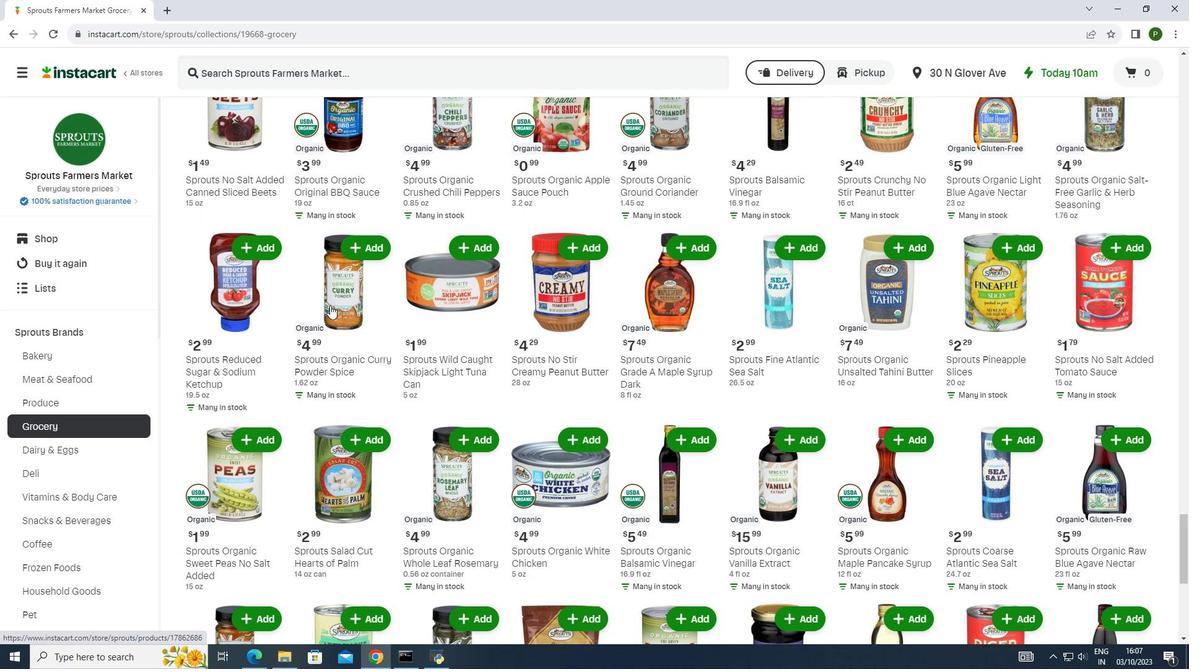 
Action: Mouse scrolled (330, 304) with delta (0, 0)
Screenshot: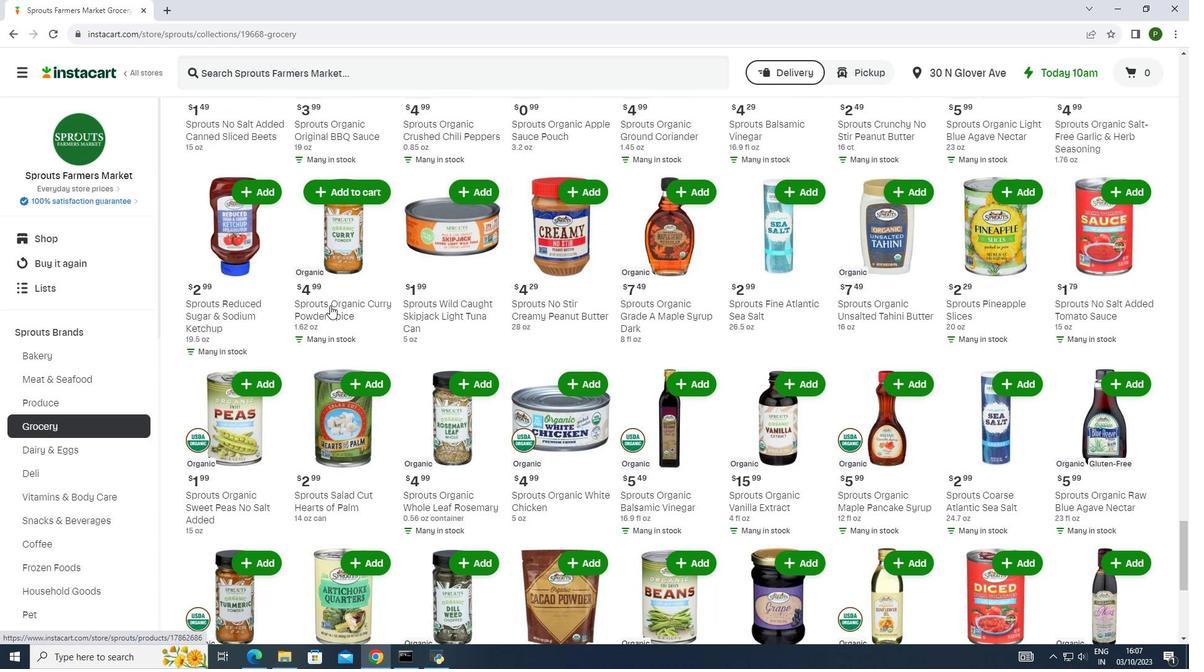 
Action: Mouse scrolled (330, 304) with delta (0, 0)
Screenshot: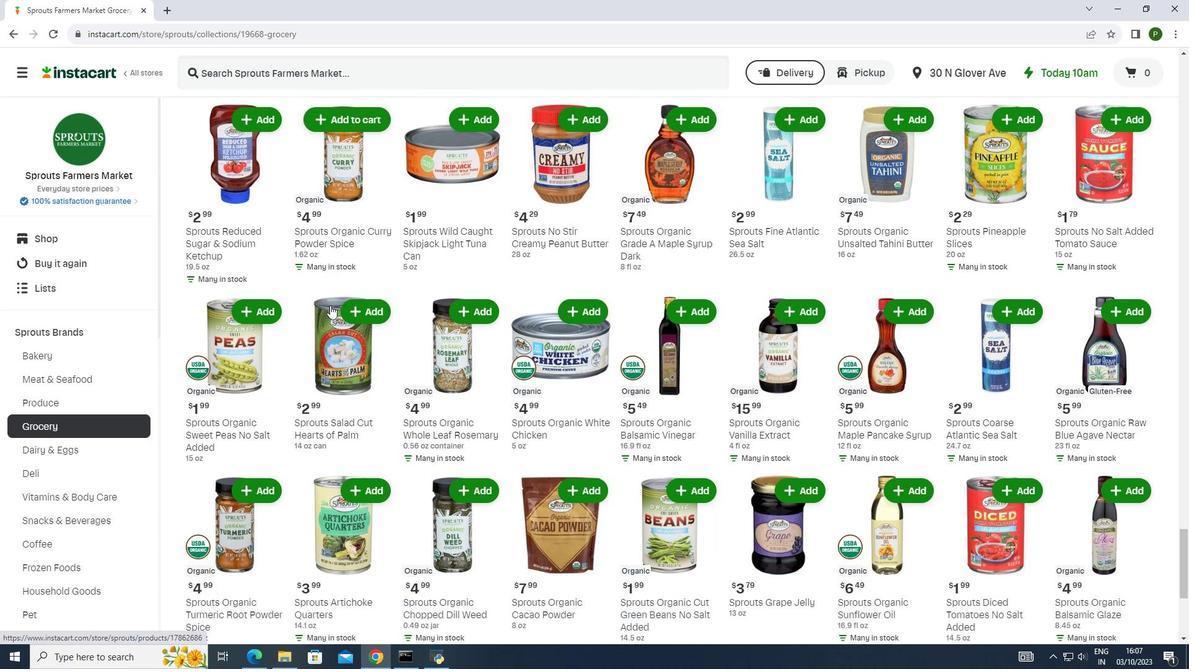 
Action: Mouse scrolled (330, 304) with delta (0, 0)
Screenshot: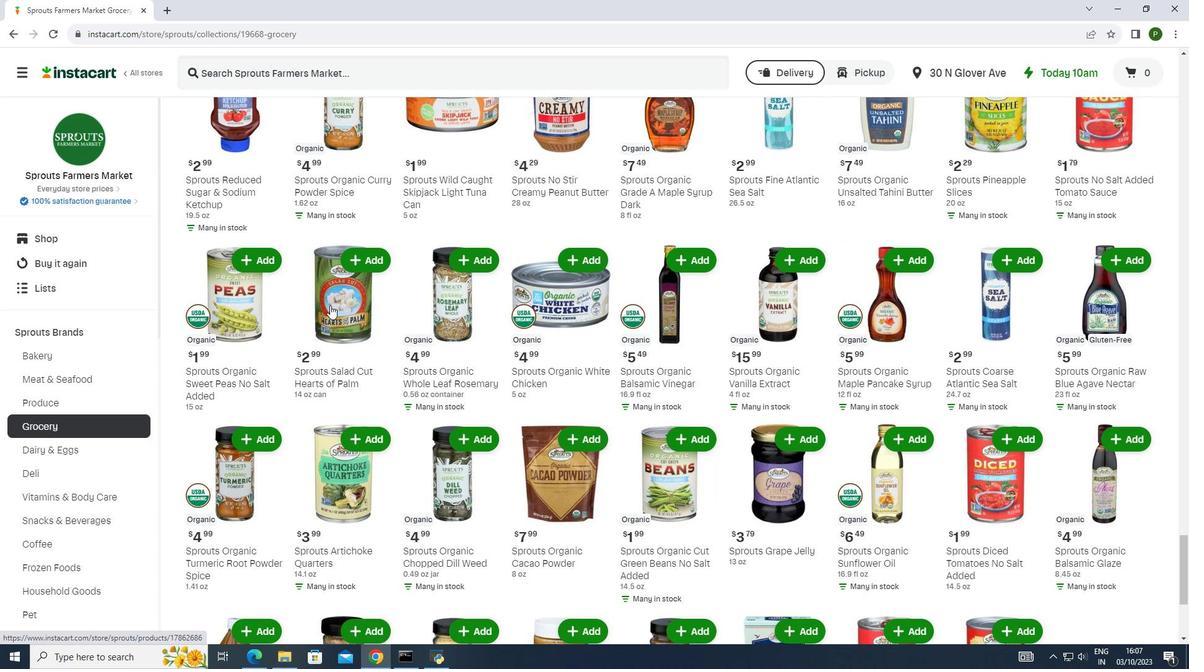 
Action: Mouse scrolled (330, 304) with delta (0, 0)
Screenshot: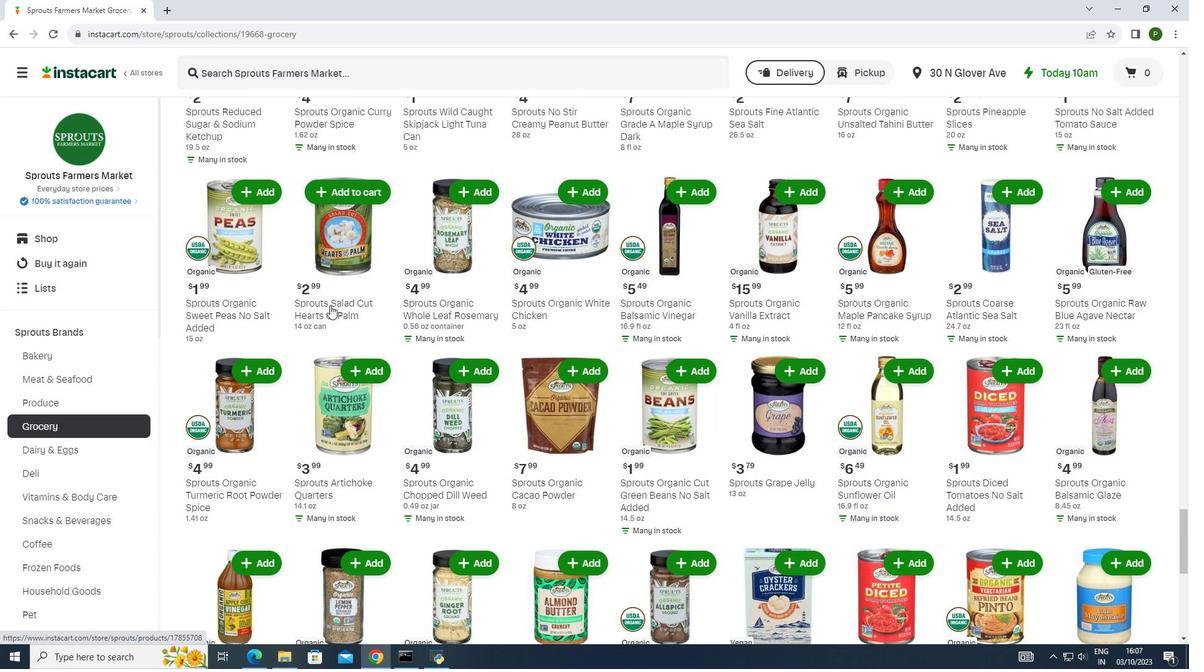 
Action: Mouse scrolled (330, 304) with delta (0, 0)
Screenshot: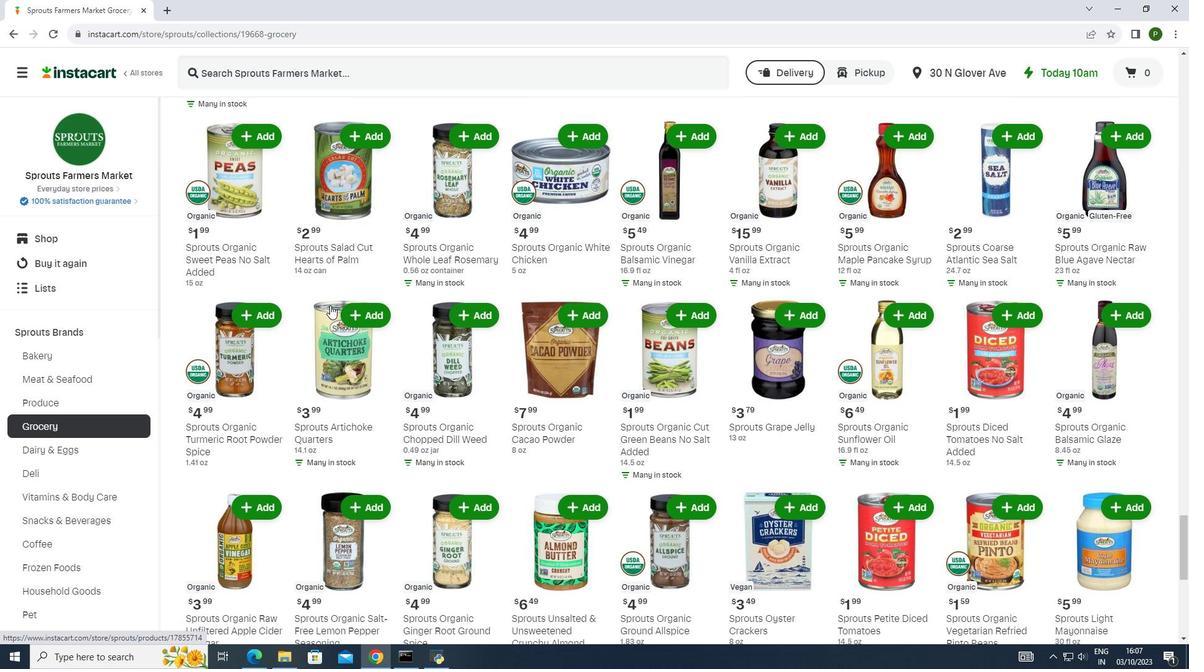
Action: Mouse scrolled (330, 304) with delta (0, 0)
Screenshot: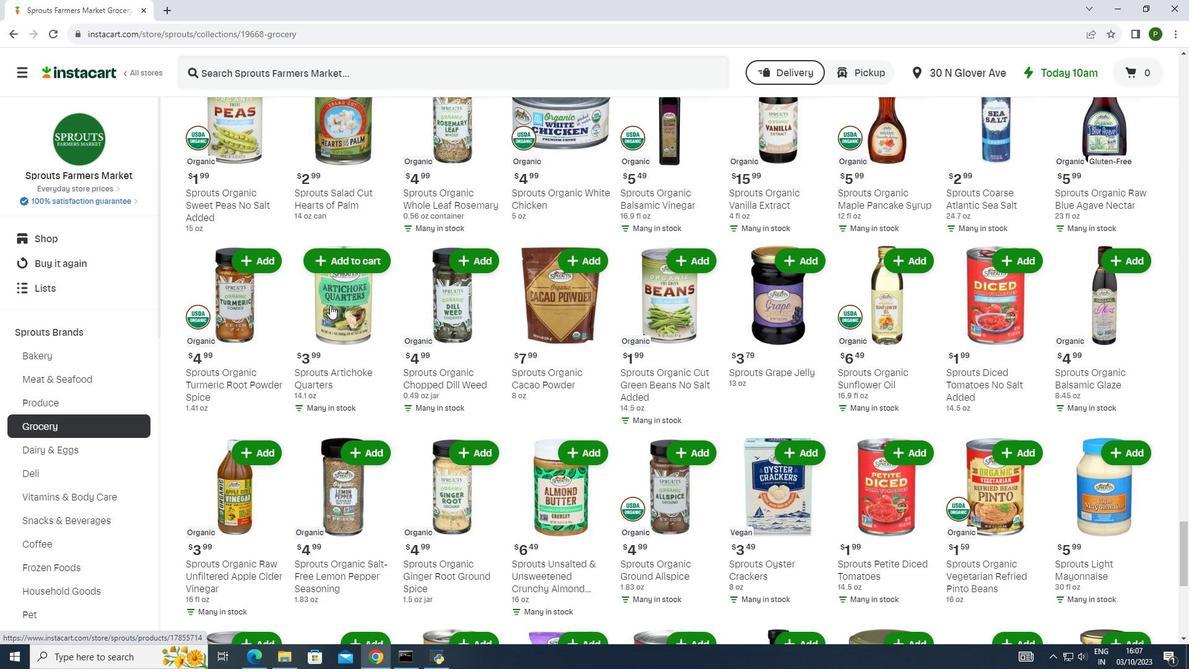 
Action: Mouse scrolled (330, 304) with delta (0, 0)
Screenshot: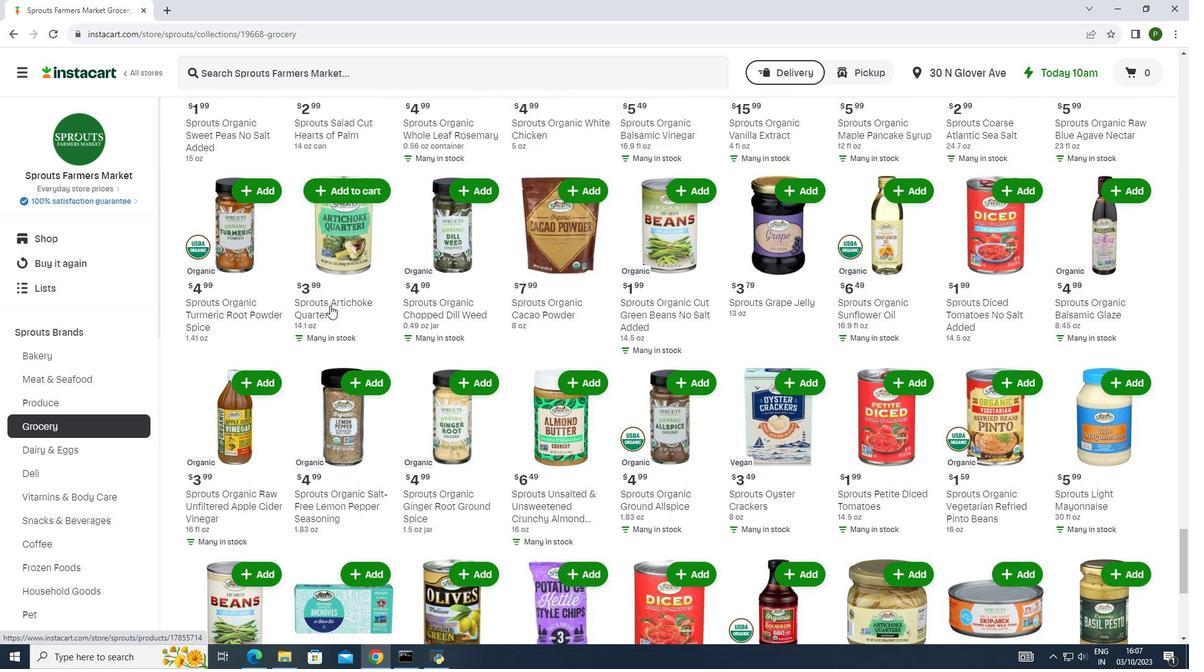 
Action: Mouse scrolled (330, 304) with delta (0, 0)
Screenshot: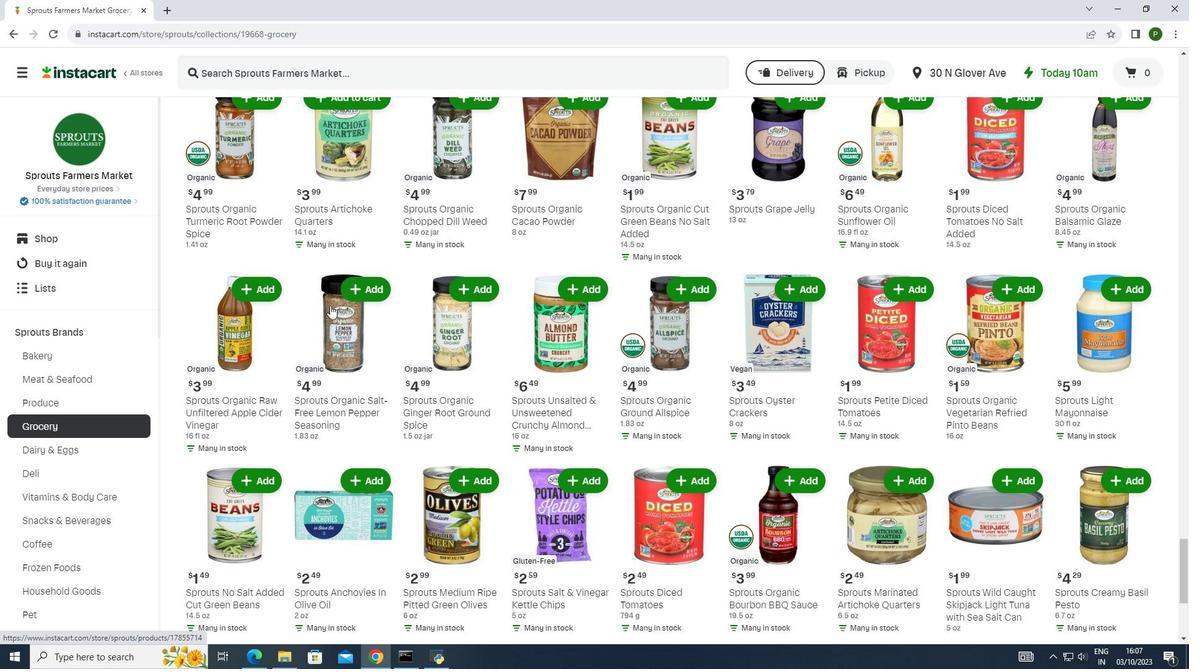 
Action: Mouse scrolled (330, 304) with delta (0, 0)
Screenshot: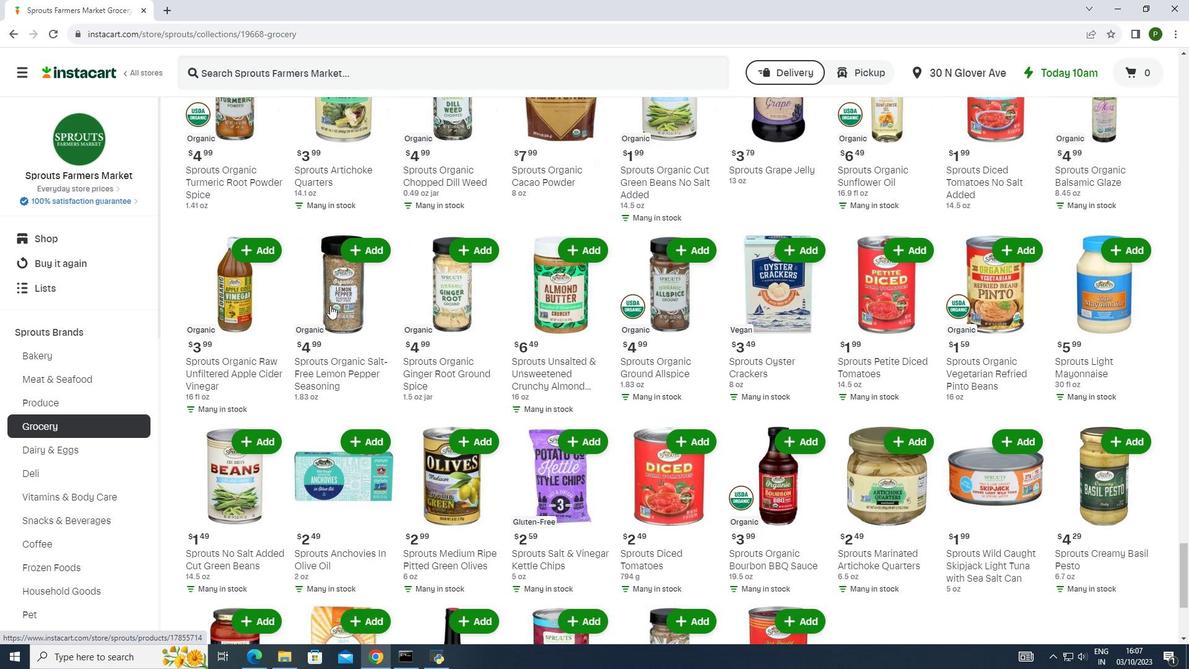 
Action: Mouse scrolled (330, 304) with delta (0, 0)
Screenshot: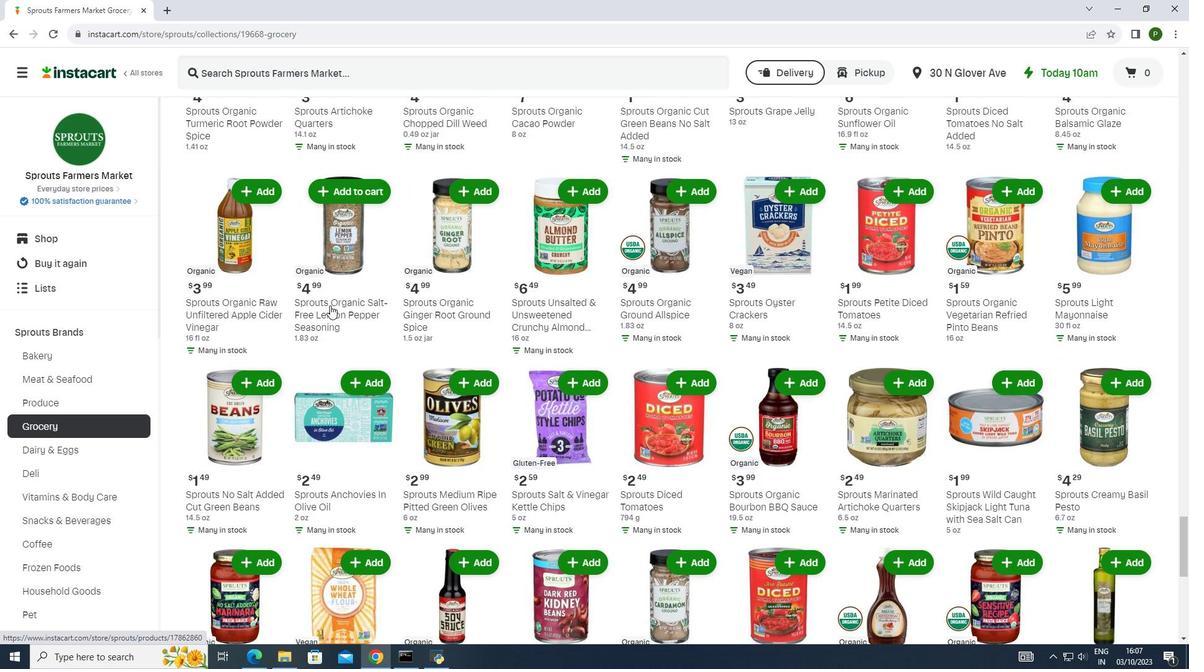 
Action: Mouse scrolled (330, 304) with delta (0, 0)
Screenshot: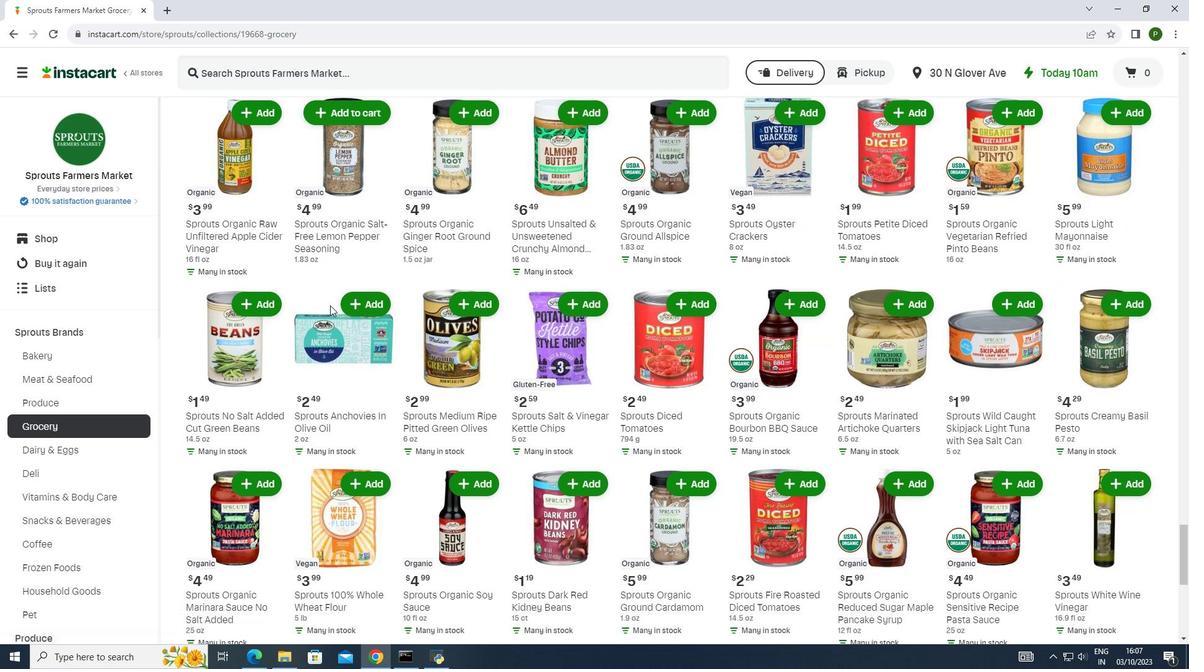 
Action: Mouse scrolled (330, 304) with delta (0, 0)
Screenshot: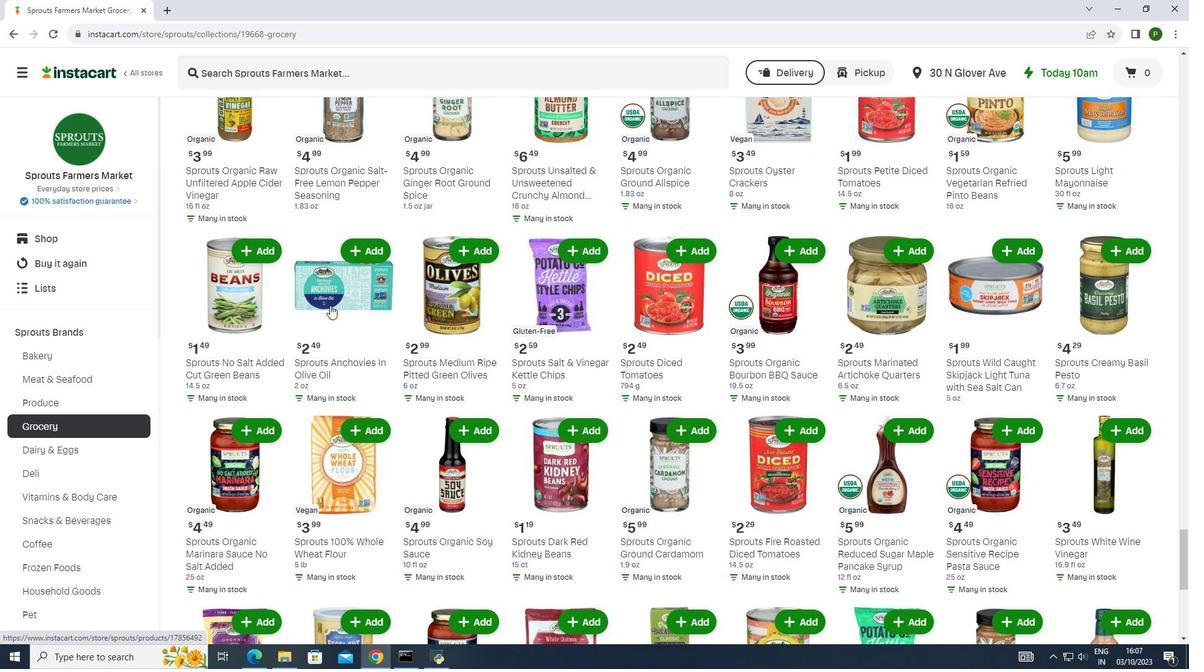 
Action: Mouse scrolled (330, 304) with delta (0, 0)
Screenshot: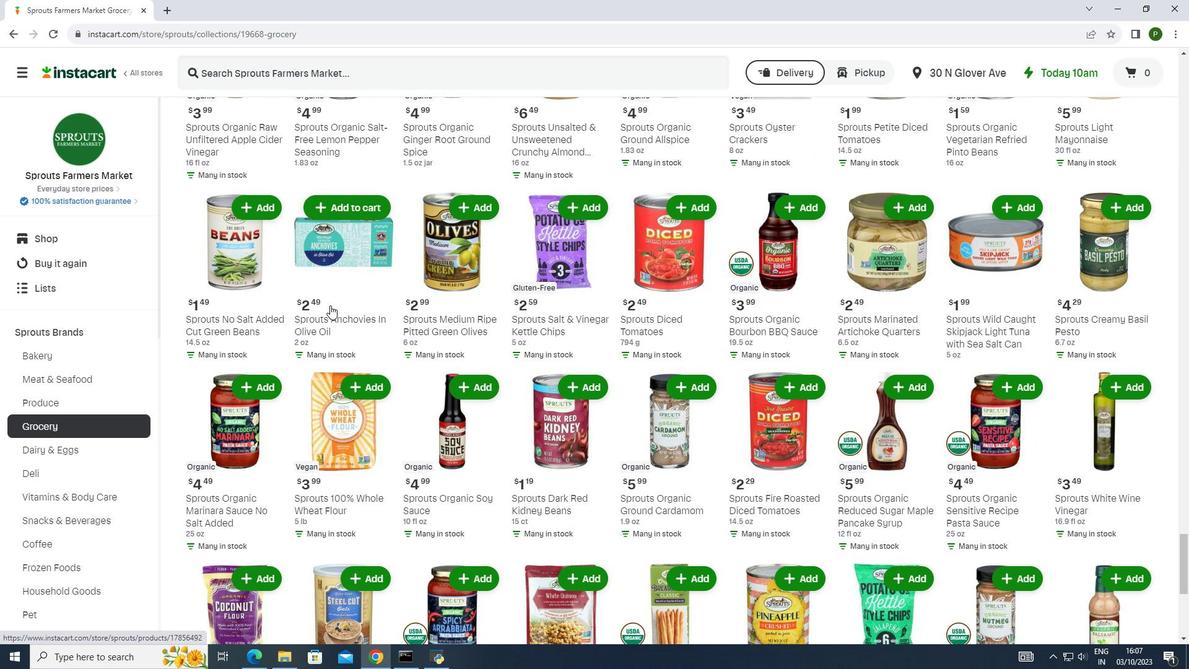 
Action: Mouse scrolled (330, 304) with delta (0, 0)
Screenshot: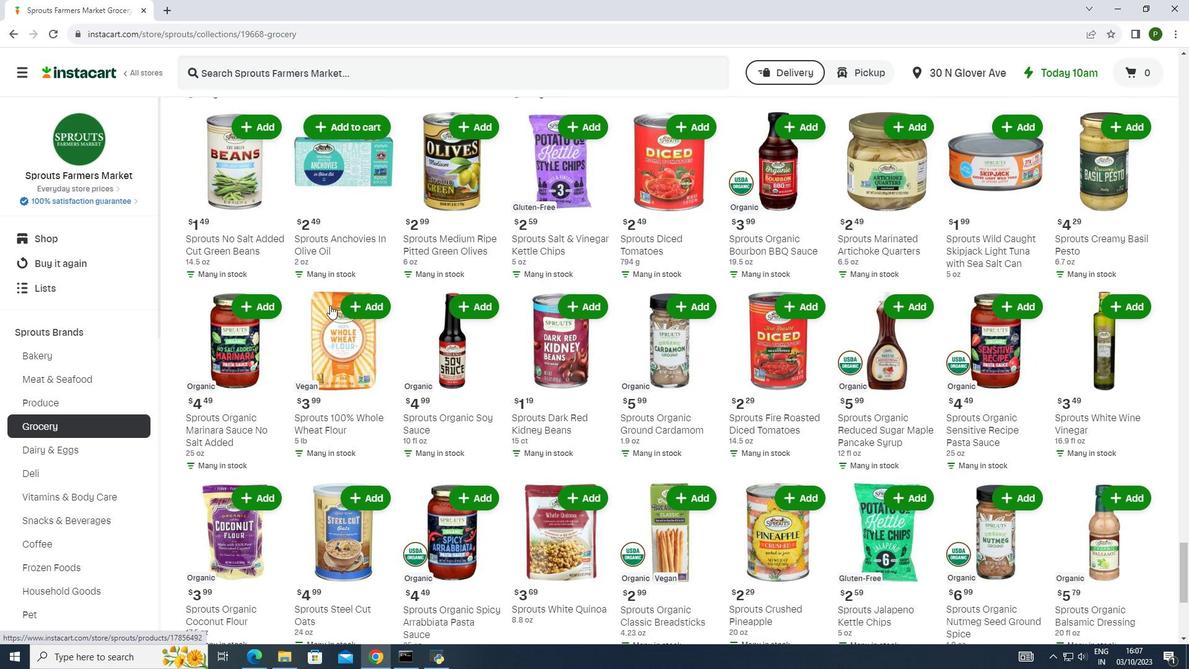 
Action: Mouse scrolled (330, 304) with delta (0, 0)
Screenshot: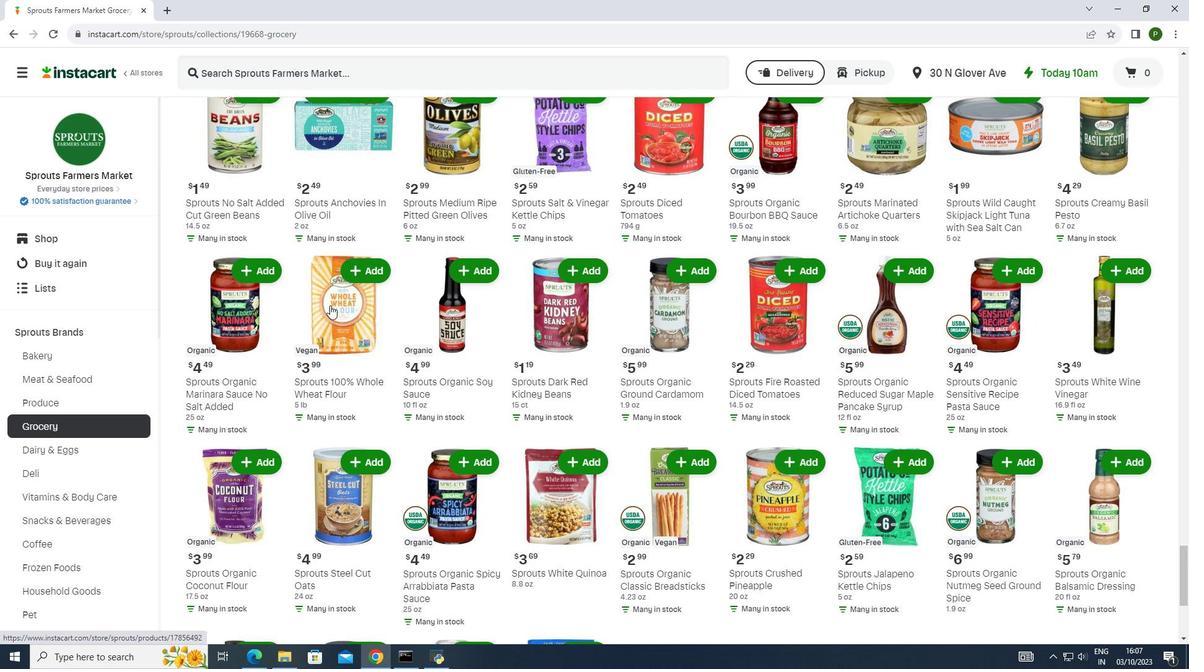
Action: Mouse scrolled (330, 304) with delta (0, 0)
Screenshot: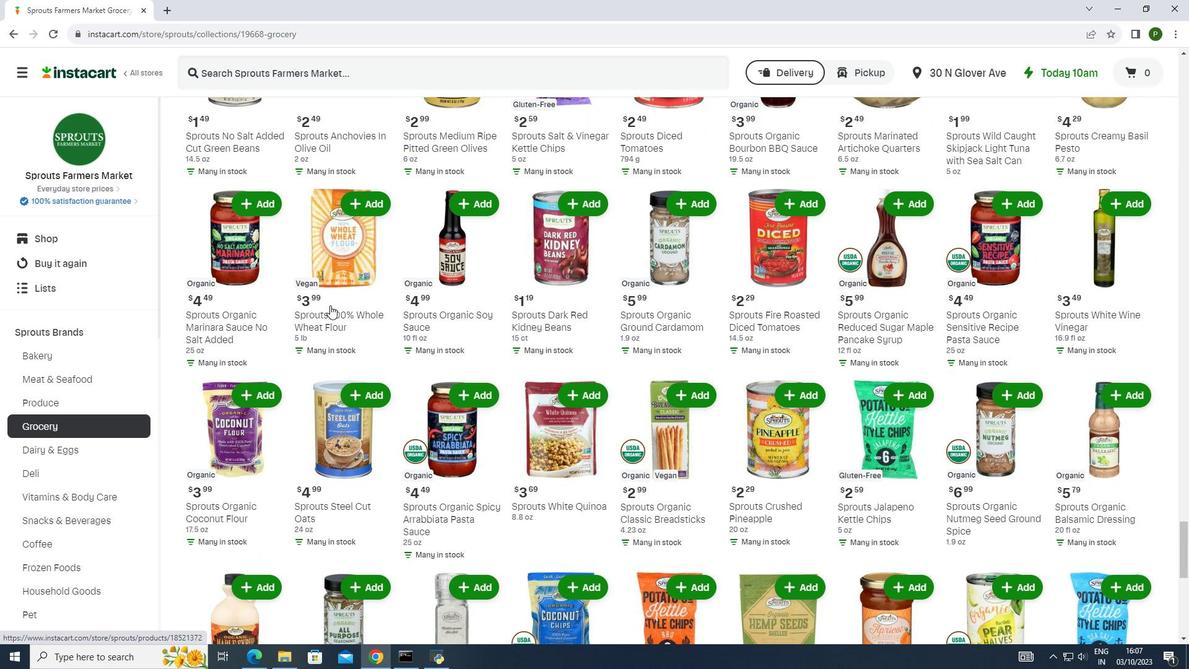 
Action: Mouse scrolled (330, 304) with delta (0, 0)
Screenshot: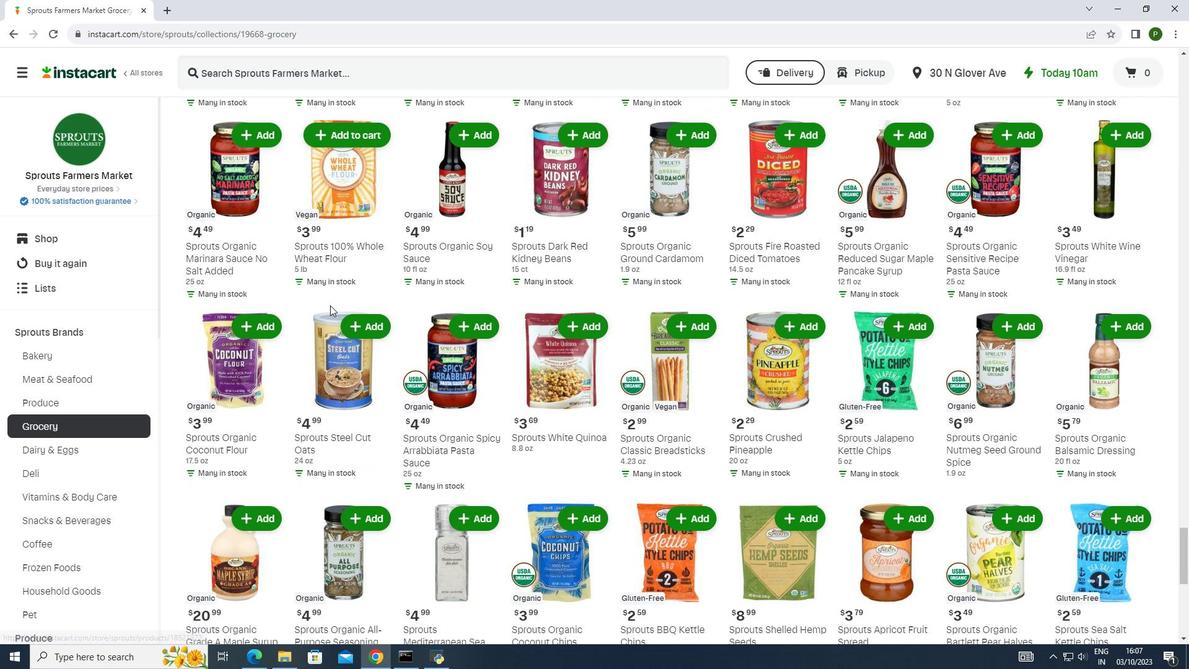
Action: Mouse scrolled (330, 304) with delta (0, 0)
Screenshot: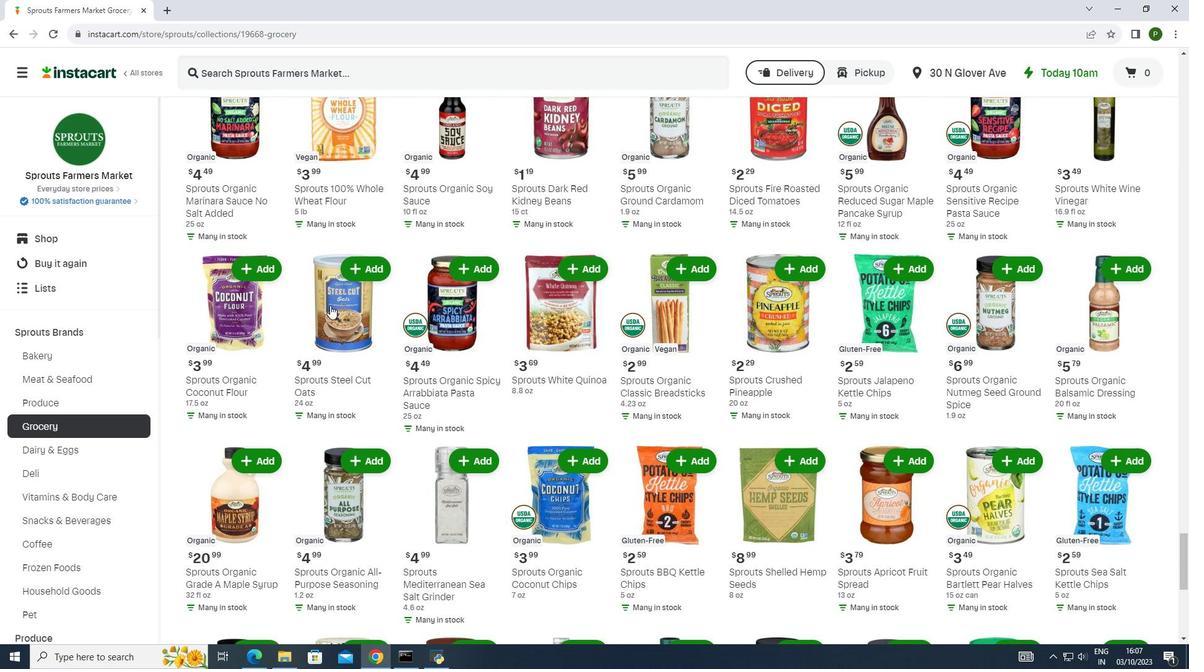 
Action: Mouse scrolled (330, 304) with delta (0, 0)
Screenshot: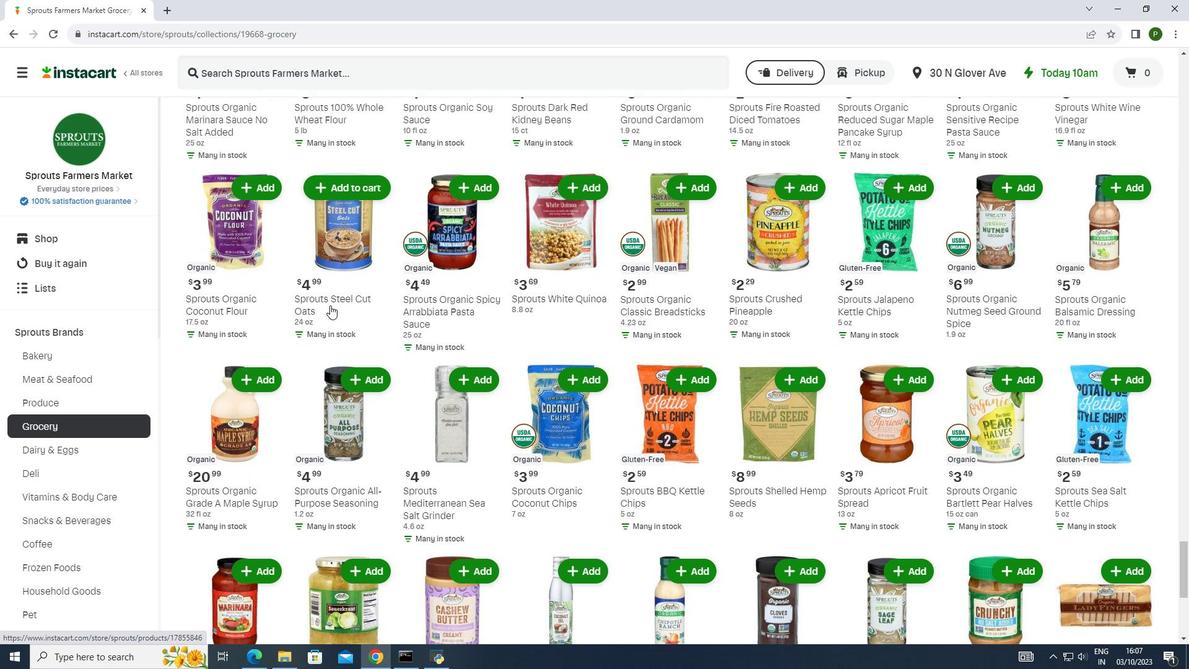 
Action: Mouse scrolled (330, 304) with delta (0, 0)
Screenshot: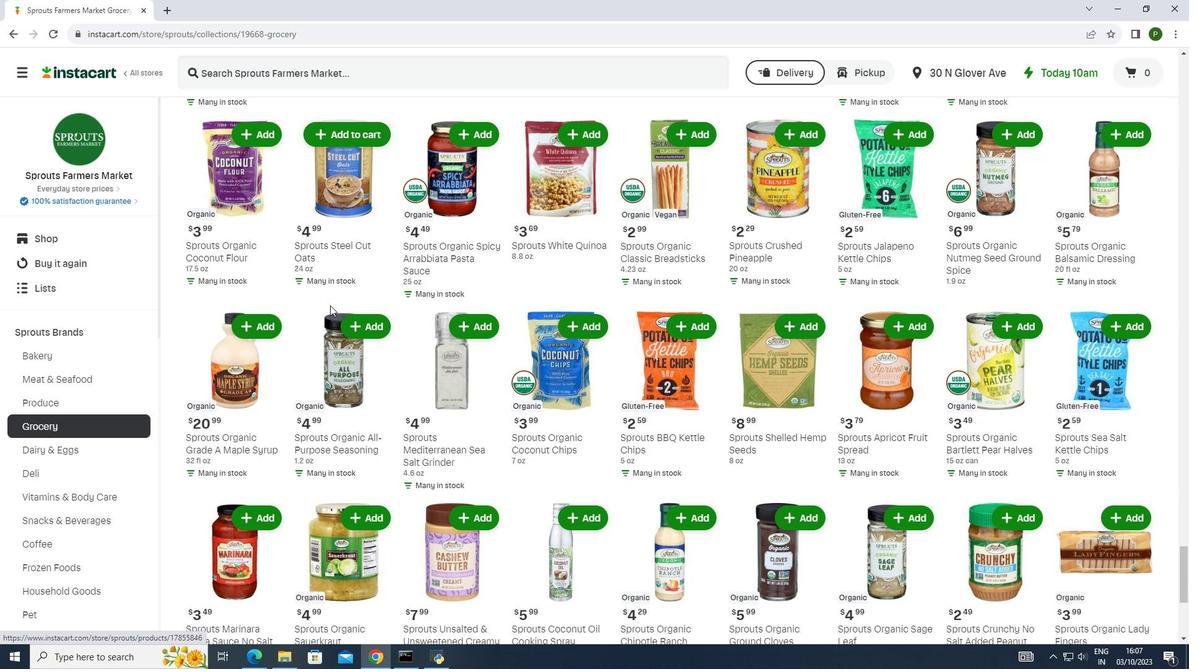 
Action: Mouse scrolled (330, 304) with delta (0, 0)
Screenshot: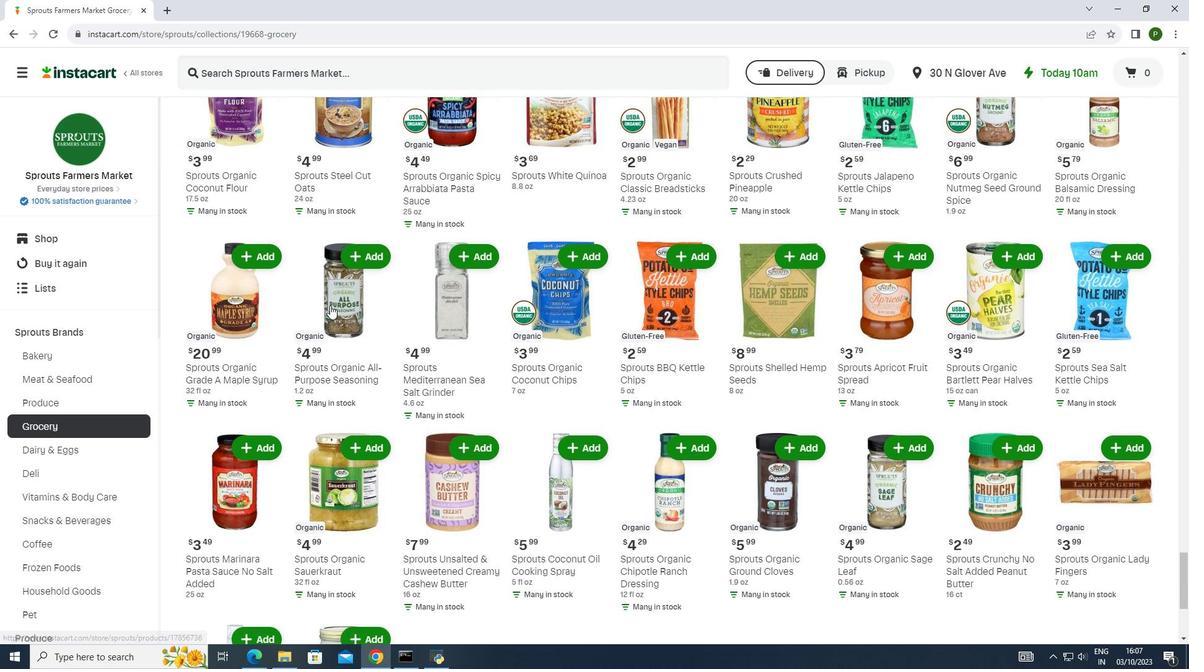 
Action: Mouse scrolled (330, 304) with delta (0, 0)
Screenshot: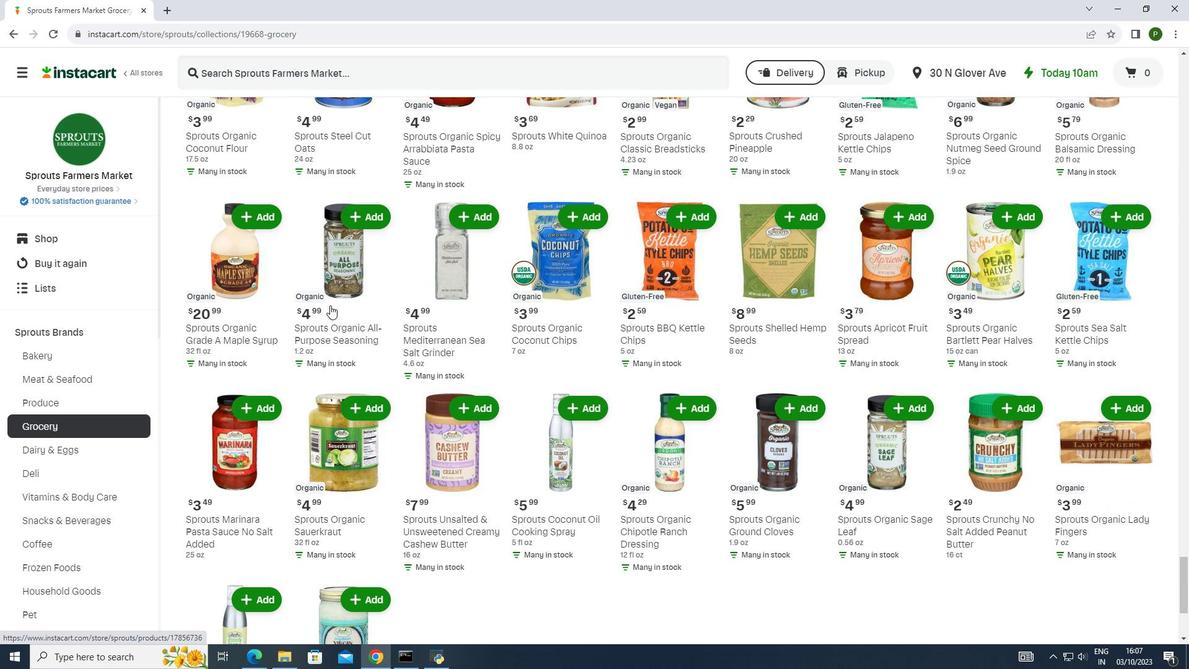 
Action: Mouse scrolled (330, 304) with delta (0, 0)
Screenshot: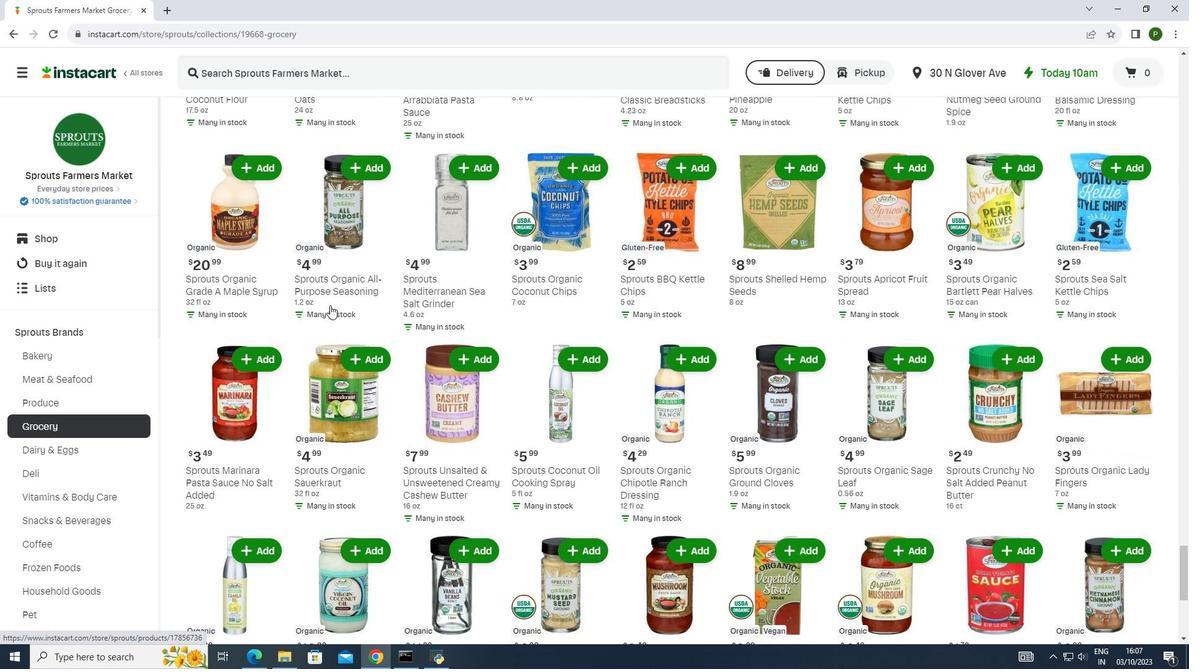 
Action: Mouse scrolled (330, 304) with delta (0, 0)
Screenshot: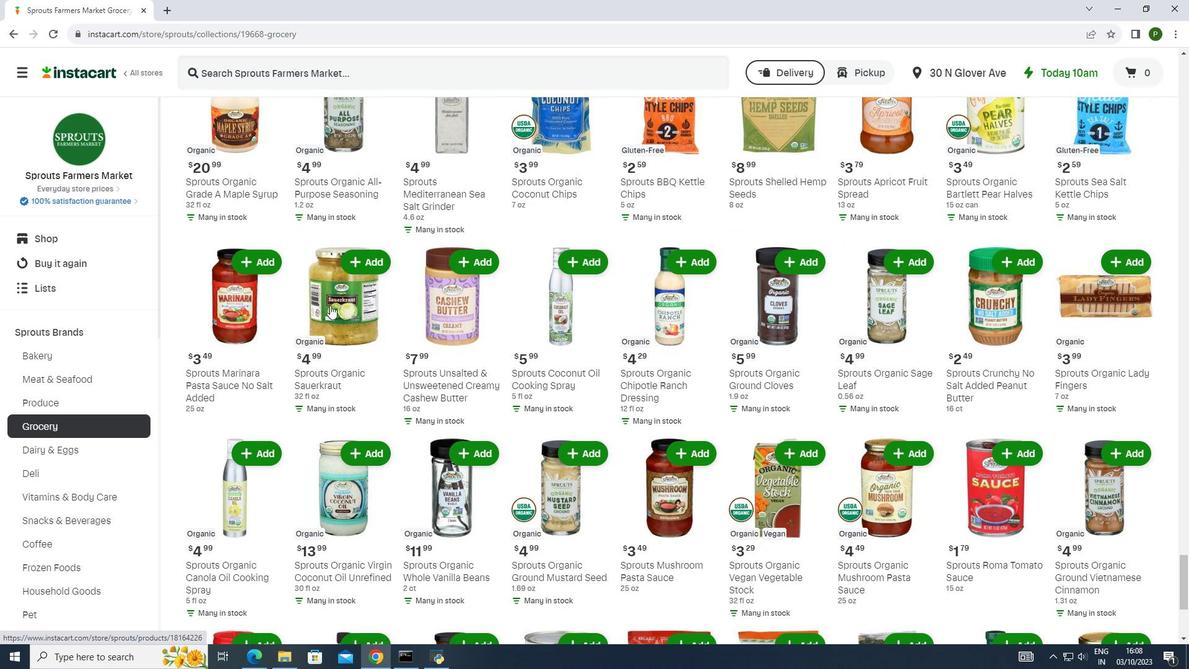 
Action: Mouse scrolled (330, 304) with delta (0, 0)
Screenshot: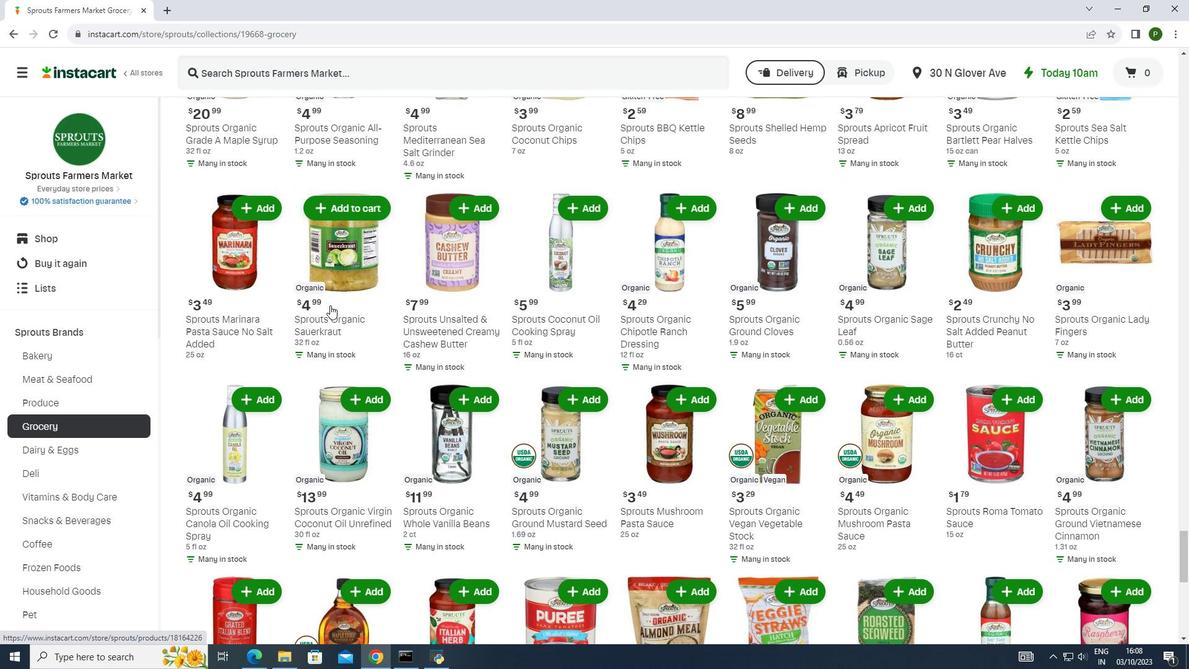 
Action: Mouse scrolled (330, 304) with delta (0, 0)
Screenshot: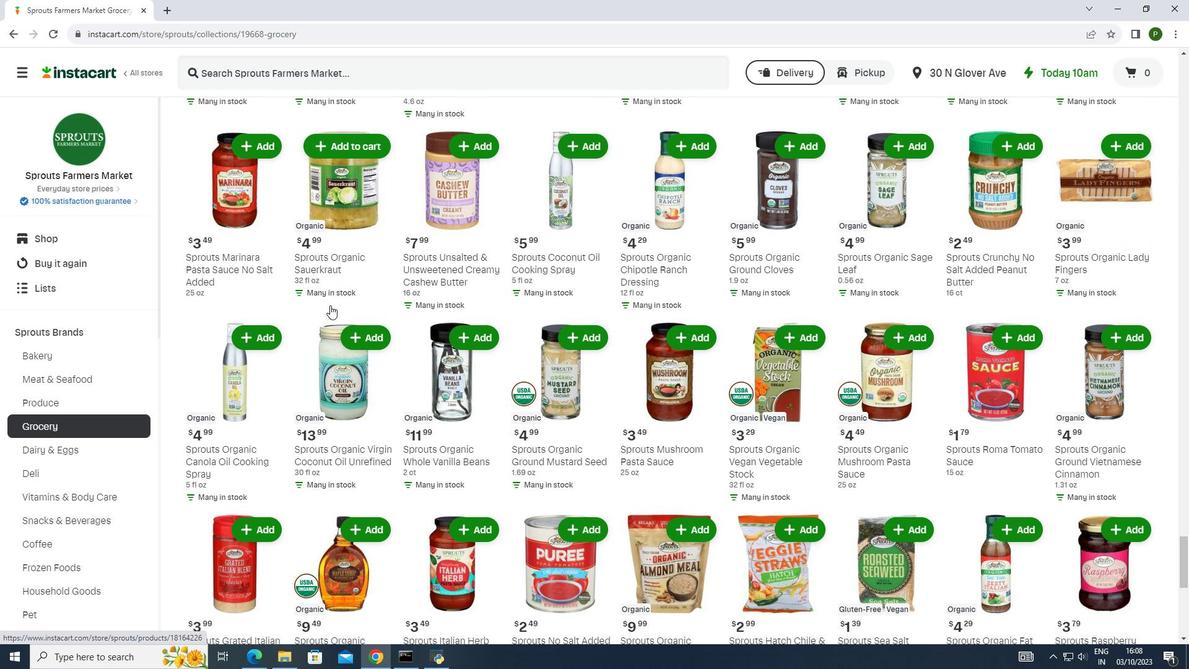 
Action: Mouse scrolled (330, 304) with delta (0, 0)
Screenshot: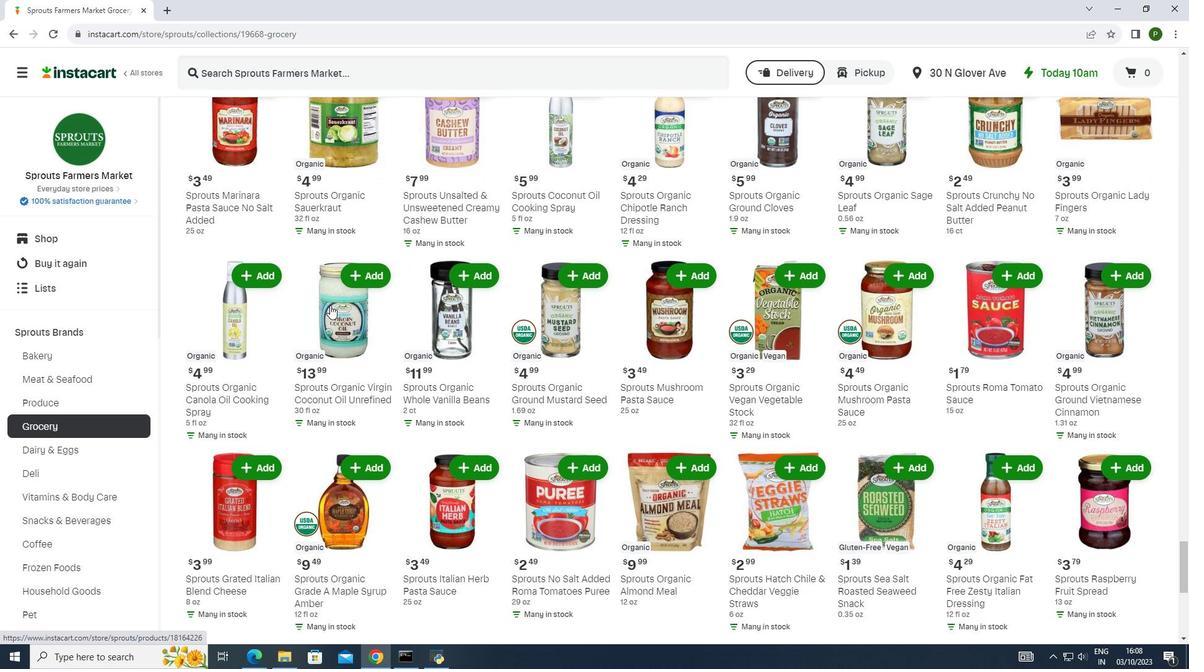 
Action: Mouse scrolled (330, 304) with delta (0, 0)
Screenshot: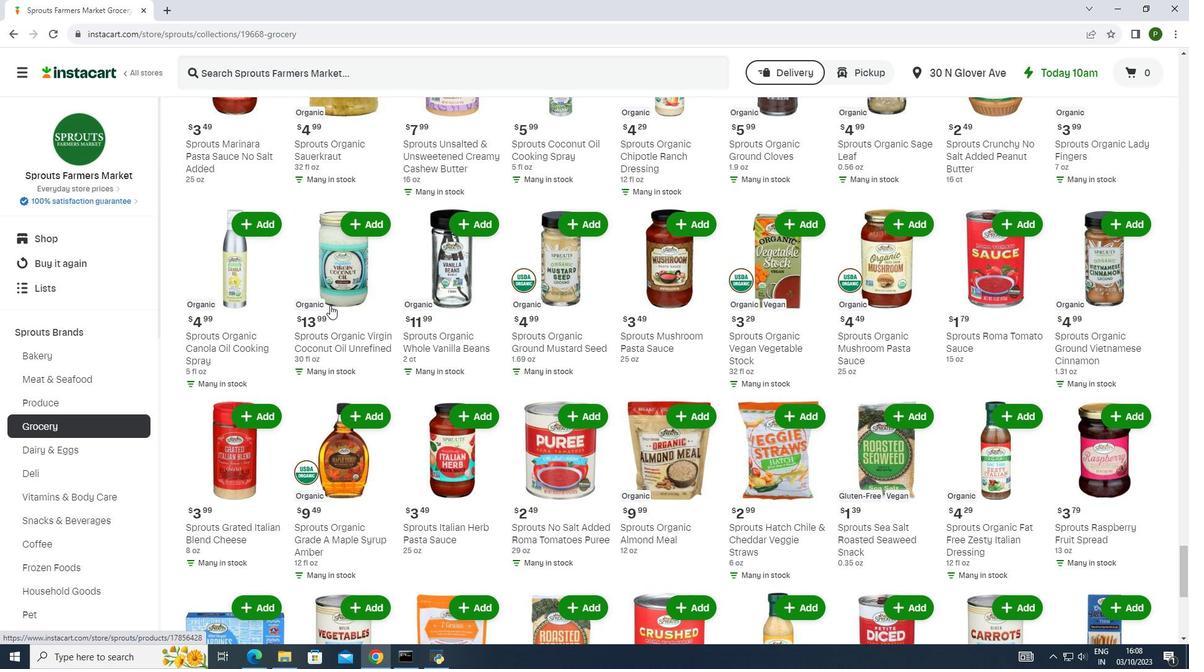 
Action: Mouse moved to (760, 355)
Screenshot: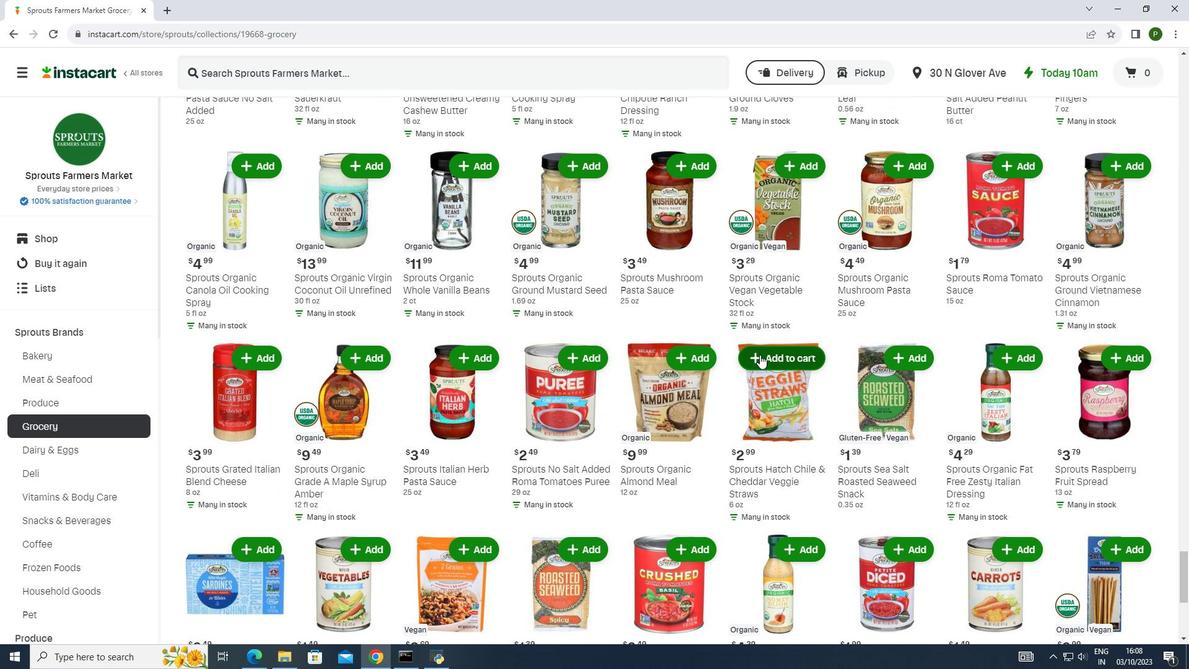 
Action: Mouse pressed left at (760, 355)
Screenshot: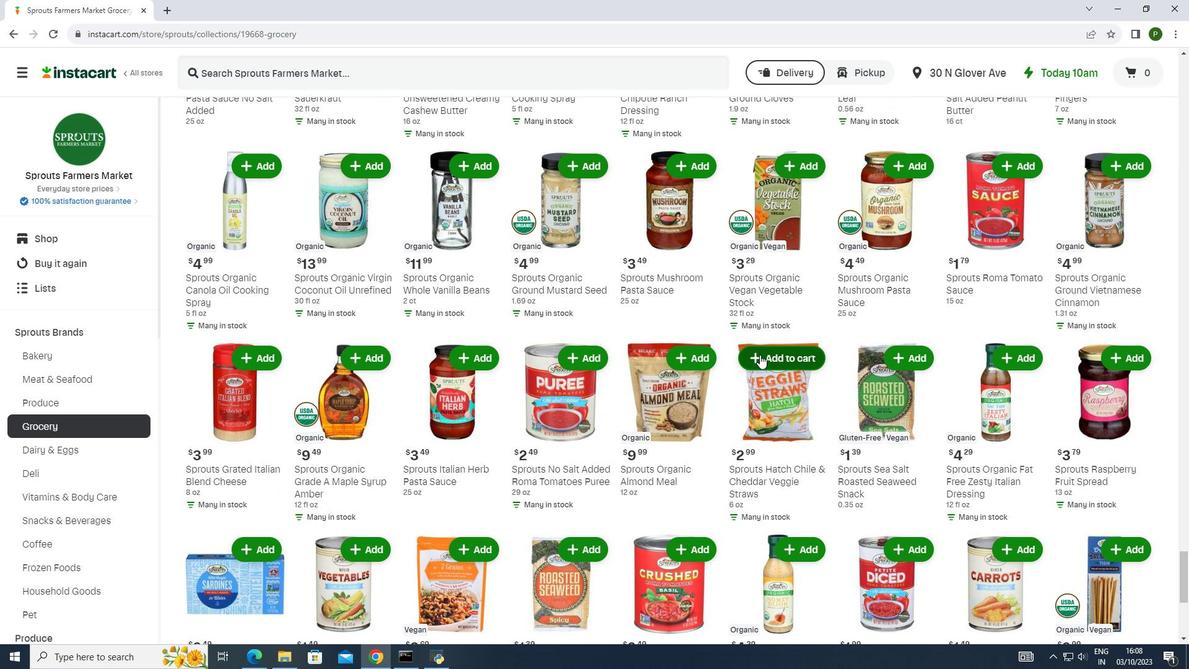 
Action: Mouse moved to (759, 354)
Screenshot: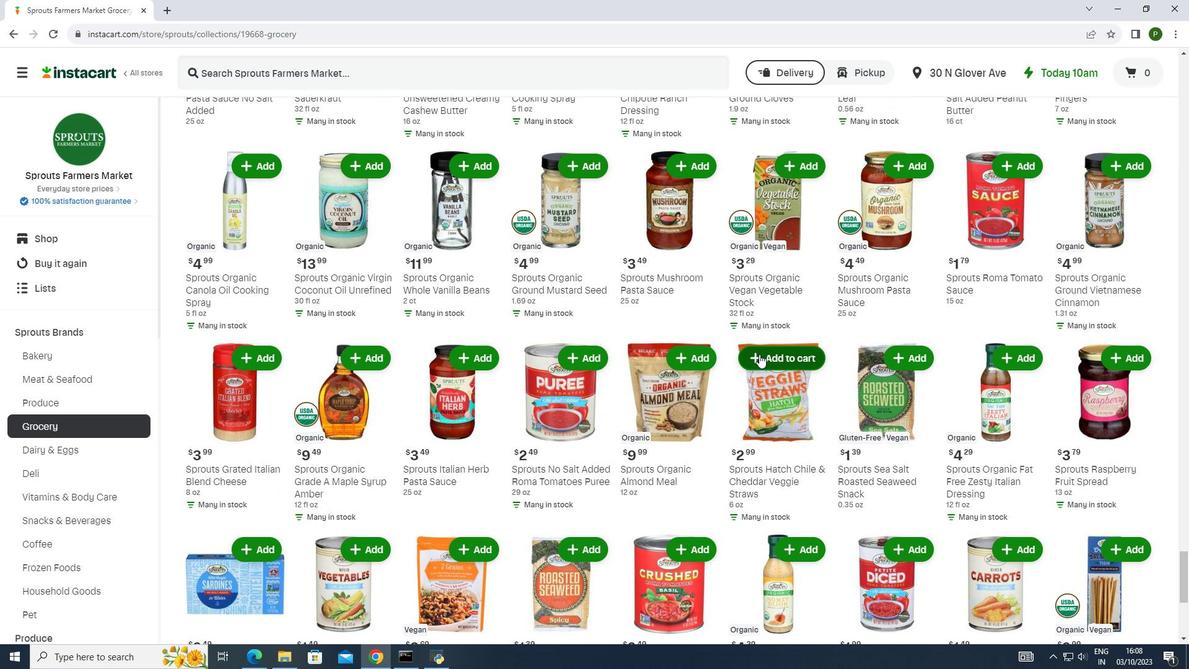 
